 Task: Find connections with filter location Fond Parisien with filter topic #Moneywith filter profile language Spanish with filter current company Mercedes-Benz India Pvt. Ltd. with filter school D.A.V. College with filter industry Temporary Help Services with filter service category Nature Photography with filter keywords title DevOps Engineer
Action: Mouse moved to (681, 87)
Screenshot: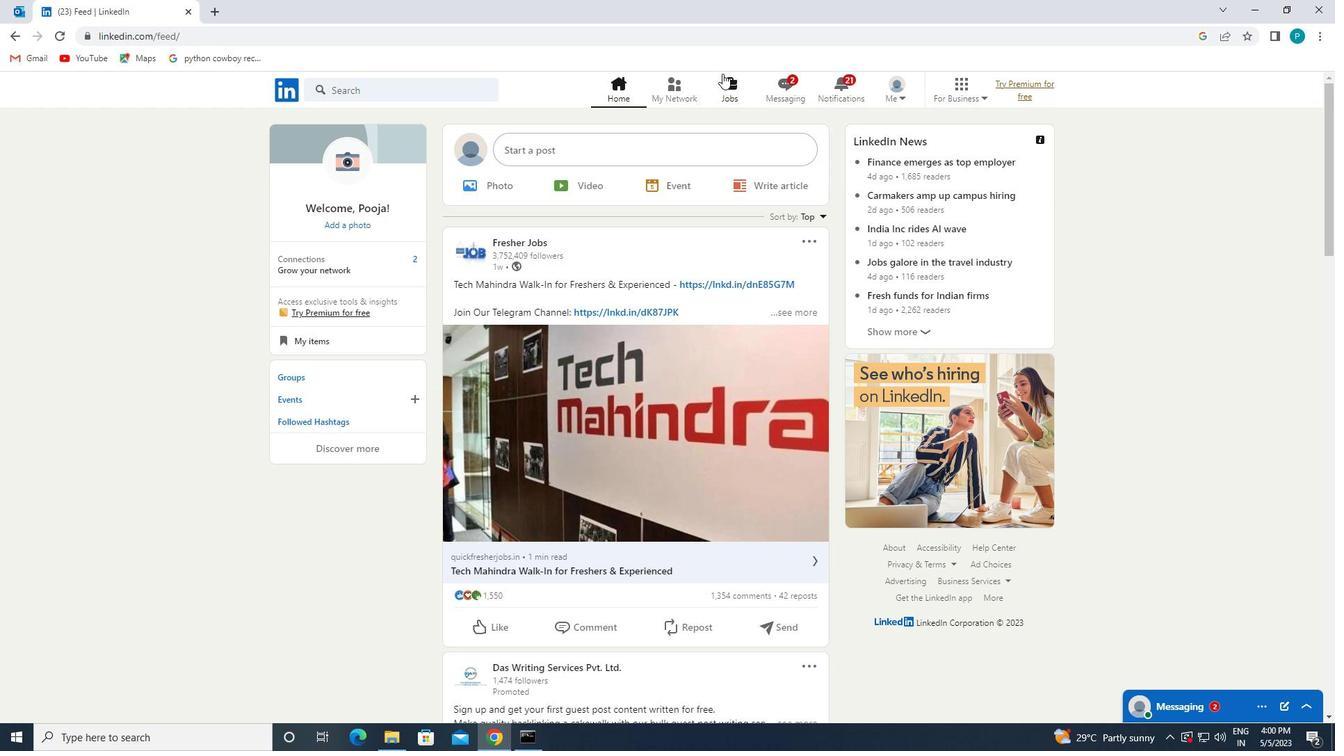 
Action: Mouse pressed left at (681, 87)
Screenshot: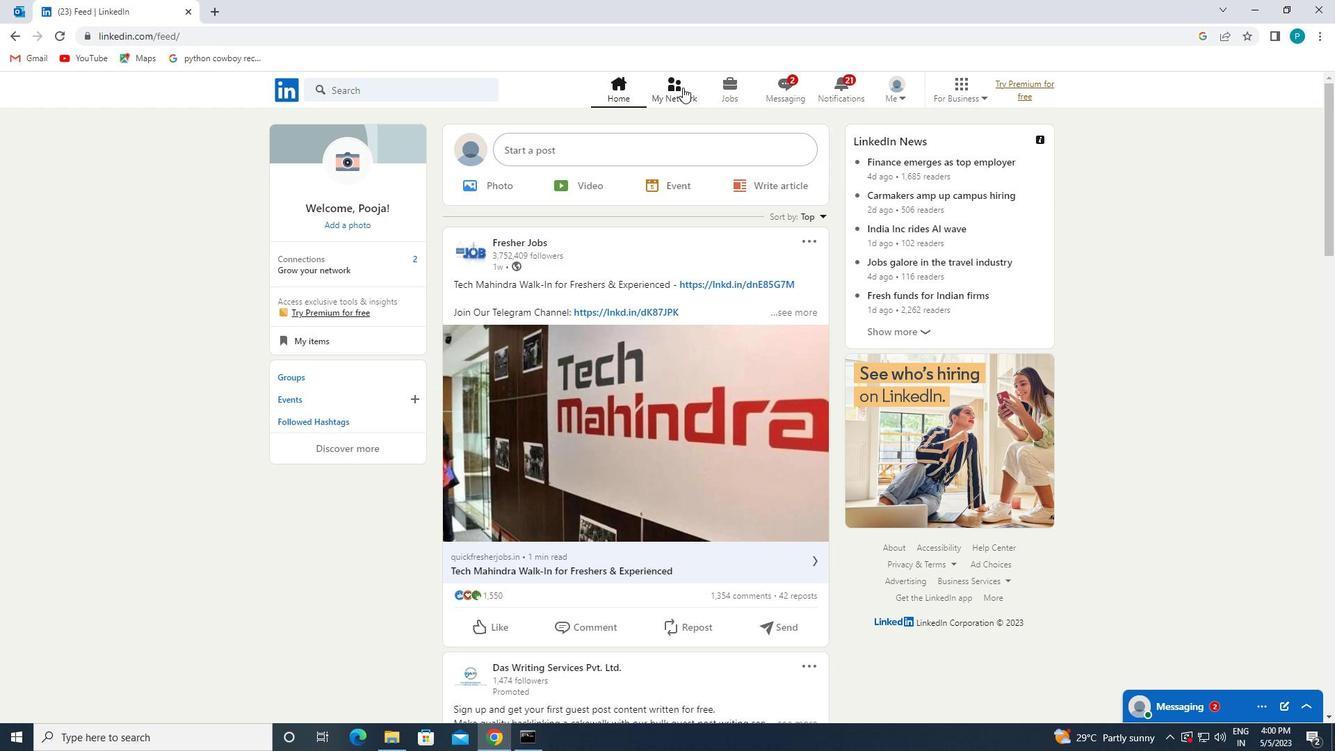 
Action: Mouse moved to (670, 83)
Screenshot: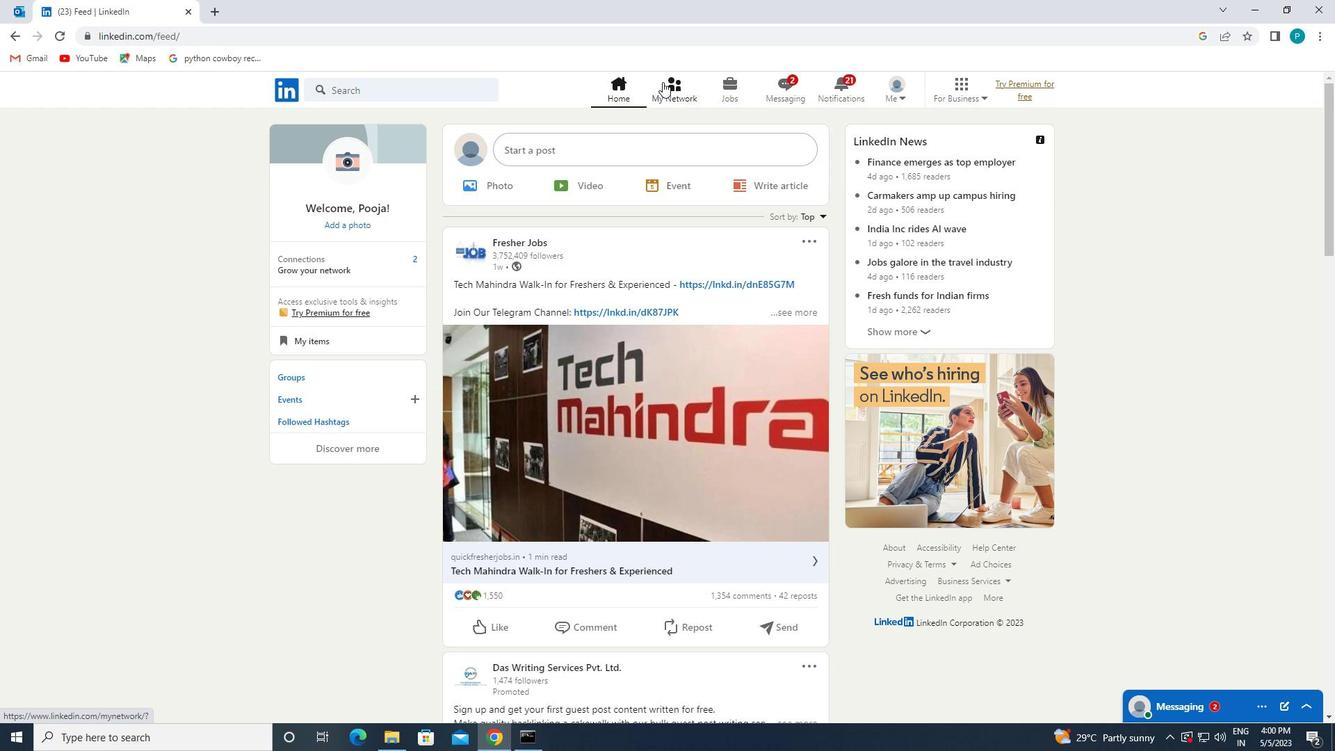 
Action: Mouse pressed left at (670, 83)
Screenshot: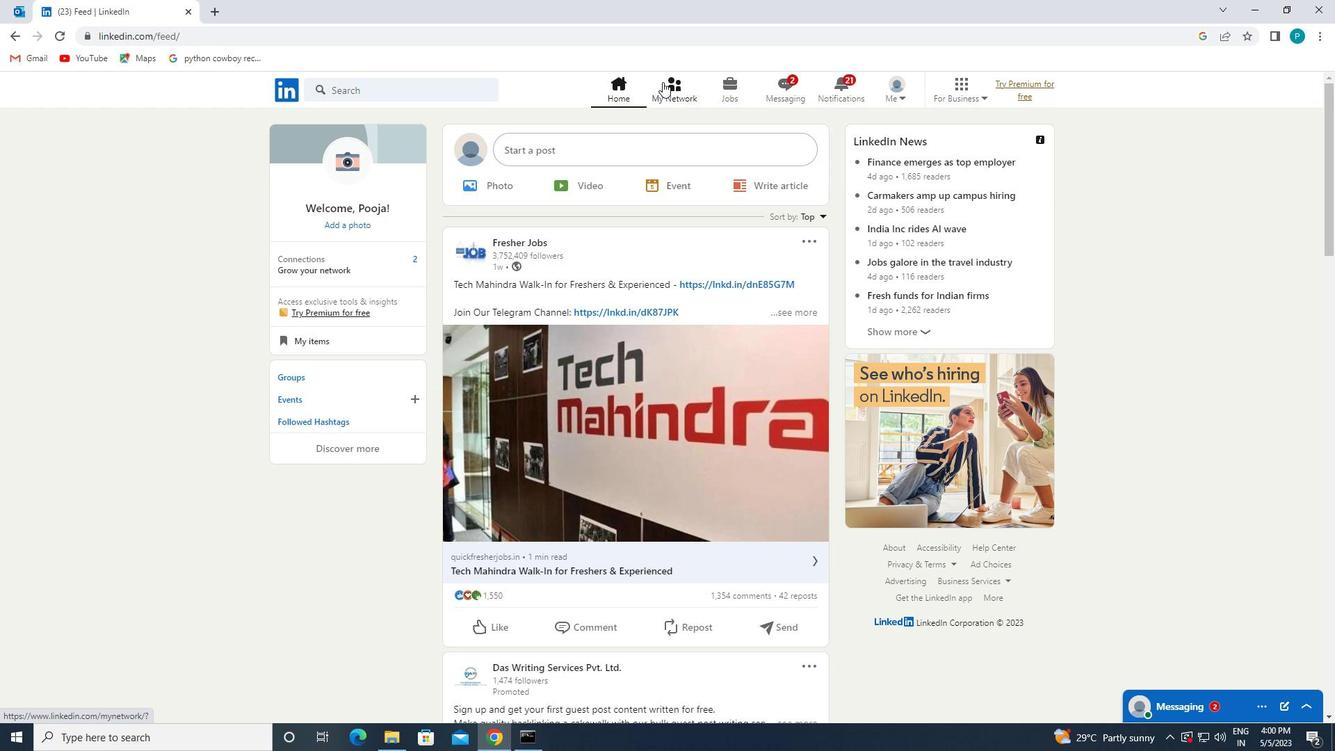 
Action: Mouse moved to (473, 166)
Screenshot: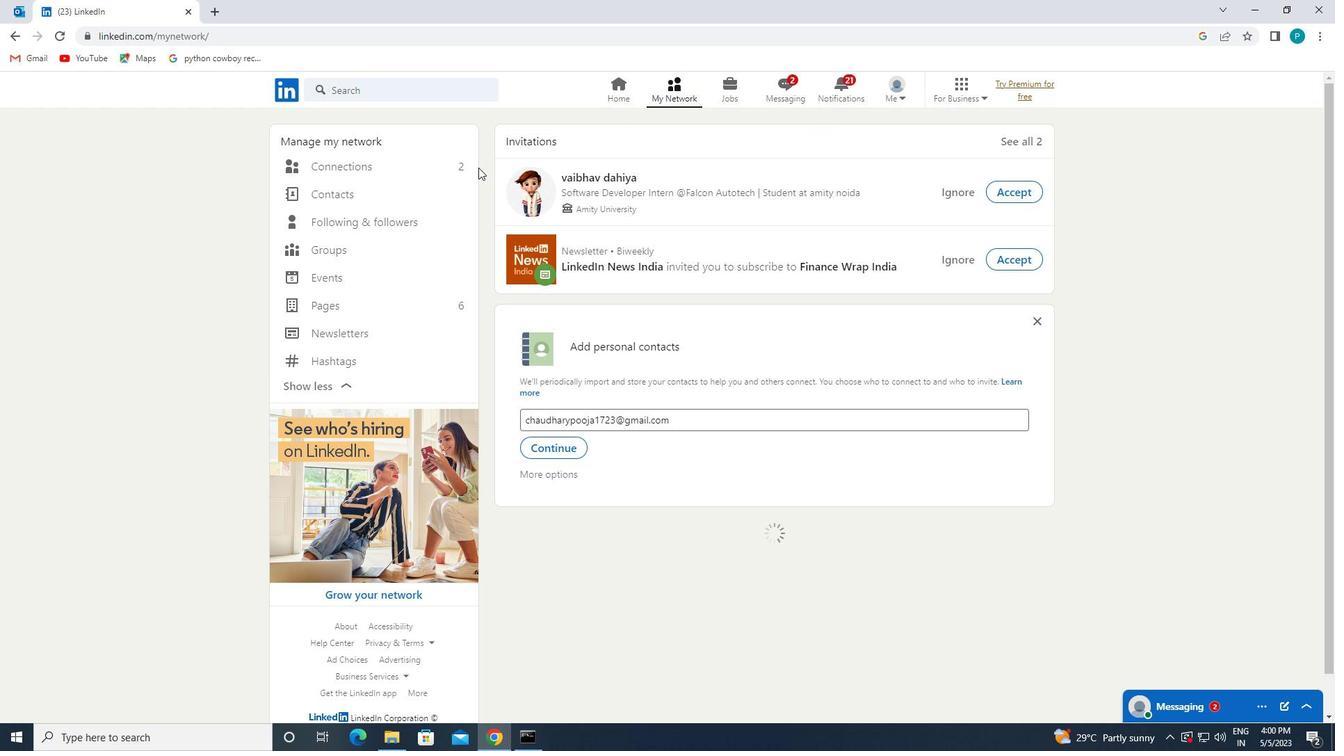 
Action: Mouse pressed left at (473, 166)
Screenshot: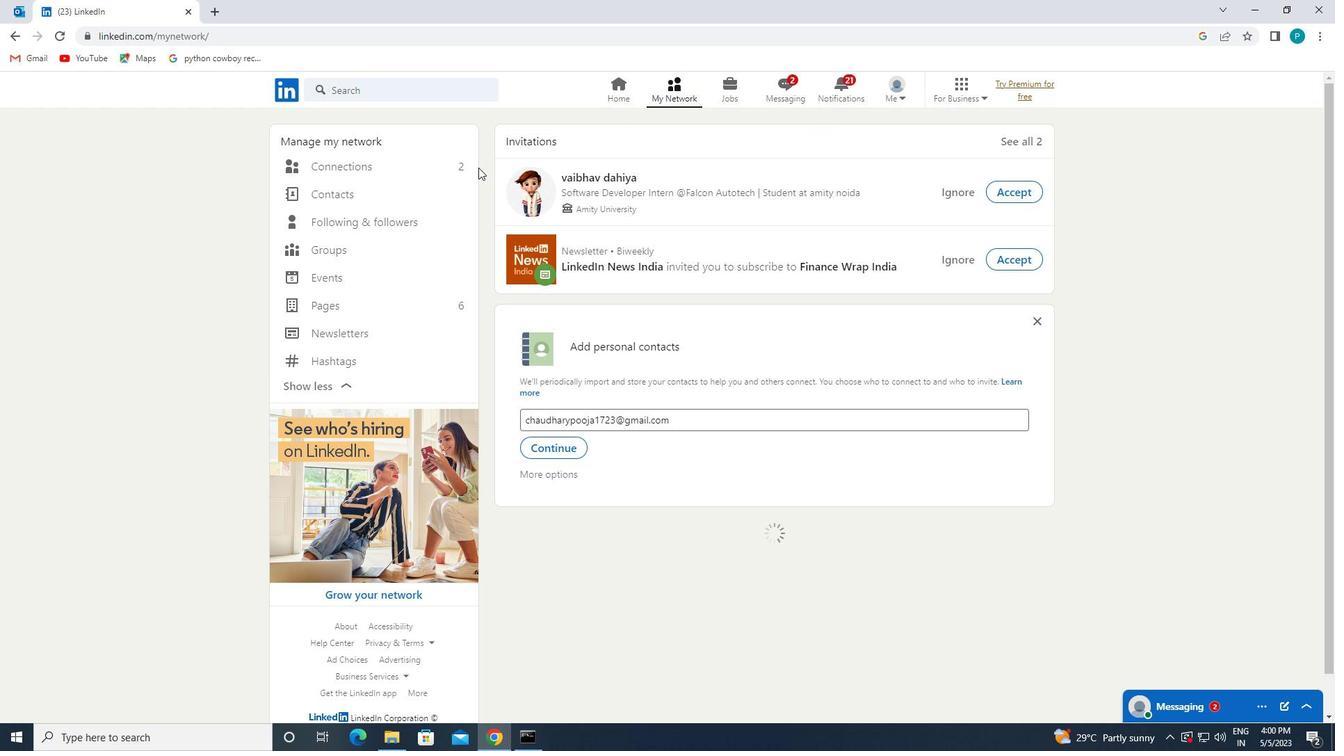 
Action: Mouse moved to (283, 156)
Screenshot: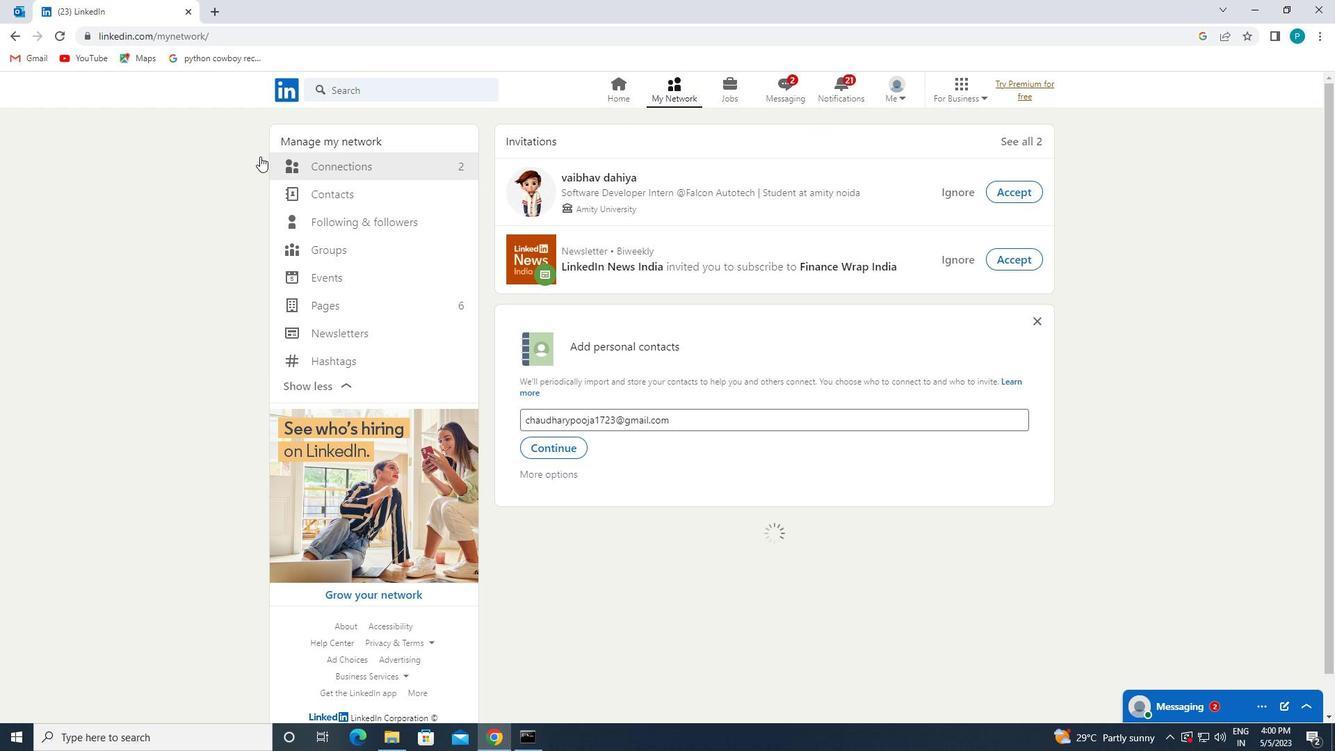 
Action: Mouse pressed left at (283, 156)
Screenshot: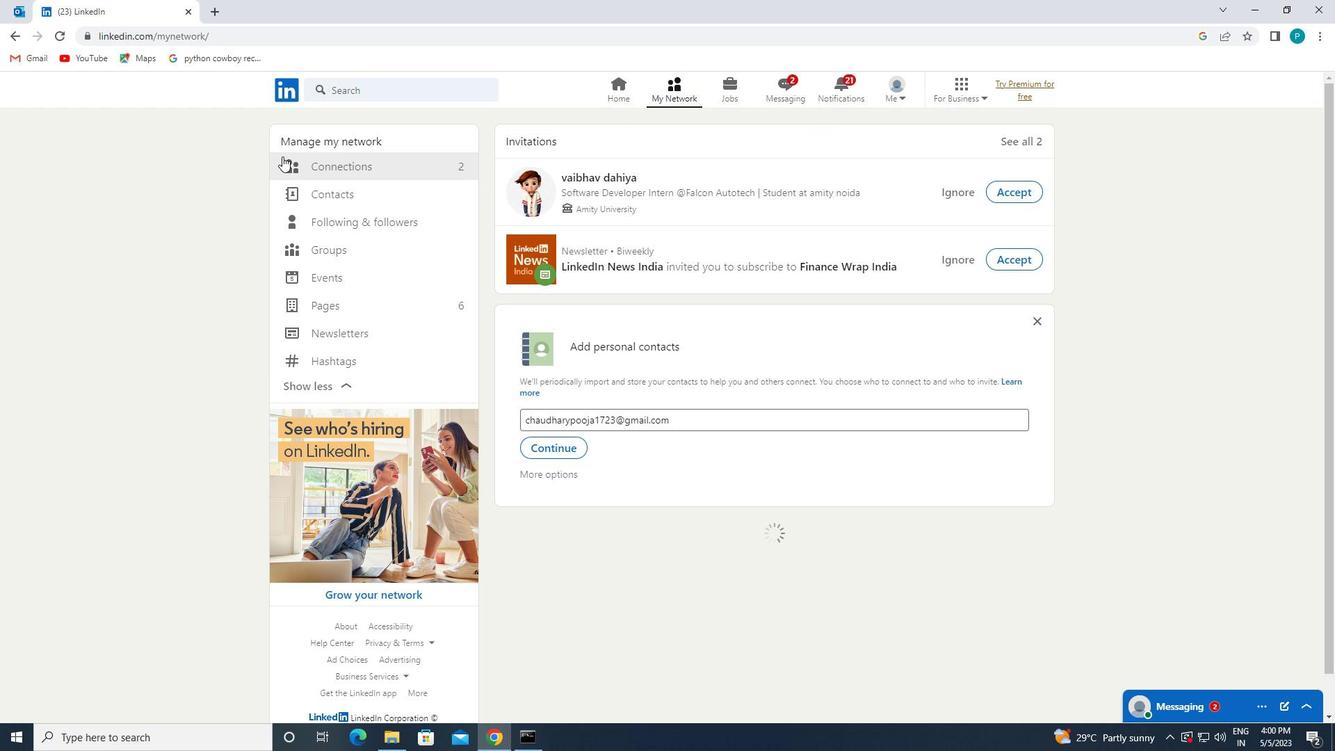 
Action: Mouse moved to (343, 160)
Screenshot: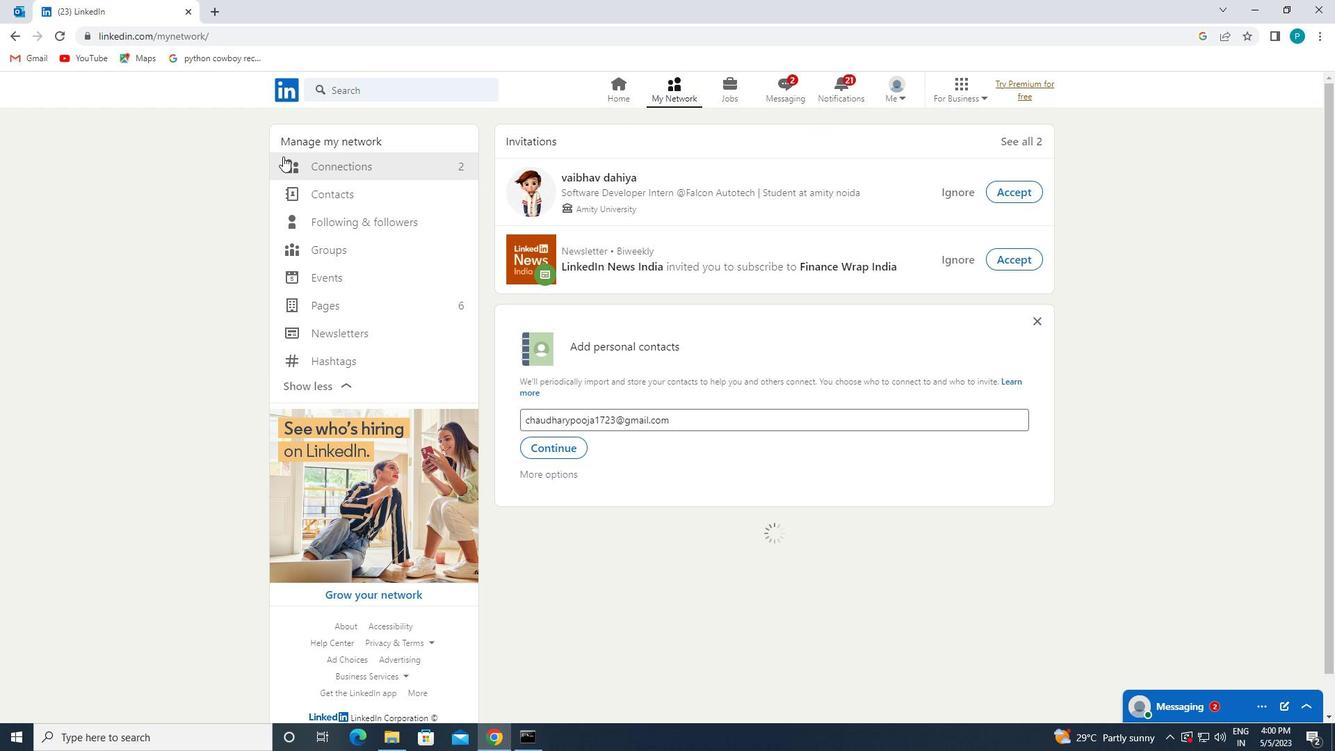
Action: Mouse pressed left at (343, 160)
Screenshot: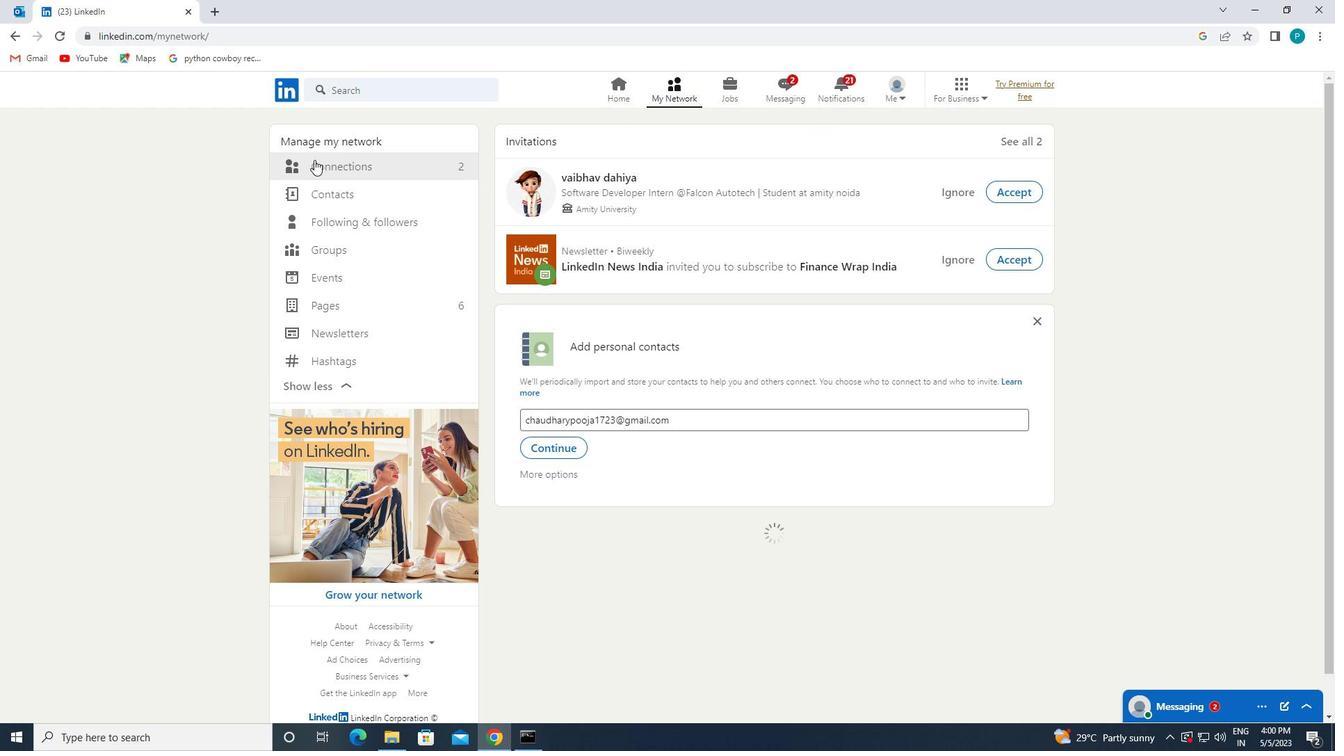 
Action: Mouse moved to (771, 165)
Screenshot: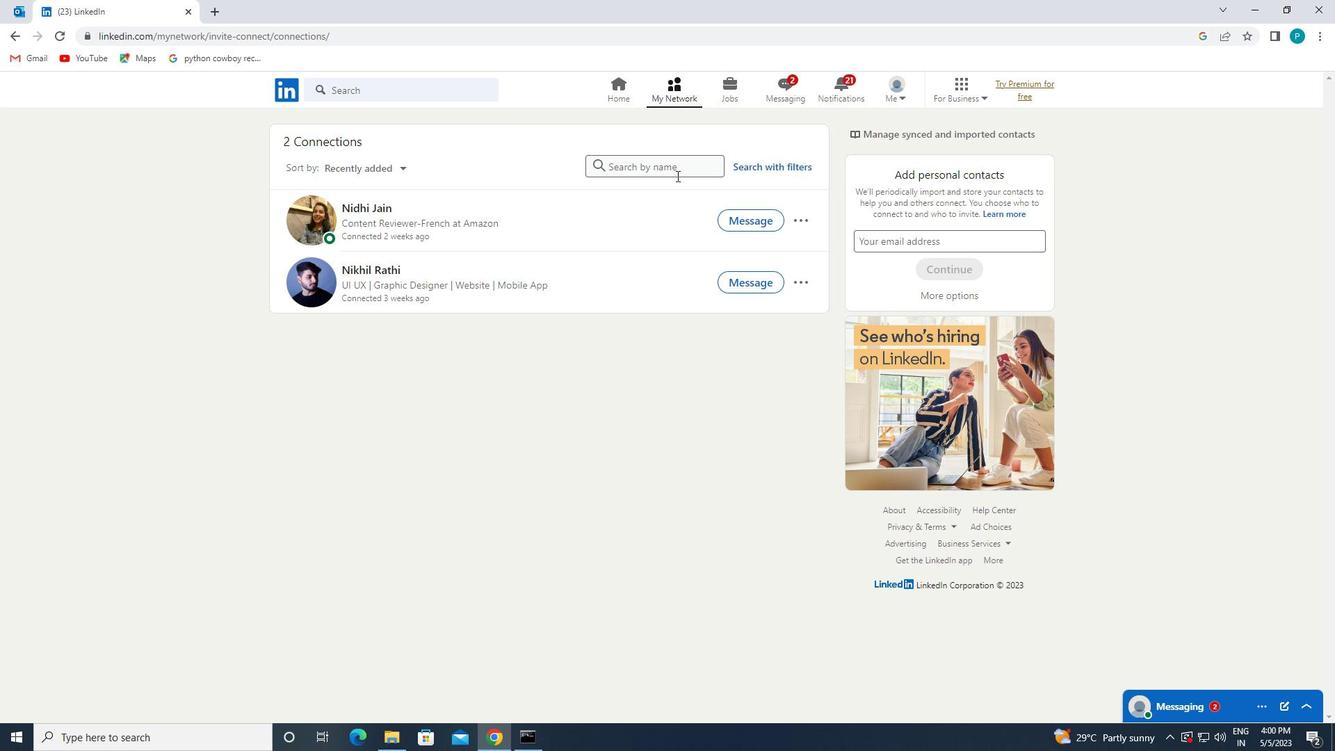 
Action: Mouse pressed left at (771, 165)
Screenshot: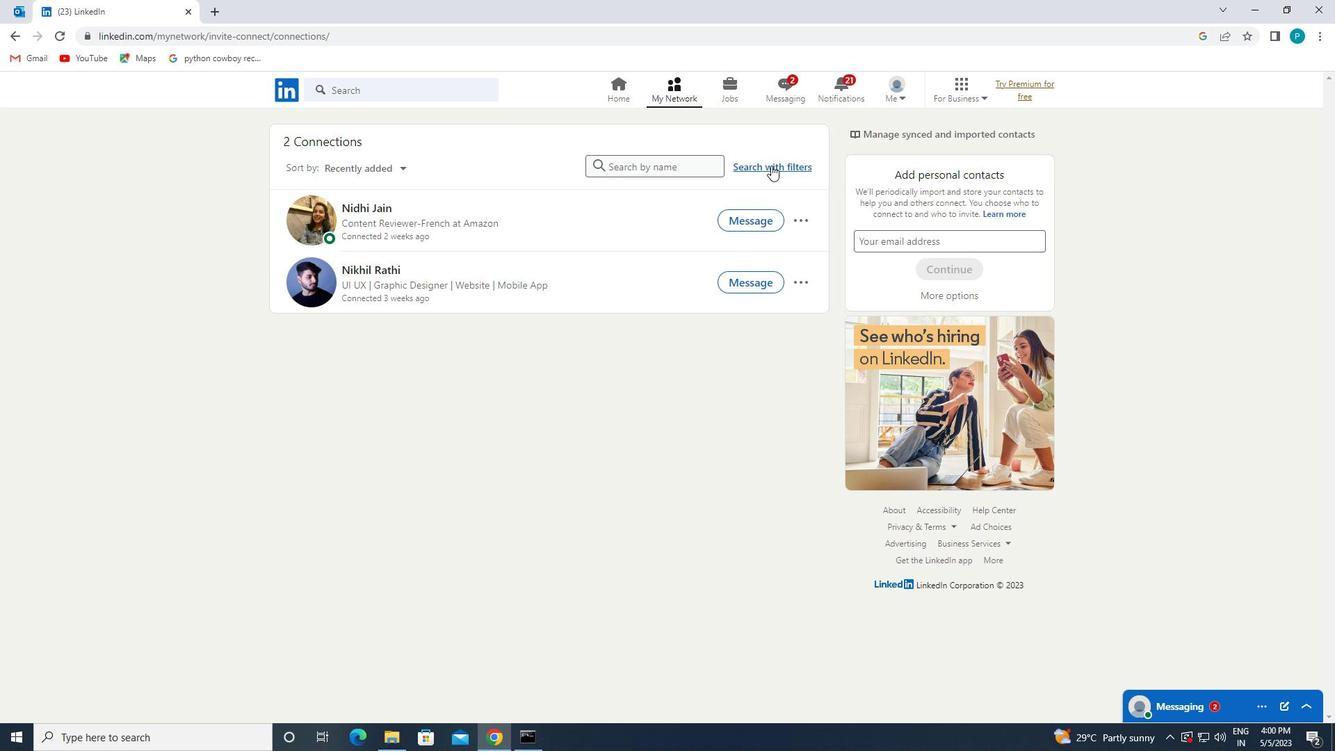 
Action: Mouse moved to (696, 127)
Screenshot: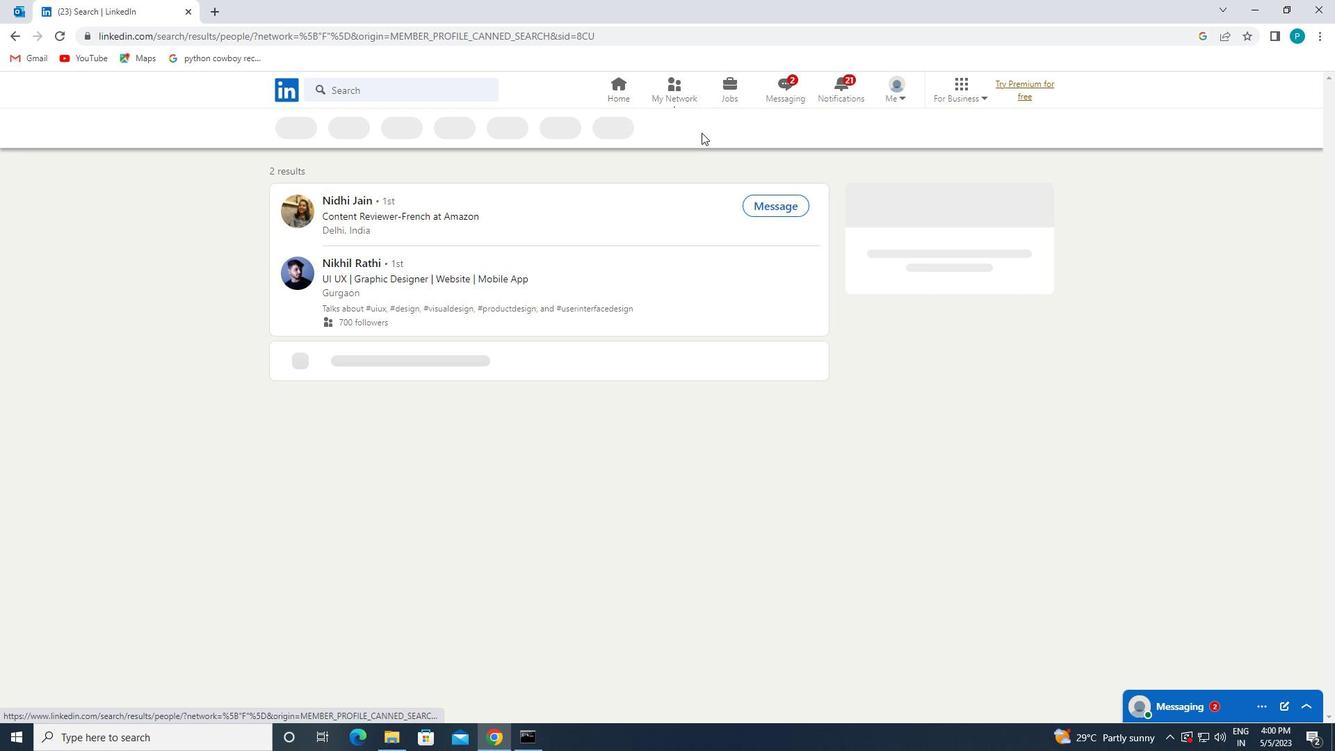
Action: Mouse pressed left at (696, 127)
Screenshot: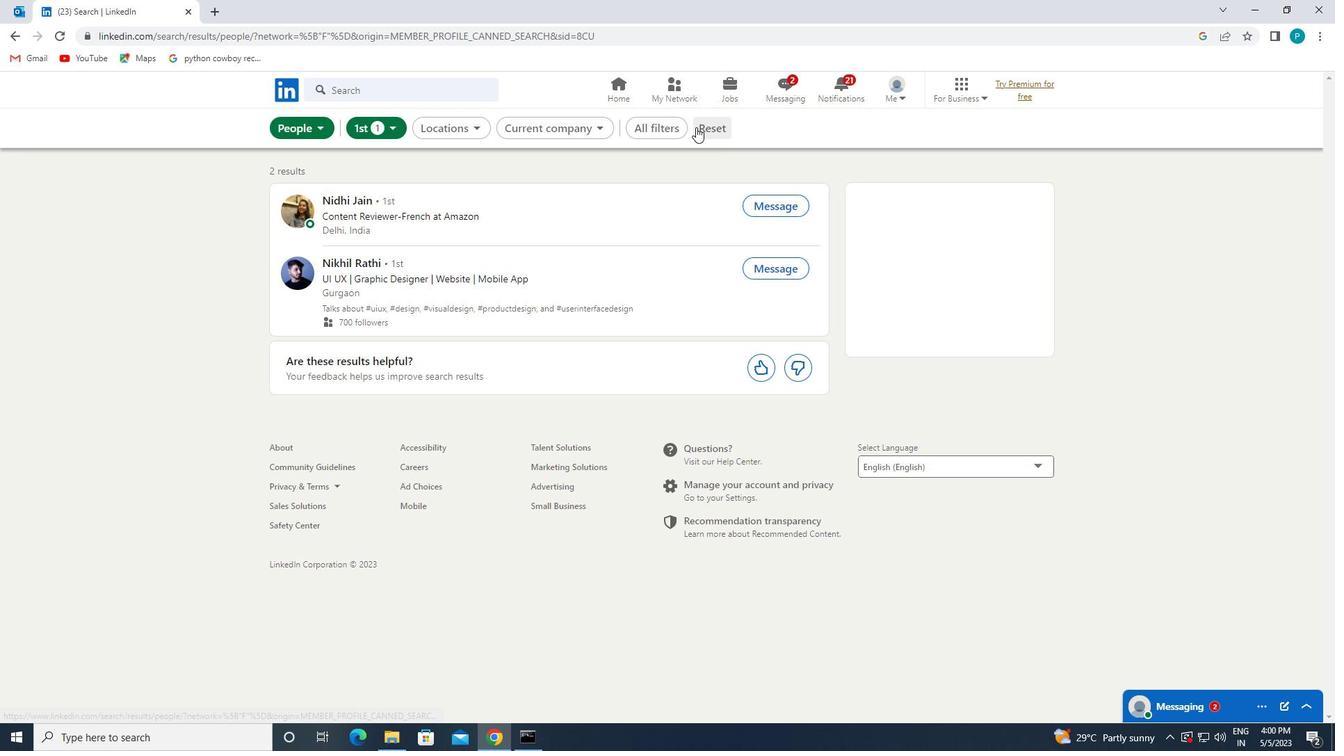 
Action: Mouse moved to (690, 125)
Screenshot: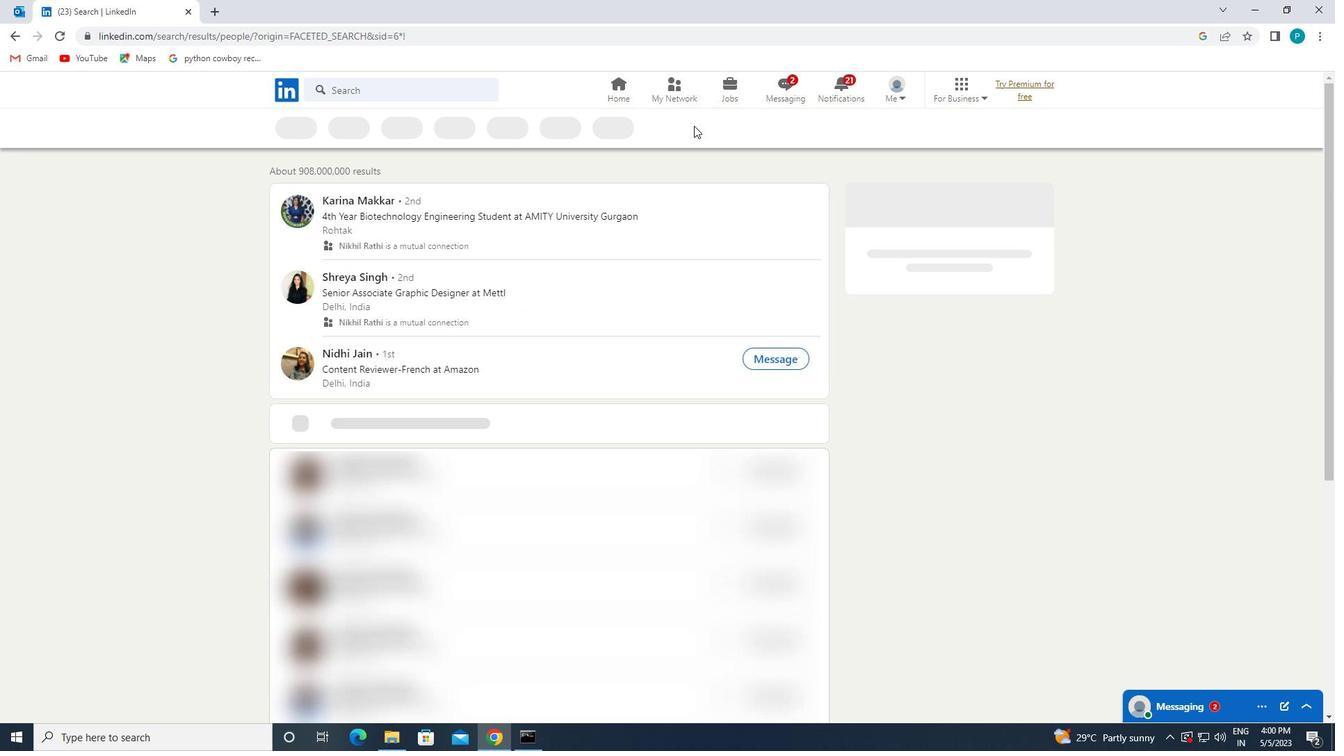 
Action: Mouse pressed left at (690, 125)
Screenshot: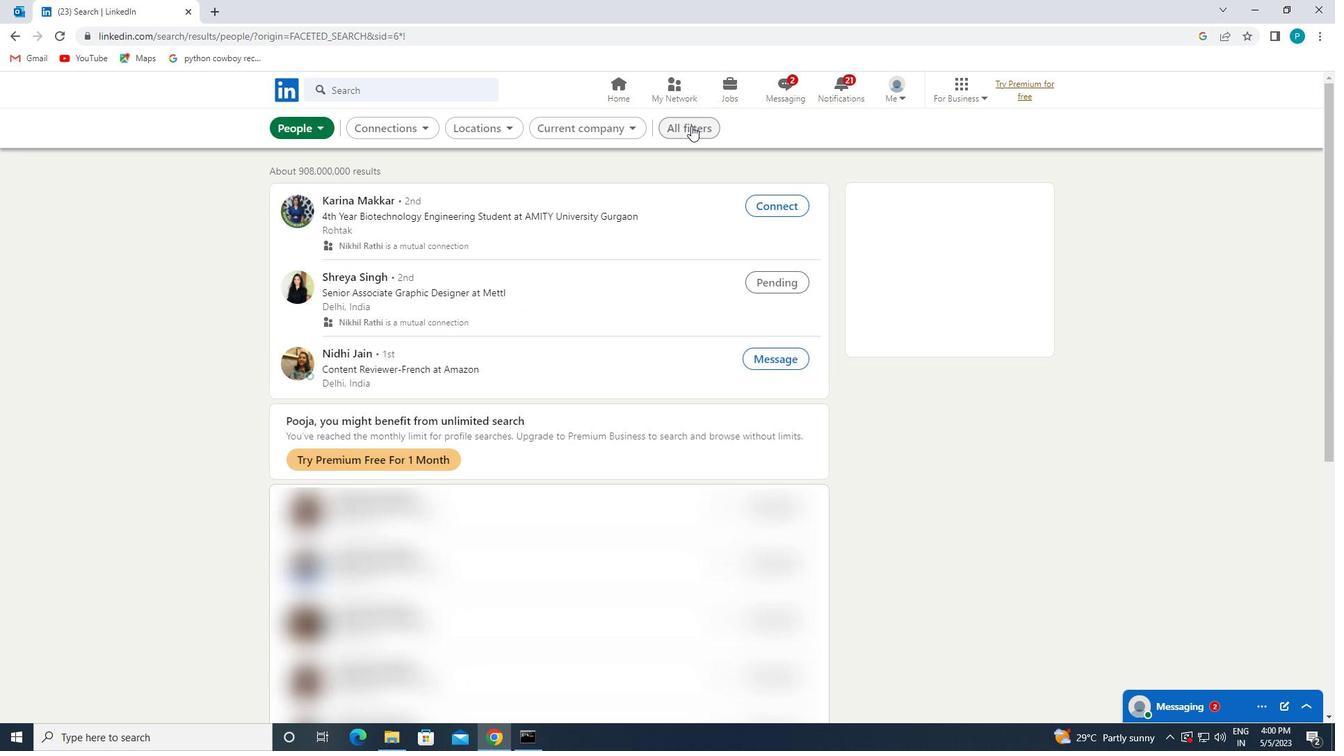 
Action: Mouse moved to (1226, 353)
Screenshot: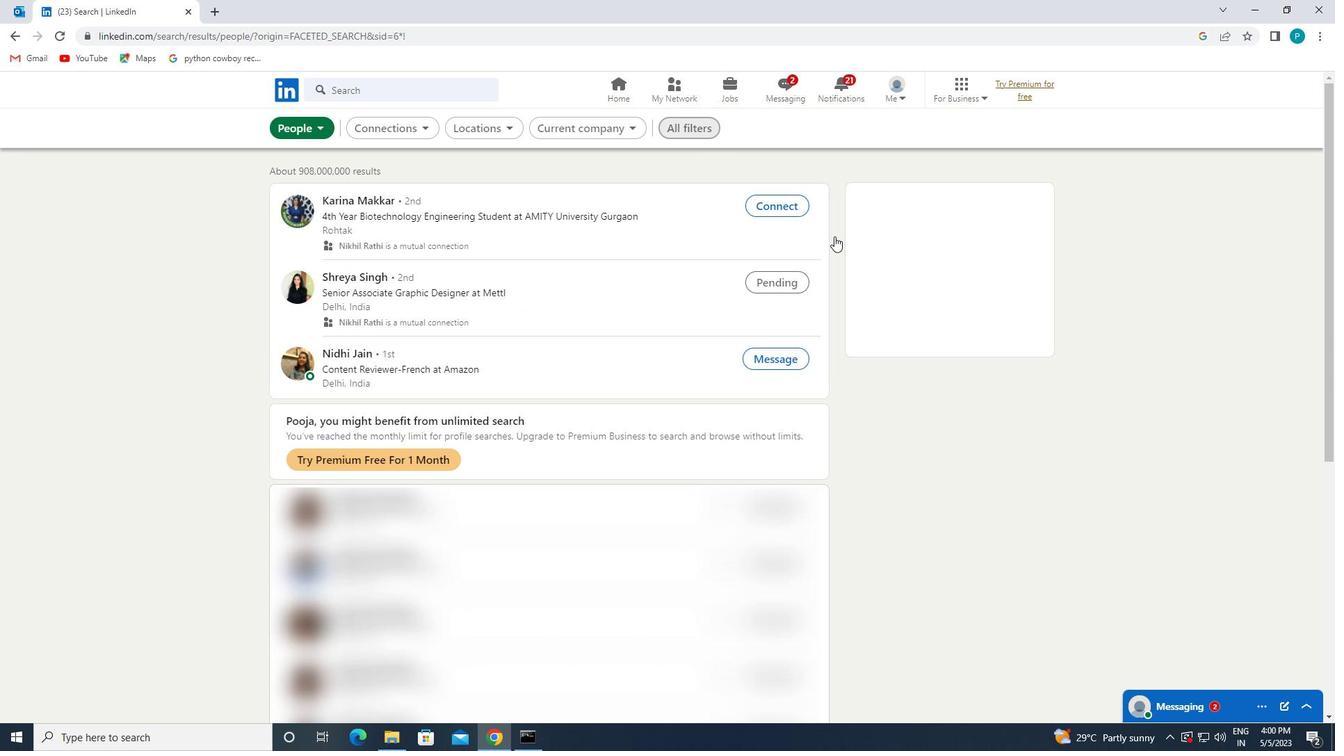 
Action: Mouse scrolled (1226, 352) with delta (0, 0)
Screenshot: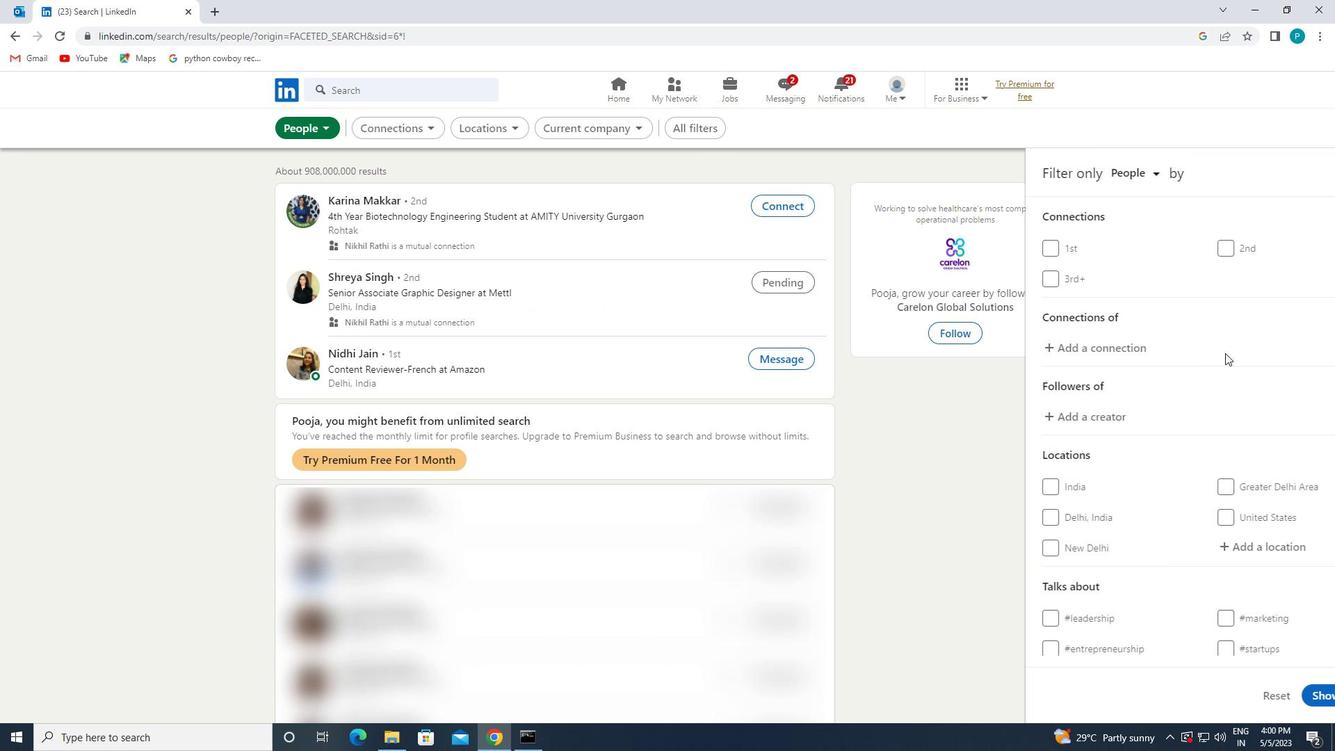 
Action: Mouse scrolled (1226, 352) with delta (0, 0)
Screenshot: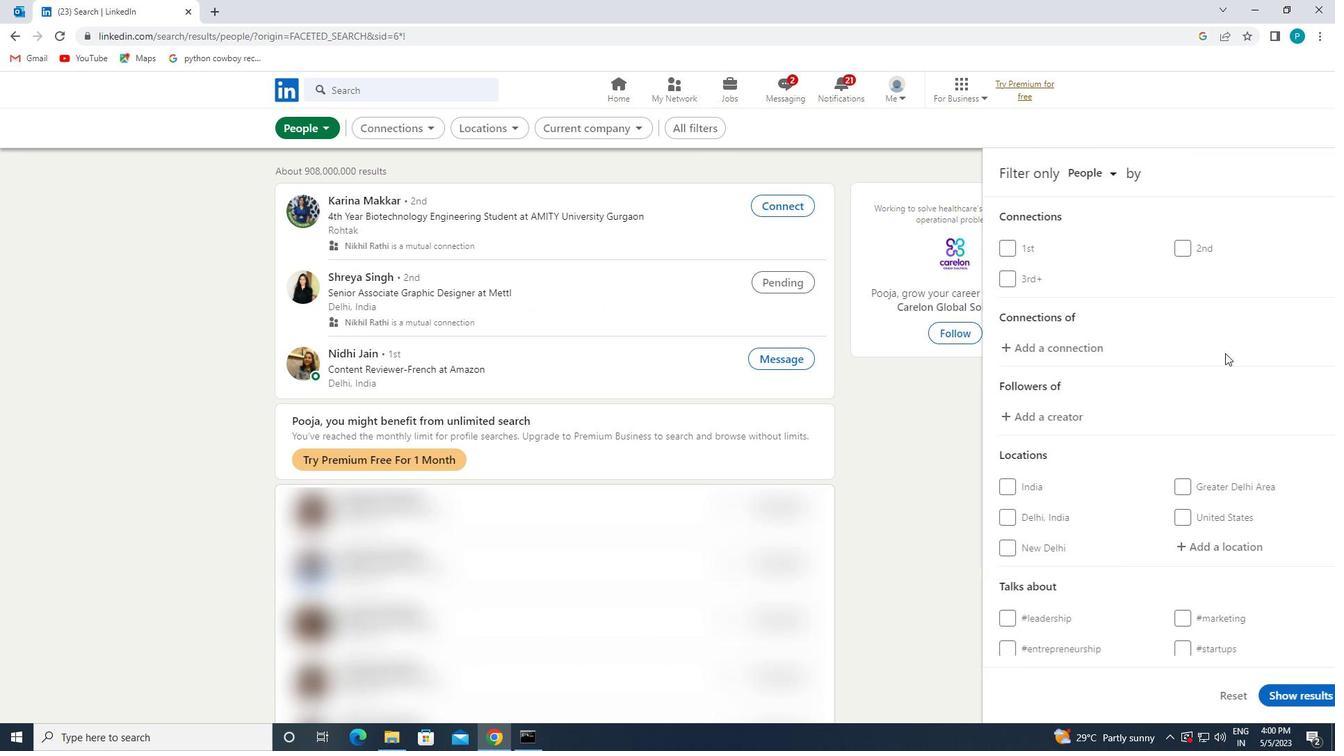 
Action: Mouse scrolled (1226, 352) with delta (0, 0)
Screenshot: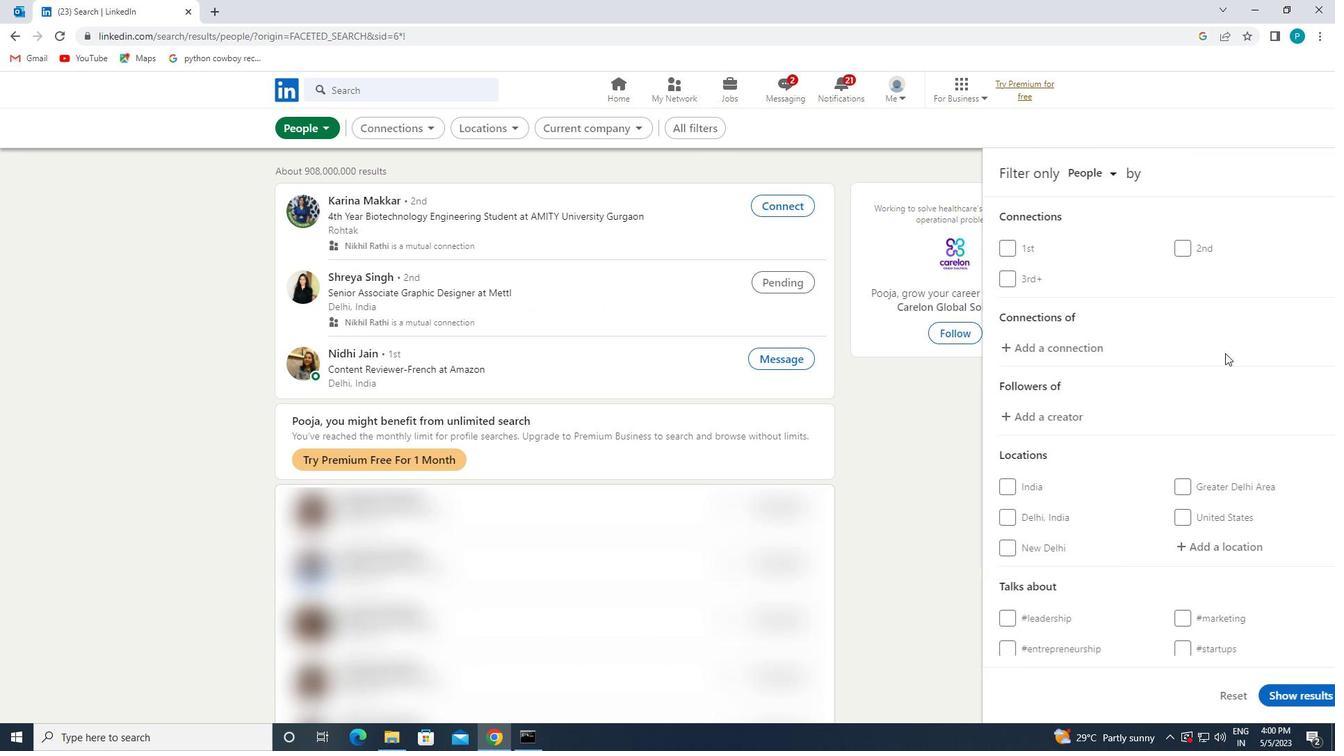 
Action: Mouse moved to (1210, 331)
Screenshot: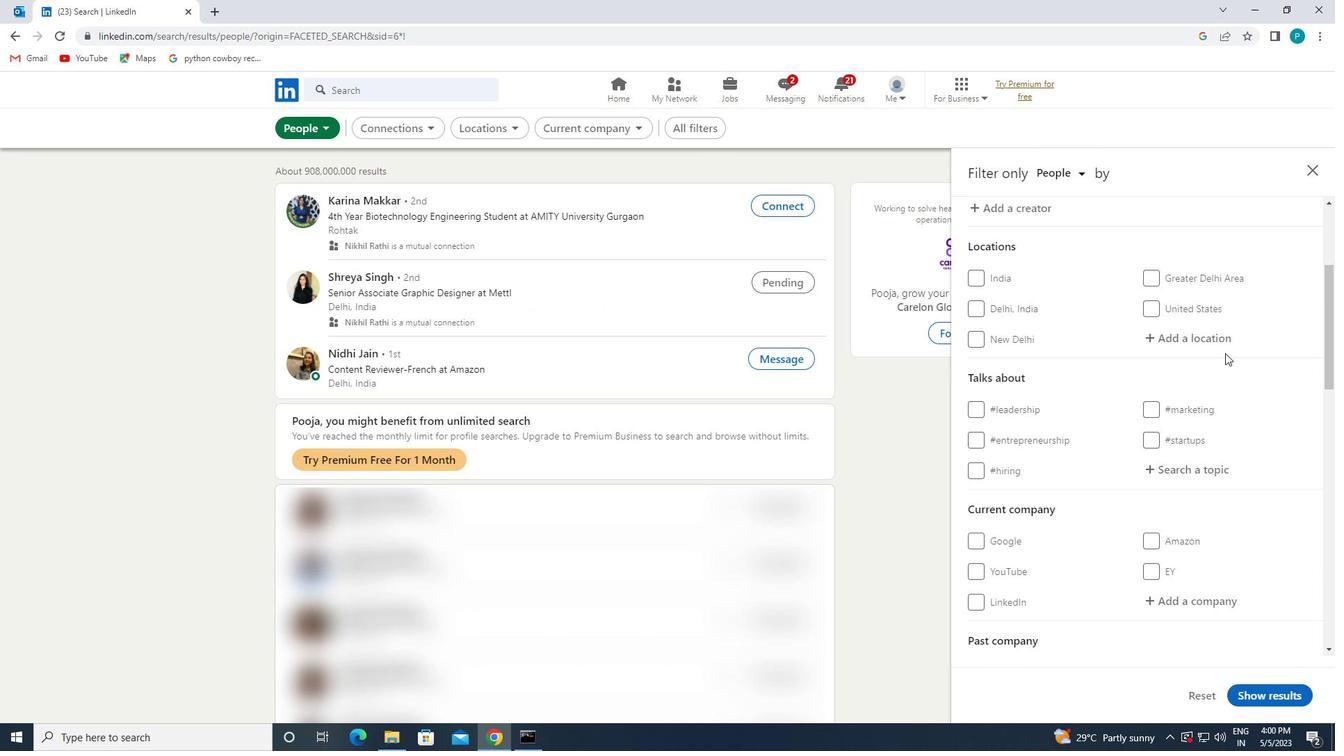 
Action: Mouse pressed left at (1210, 331)
Screenshot: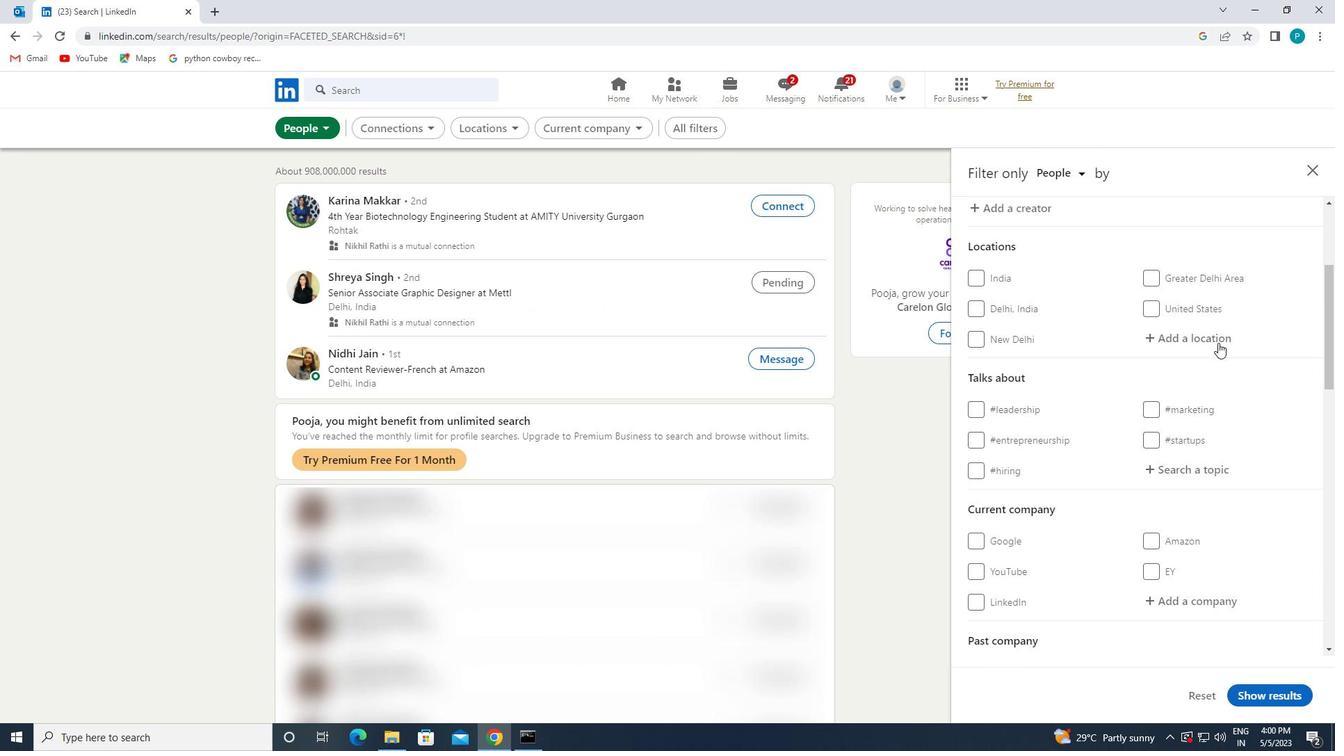 
Action: Mouse moved to (1215, 333)
Screenshot: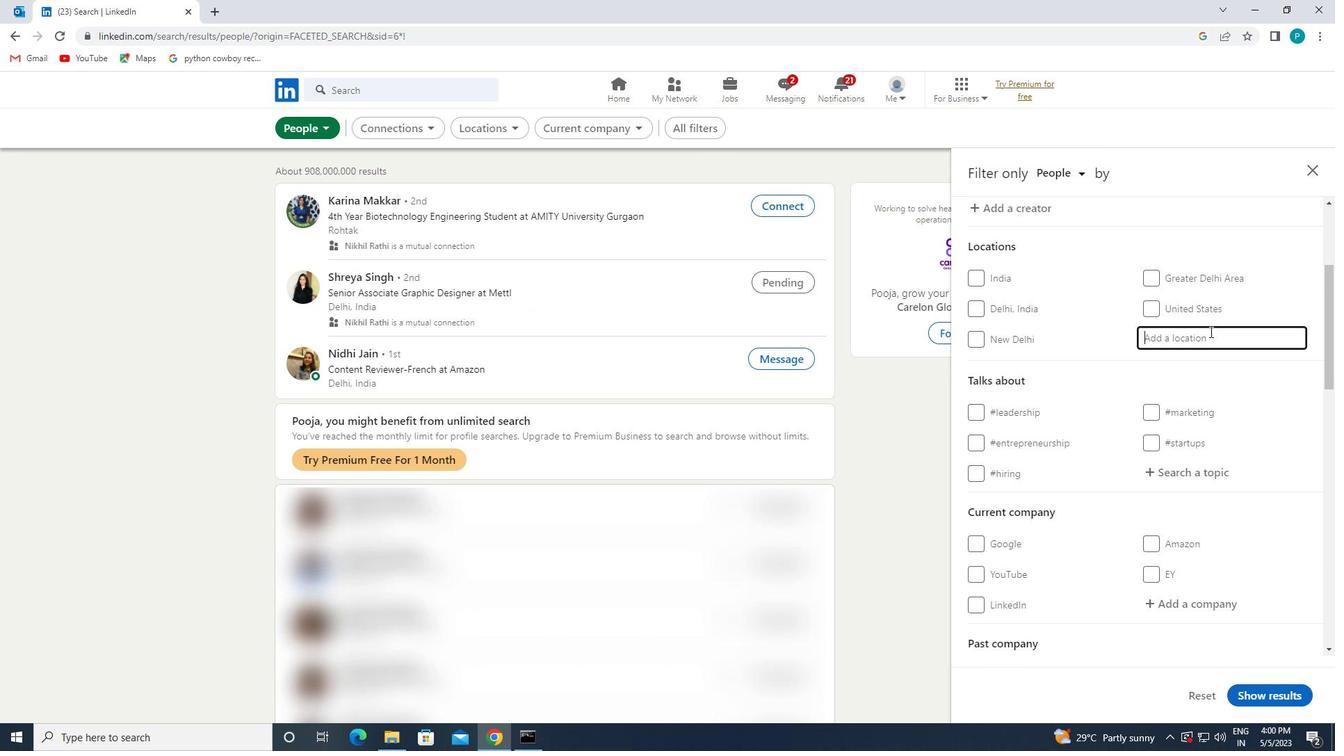 
Action: Key pressed <Key.caps_lock>f<Key.caps_lock>ond<Key.space><Key.caps_lock>p<Key.caps_lock>arisien
Screenshot: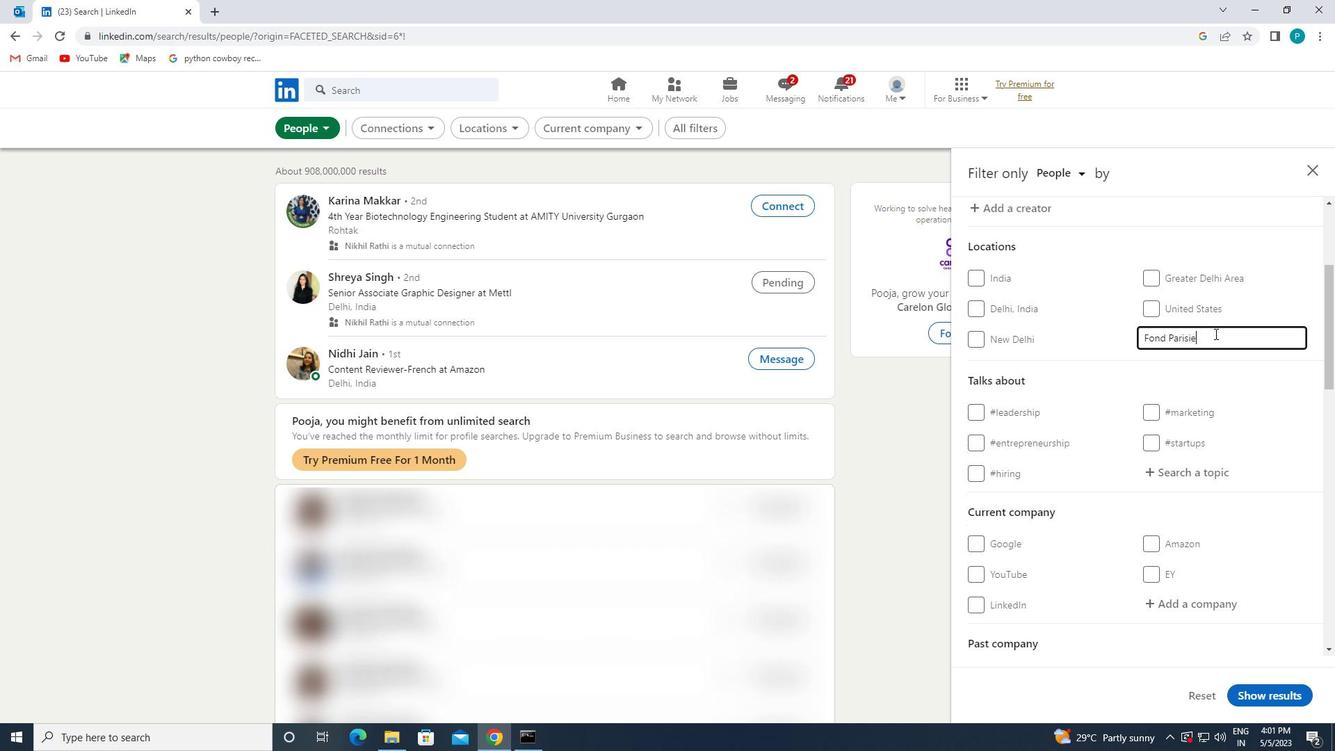 
Action: Mouse moved to (1209, 392)
Screenshot: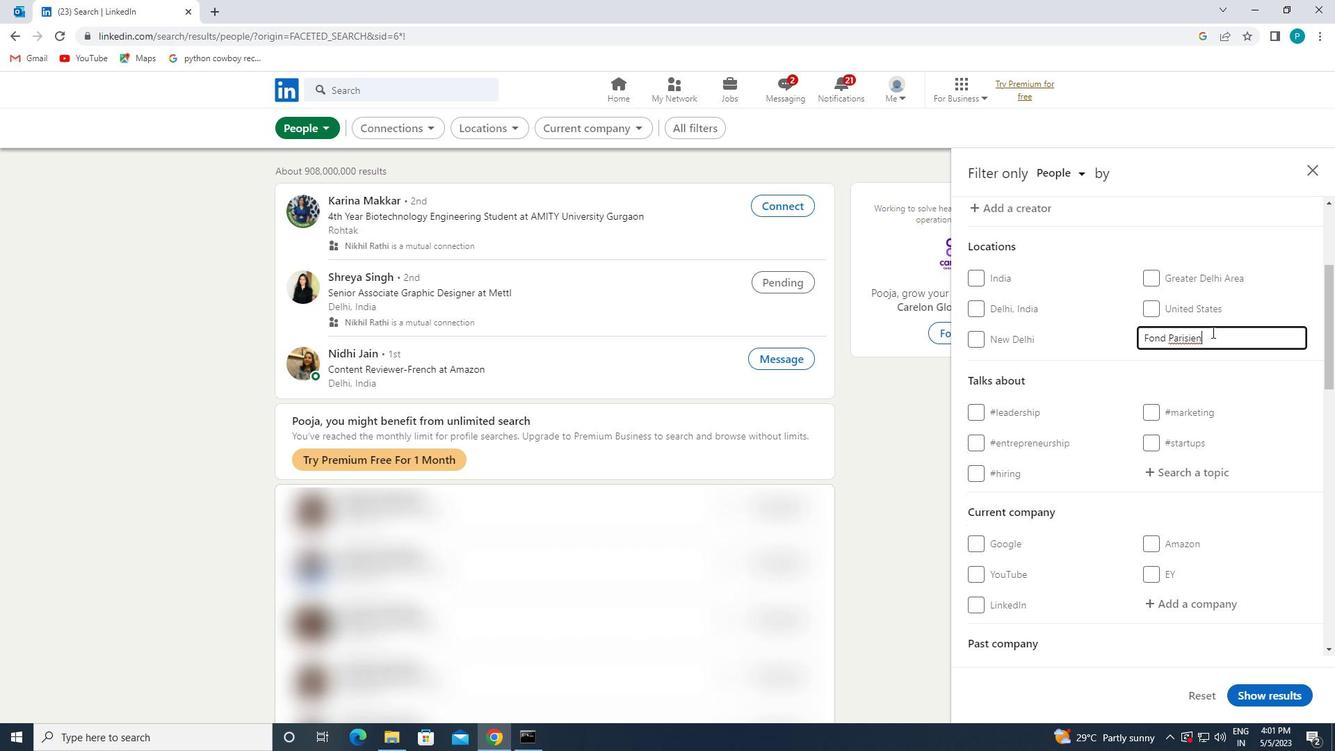 
Action: Mouse scrolled (1209, 391) with delta (0, 0)
Screenshot: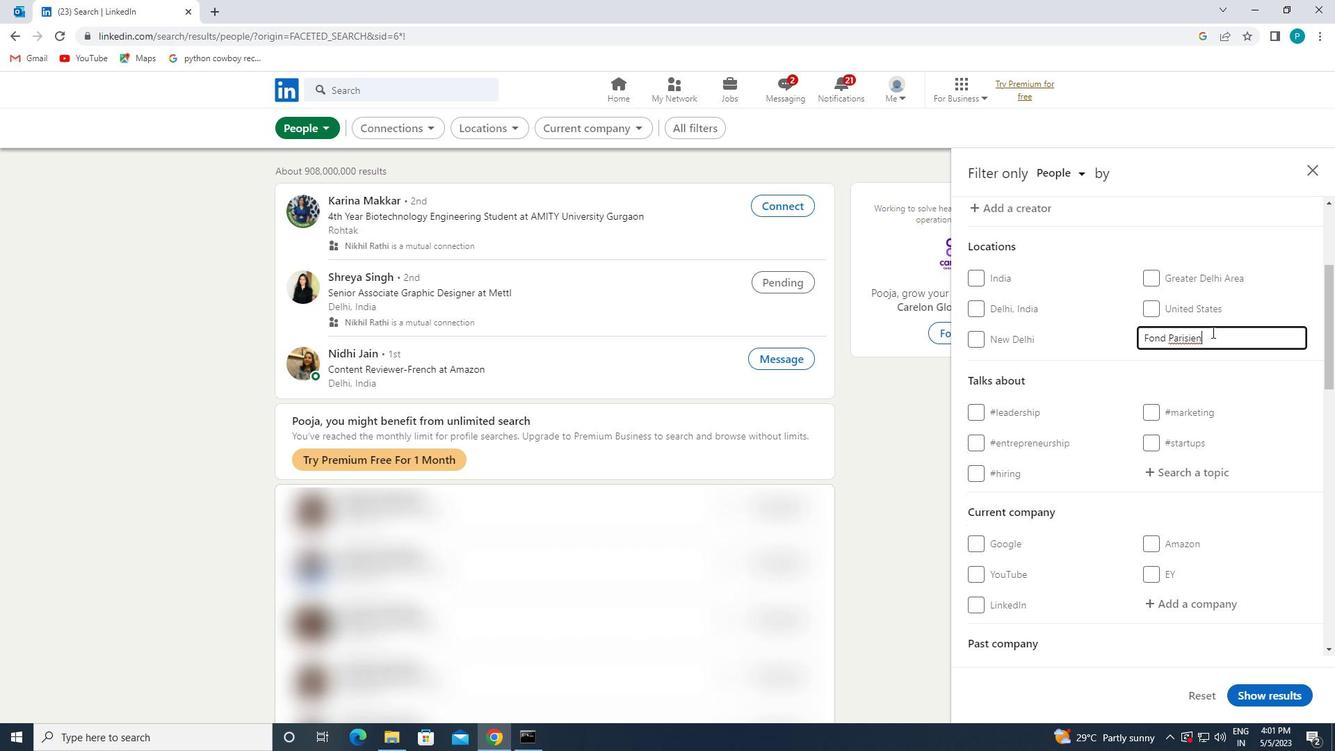 
Action: Mouse moved to (1207, 394)
Screenshot: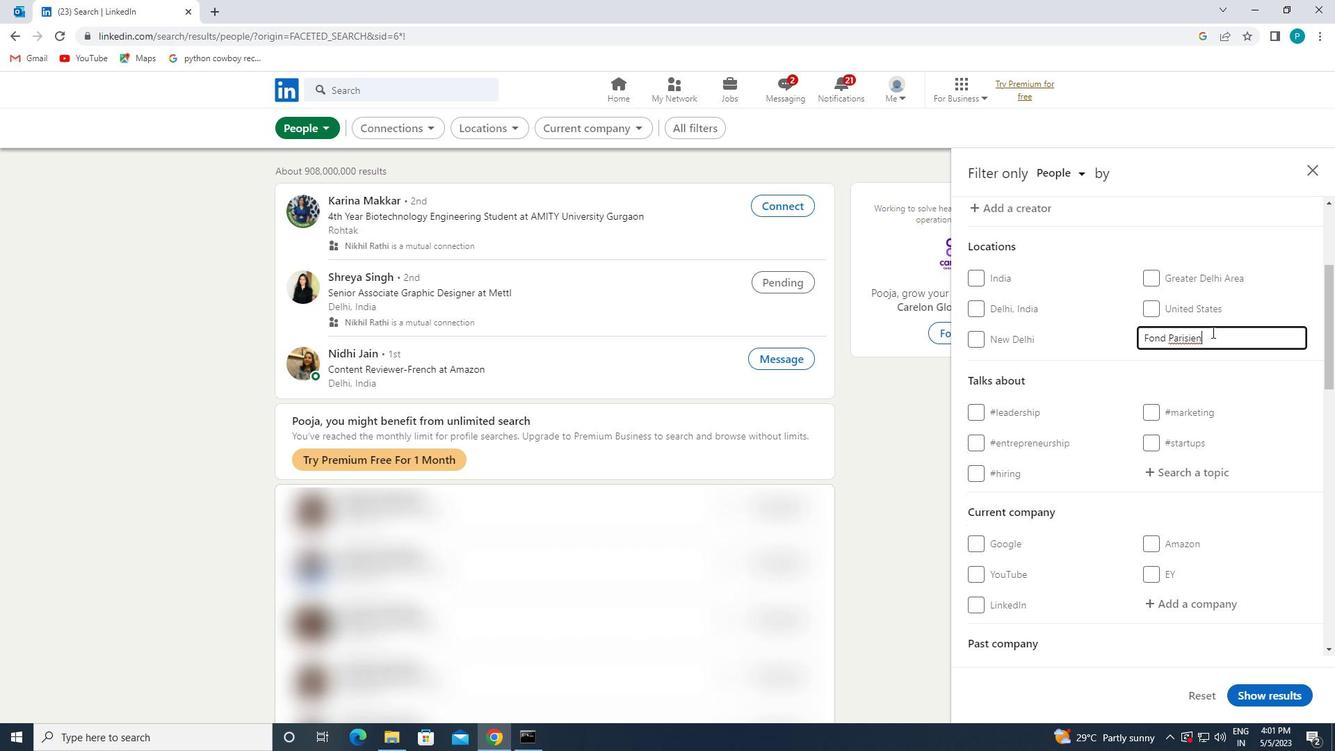 
Action: Mouse scrolled (1207, 393) with delta (0, 0)
Screenshot: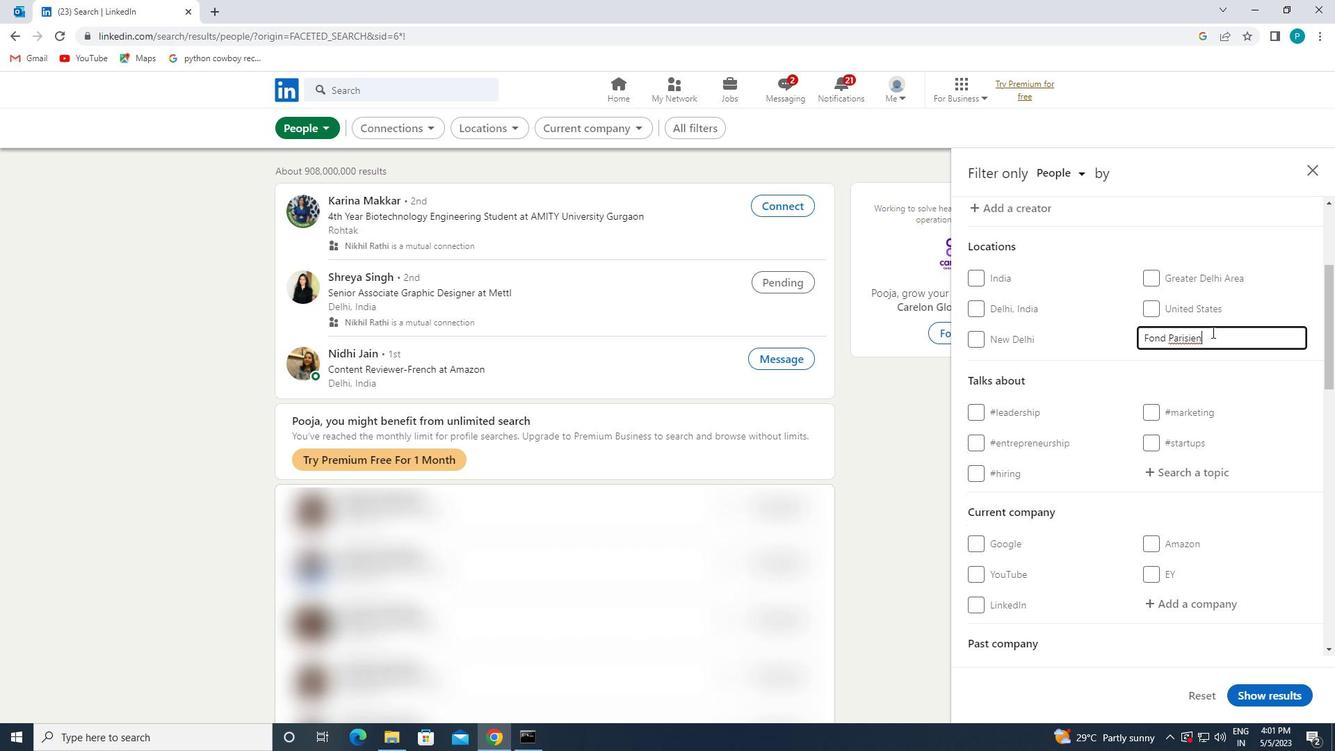 
Action: Mouse moved to (1192, 326)
Screenshot: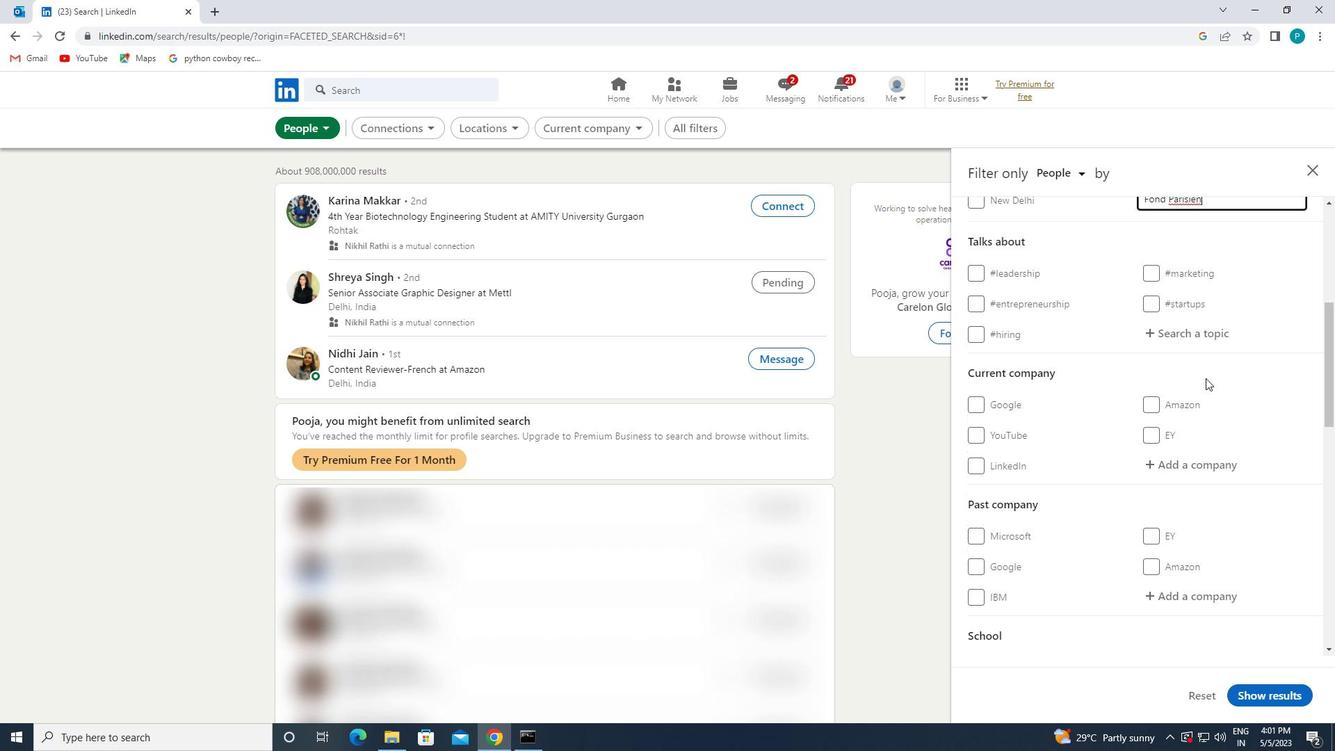 
Action: Mouse pressed left at (1192, 326)
Screenshot: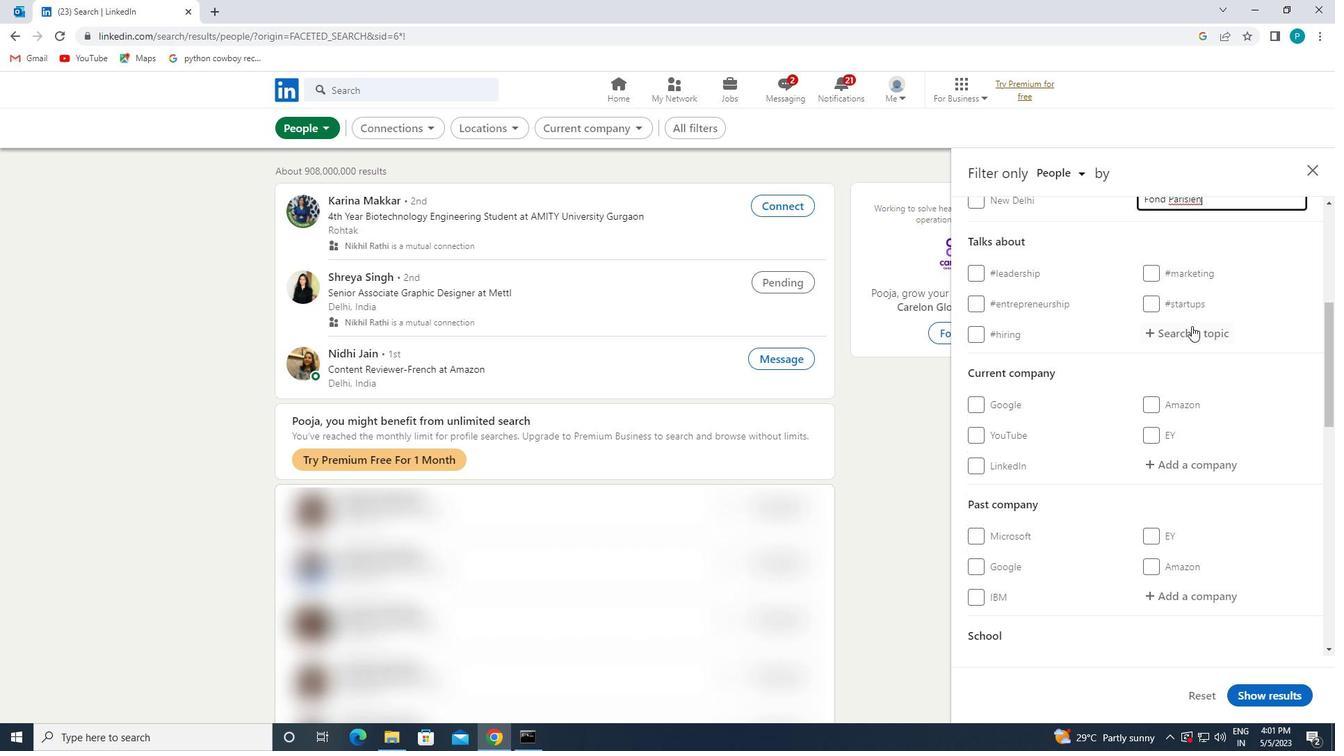 
Action: Key pressed <Key.shift>#<Key.caps_lock>M<Key.caps_lock>ONEY
Screenshot: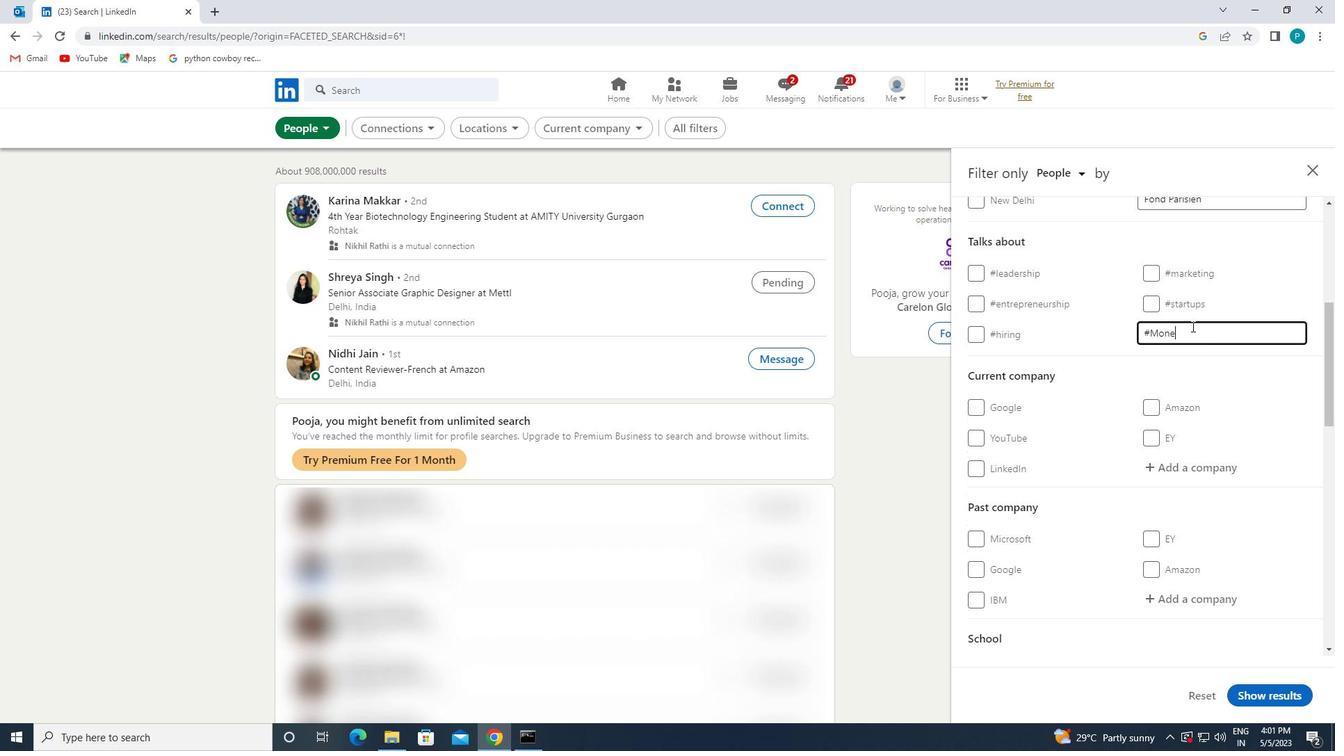 
Action: Mouse moved to (1124, 324)
Screenshot: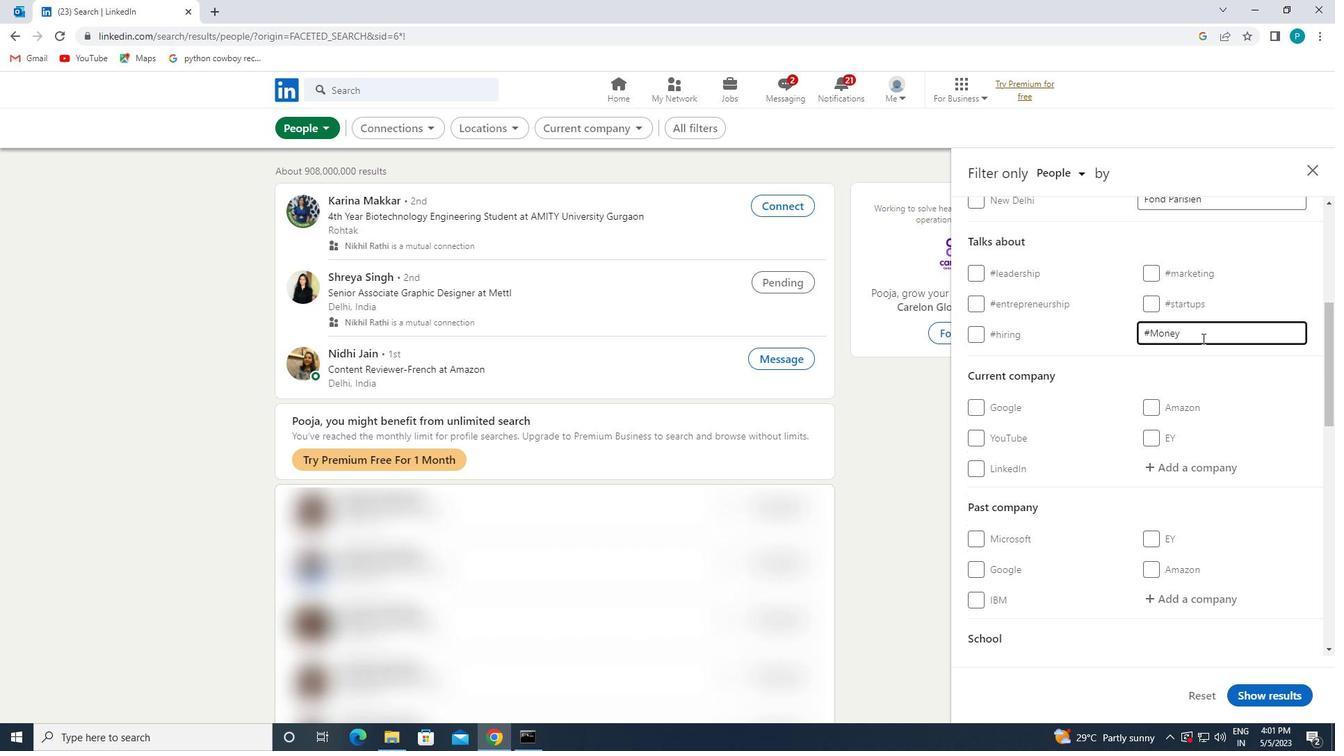 
Action: Mouse scrolled (1124, 323) with delta (0, 0)
Screenshot: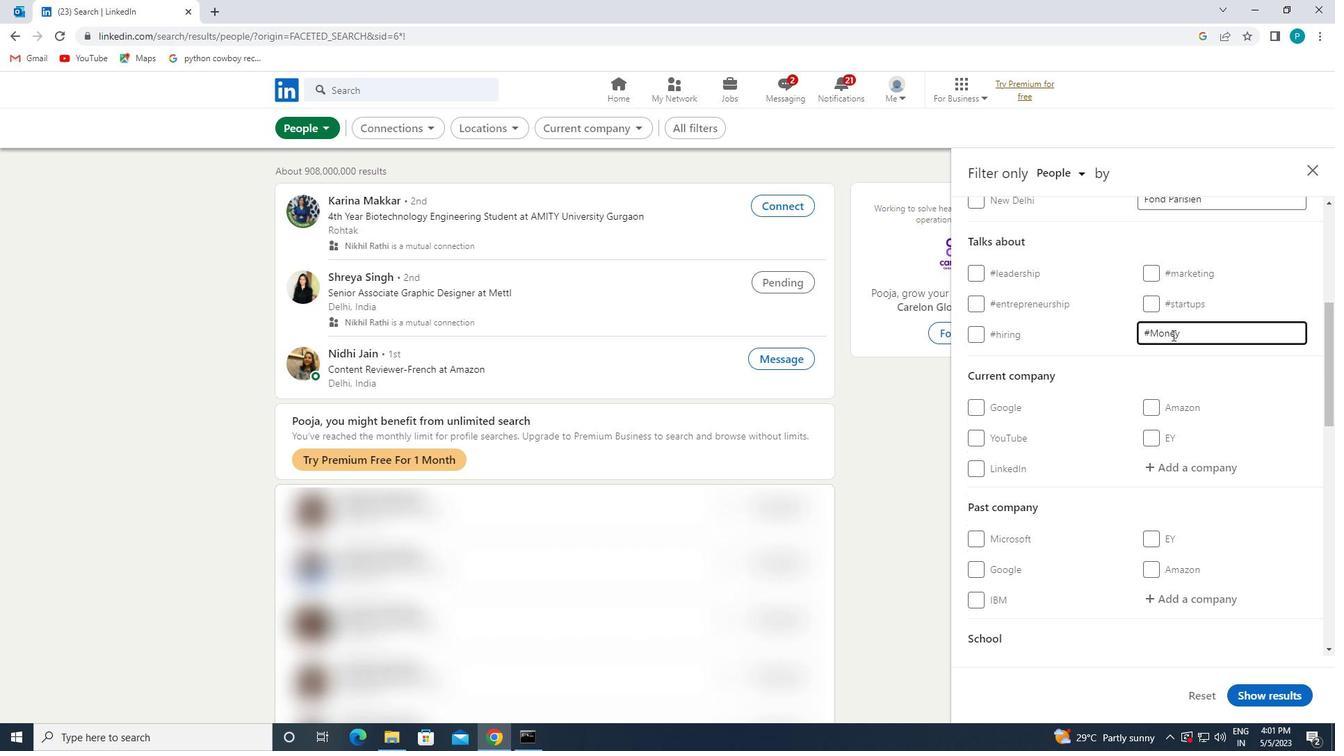 
Action: Mouse scrolled (1124, 323) with delta (0, 0)
Screenshot: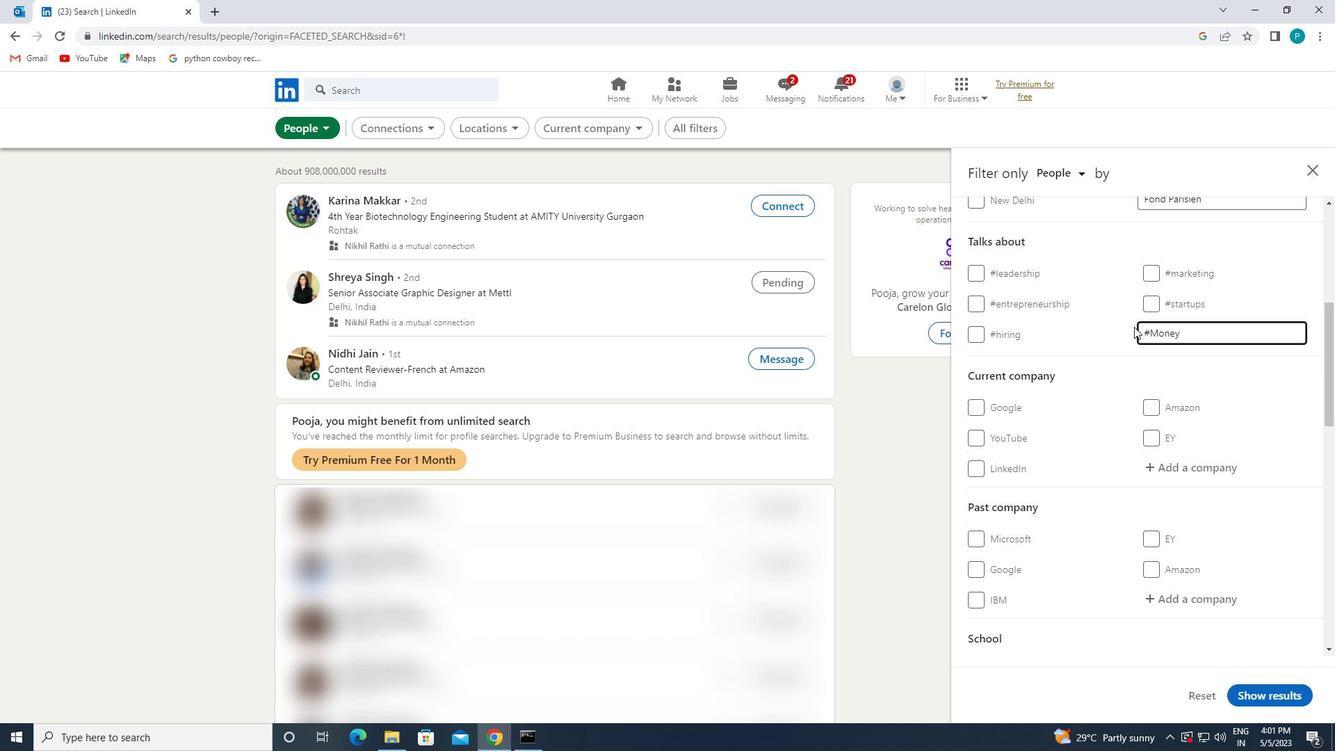 
Action: Mouse scrolled (1124, 323) with delta (0, 0)
Screenshot: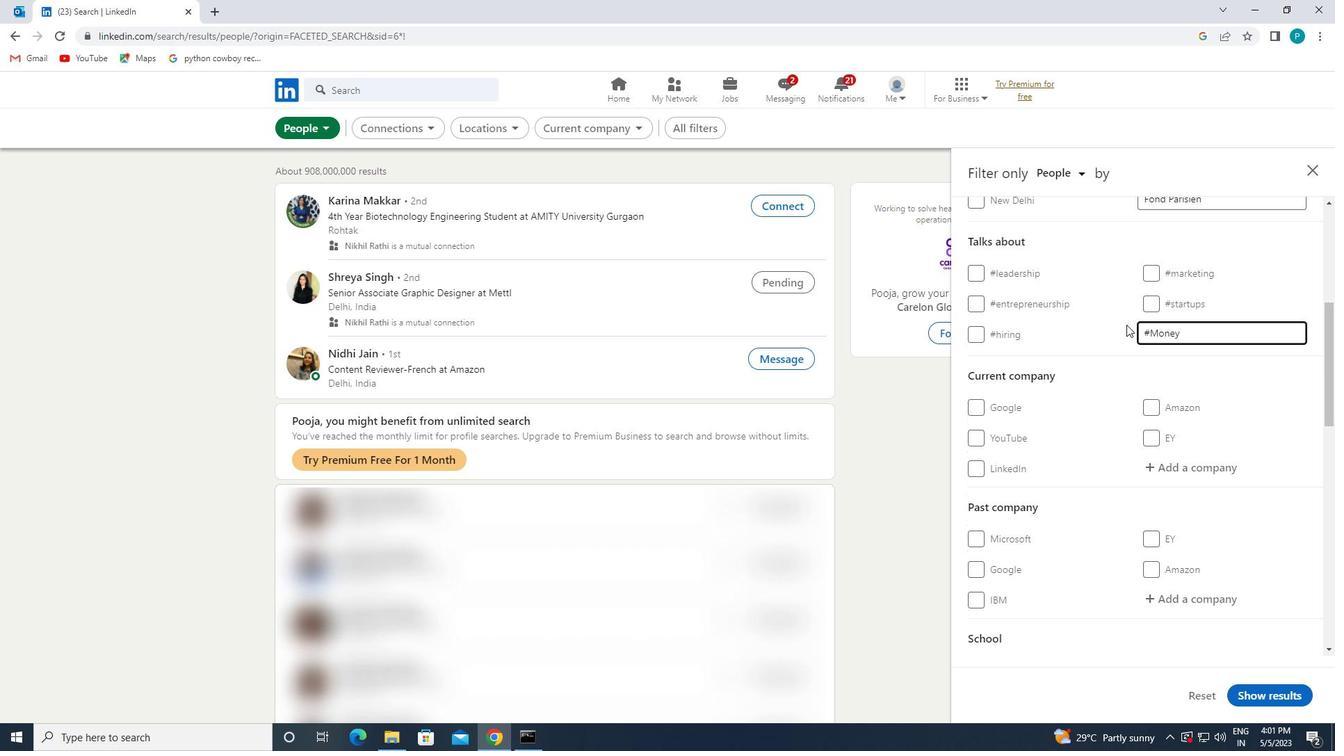 
Action: Mouse moved to (1058, 423)
Screenshot: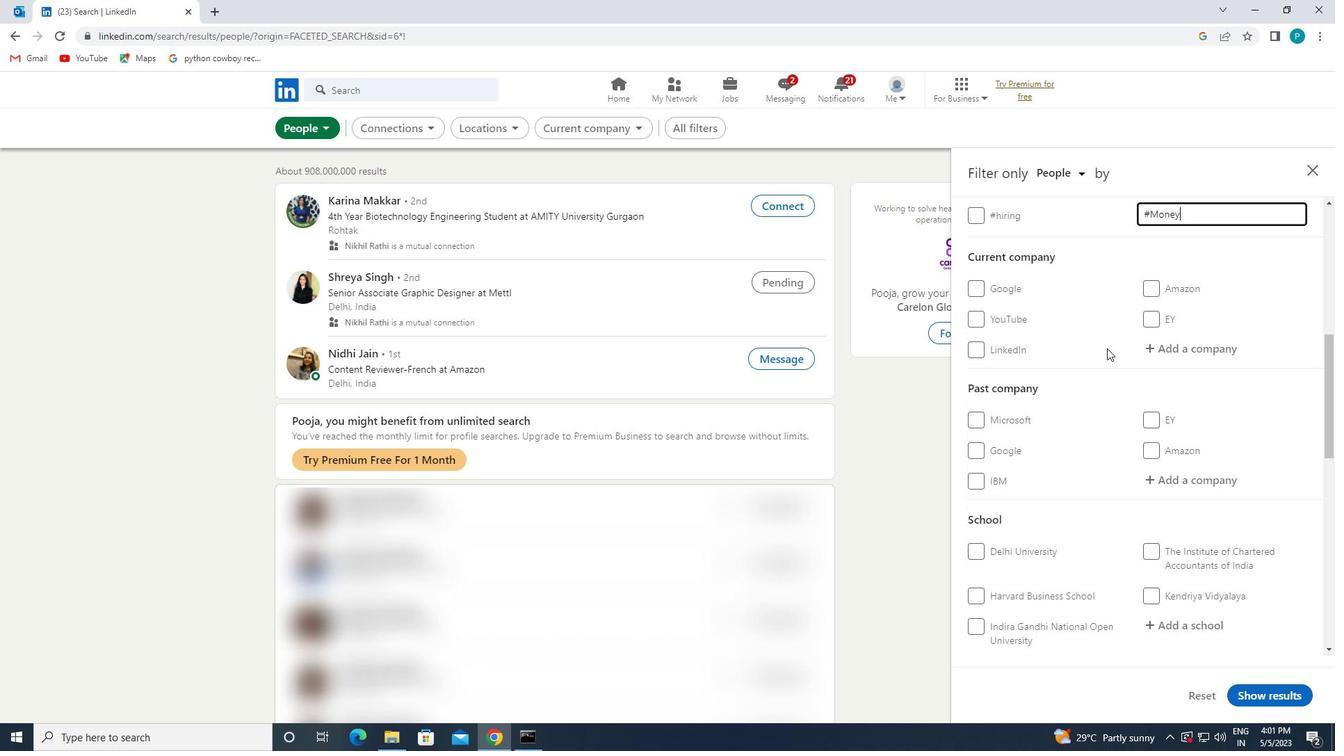 
Action: Mouse scrolled (1058, 422) with delta (0, 0)
Screenshot: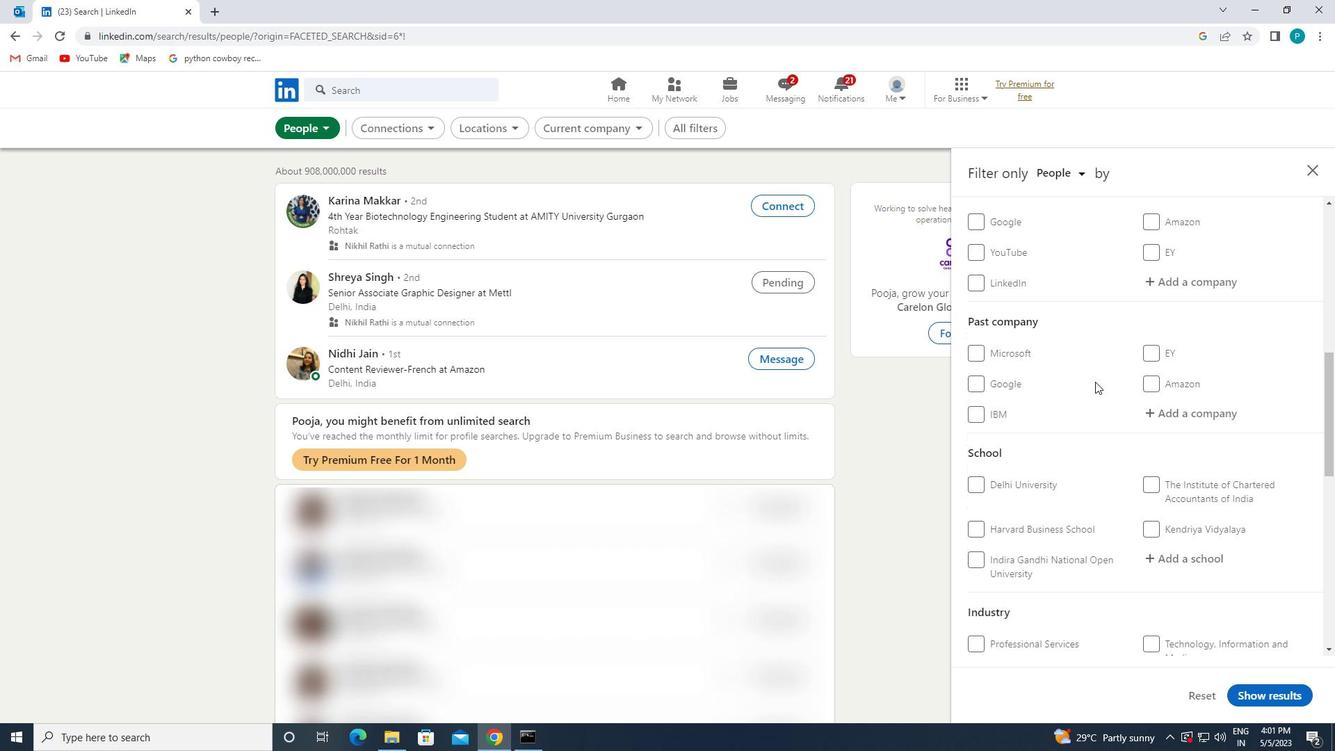 
Action: Mouse scrolled (1058, 422) with delta (0, 0)
Screenshot: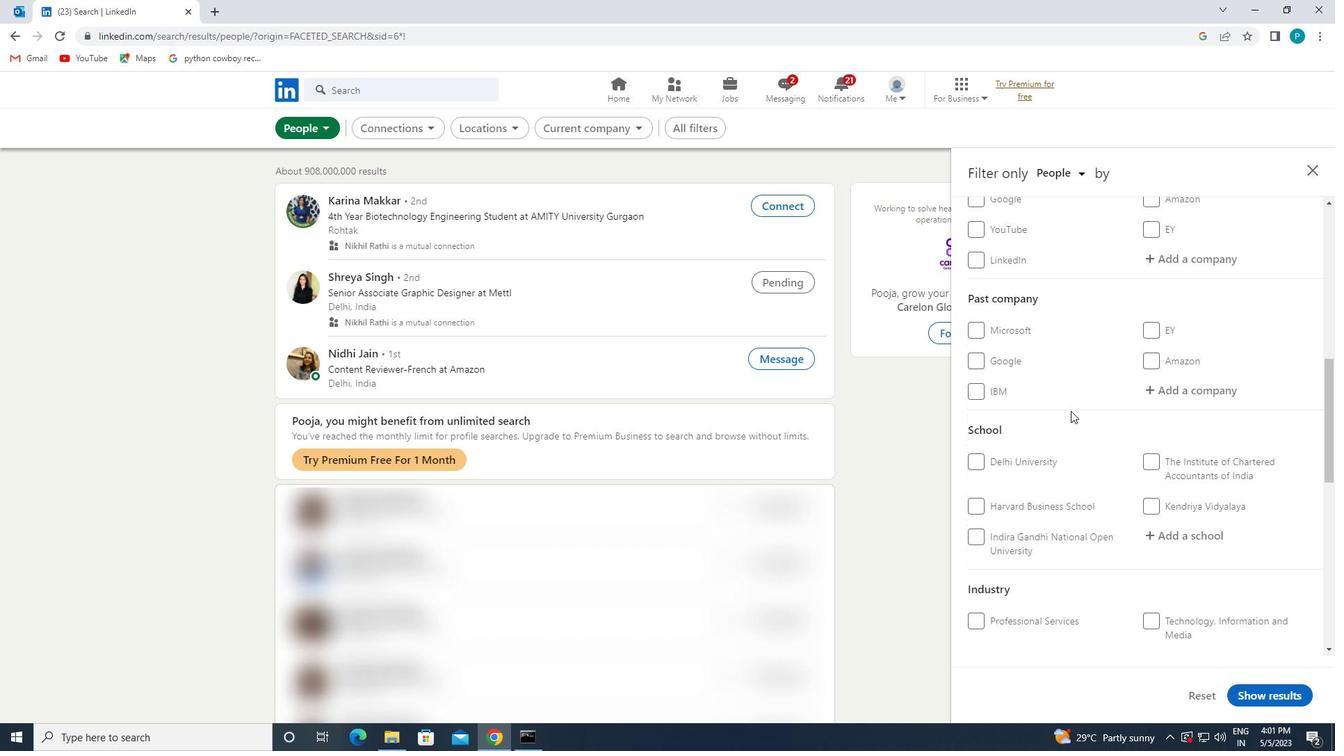 
Action: Mouse moved to (1042, 447)
Screenshot: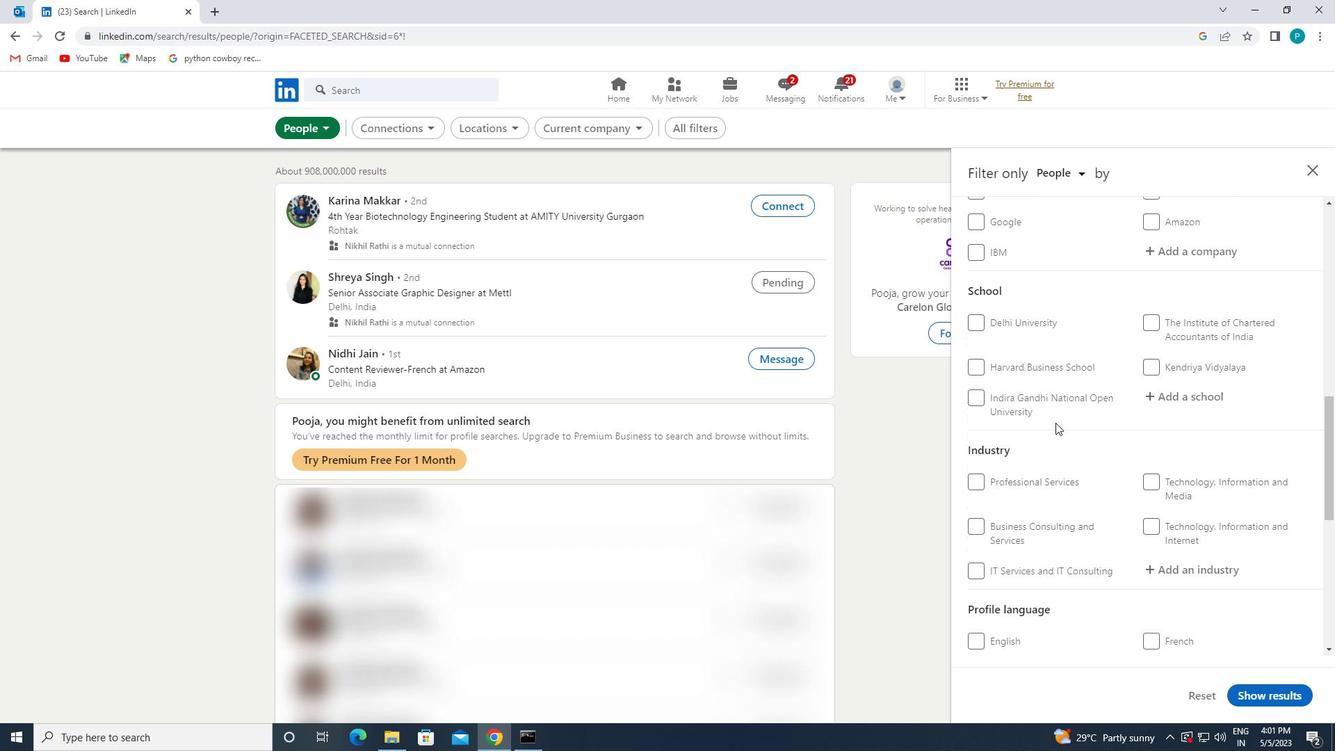 
Action: Mouse scrolled (1042, 446) with delta (0, 0)
Screenshot: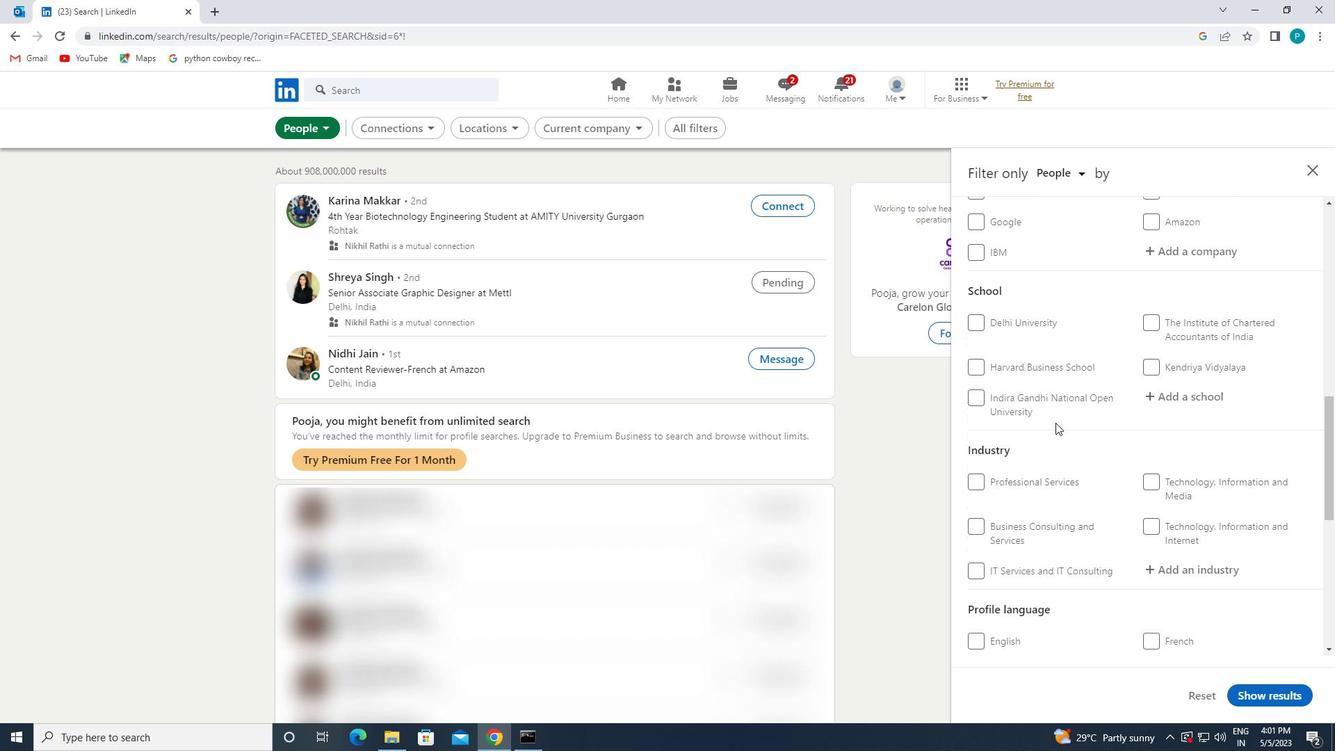 
Action: Mouse scrolled (1042, 446) with delta (0, 0)
Screenshot: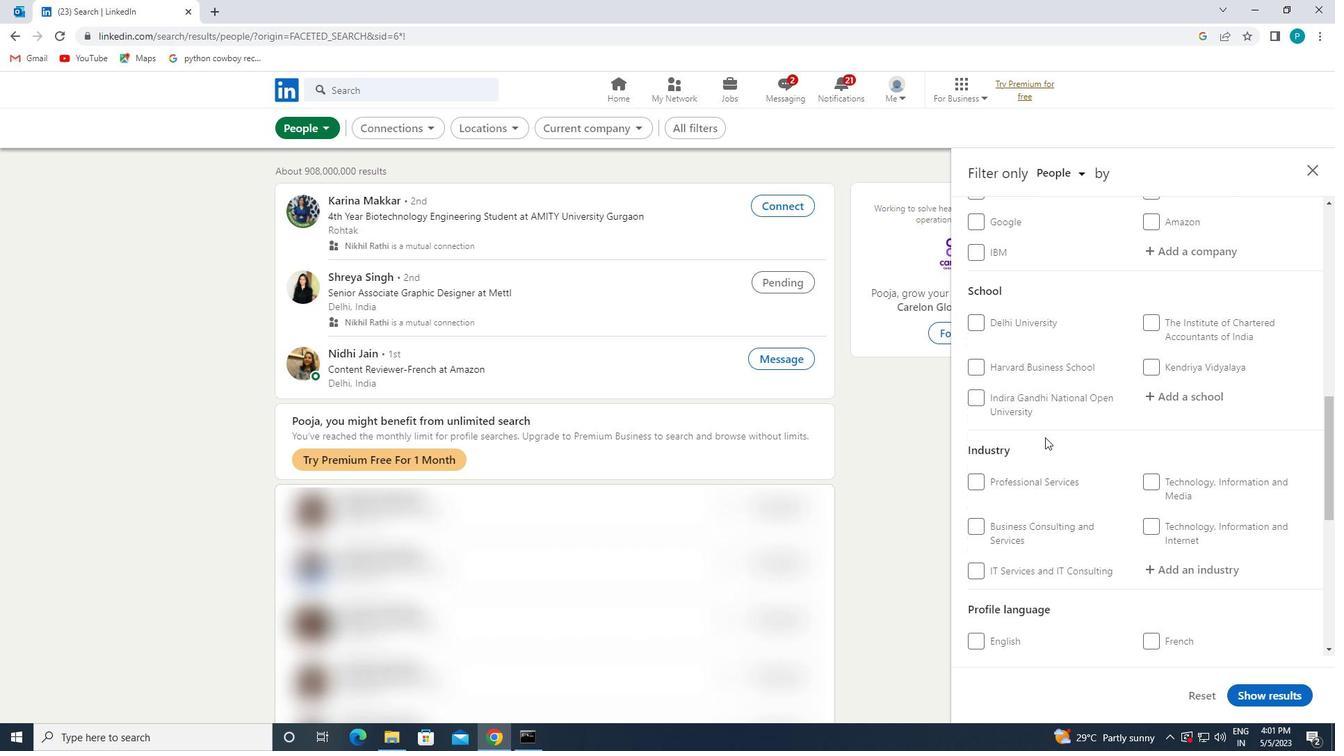 
Action: Mouse moved to (992, 542)
Screenshot: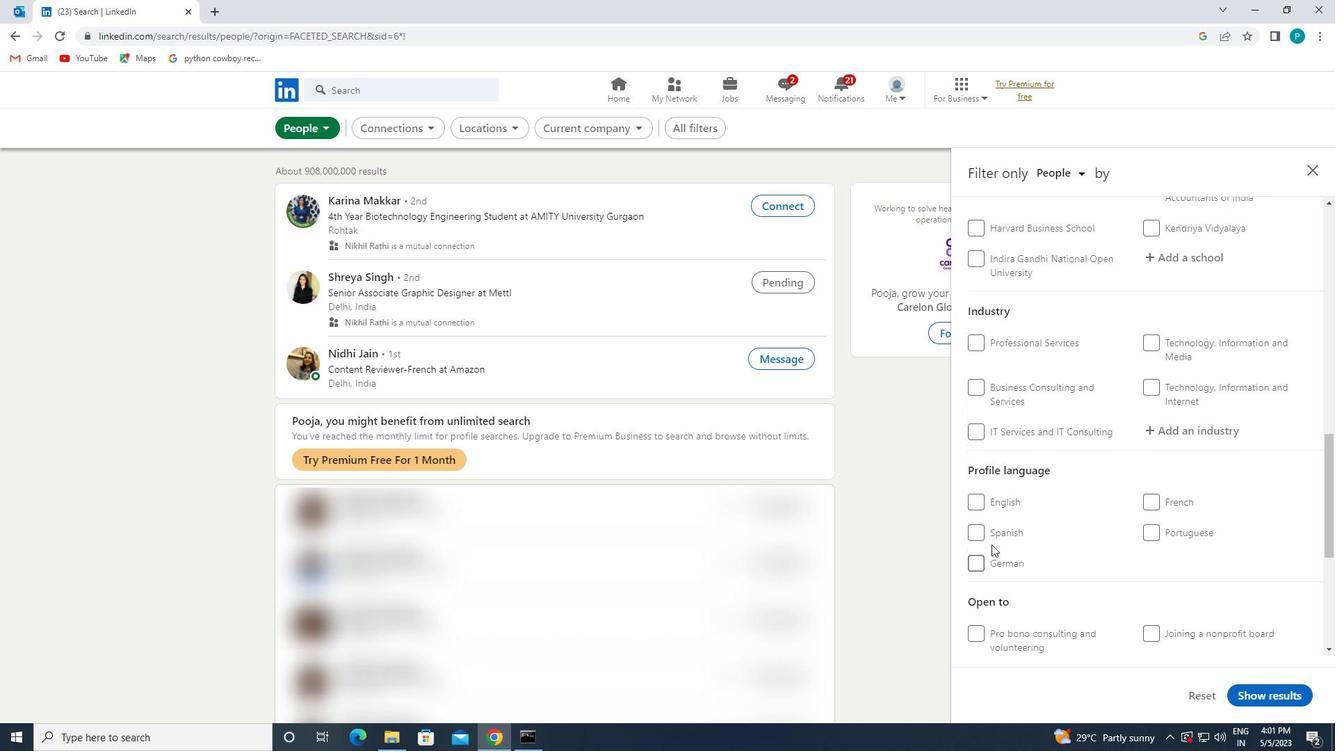
Action: Mouse pressed left at (992, 542)
Screenshot: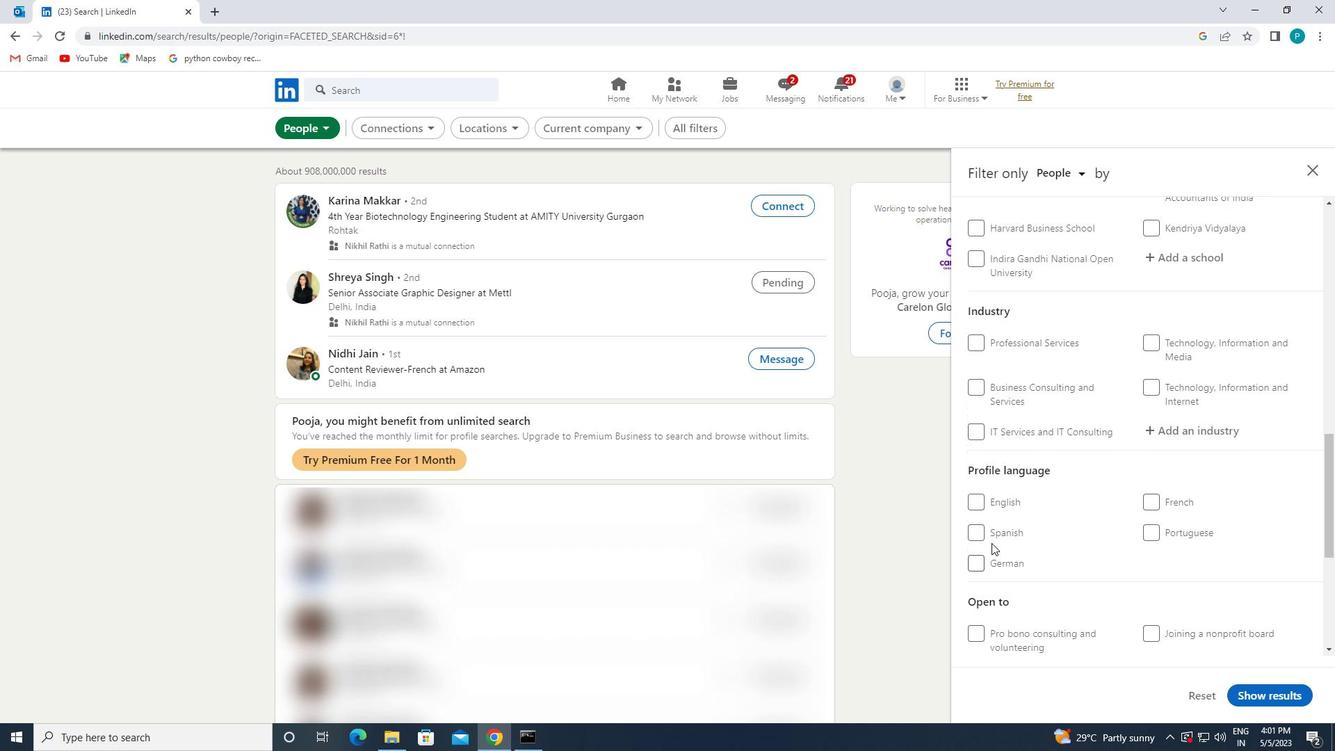 
Action: Mouse moved to (992, 536)
Screenshot: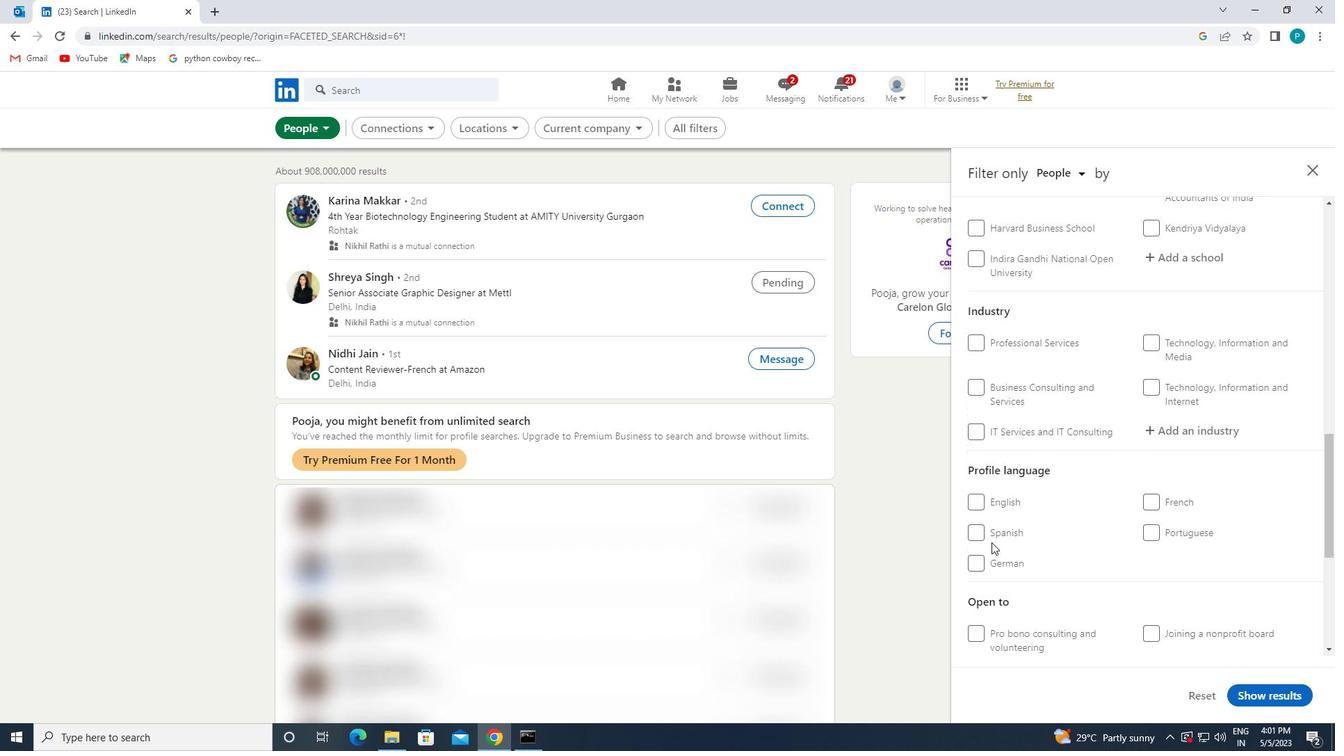 
Action: Mouse pressed left at (992, 536)
Screenshot: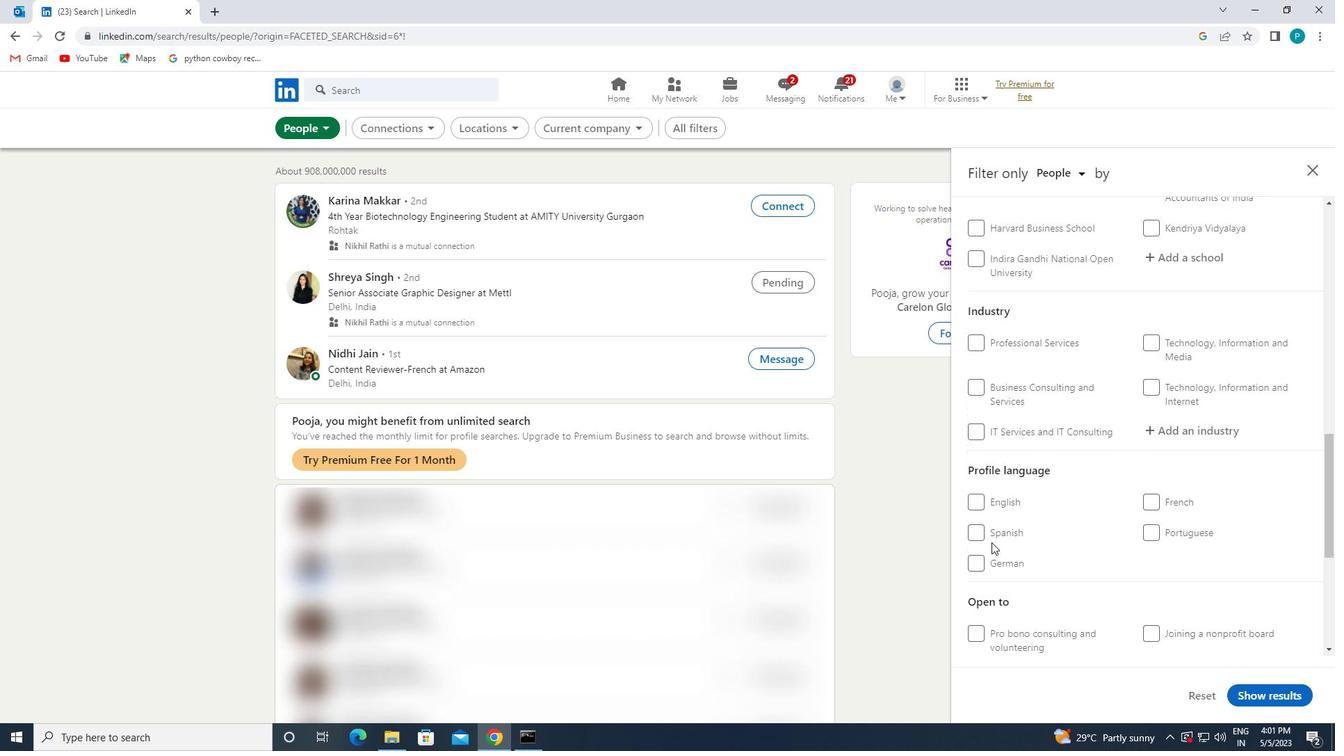
Action: Mouse moved to (1265, 447)
Screenshot: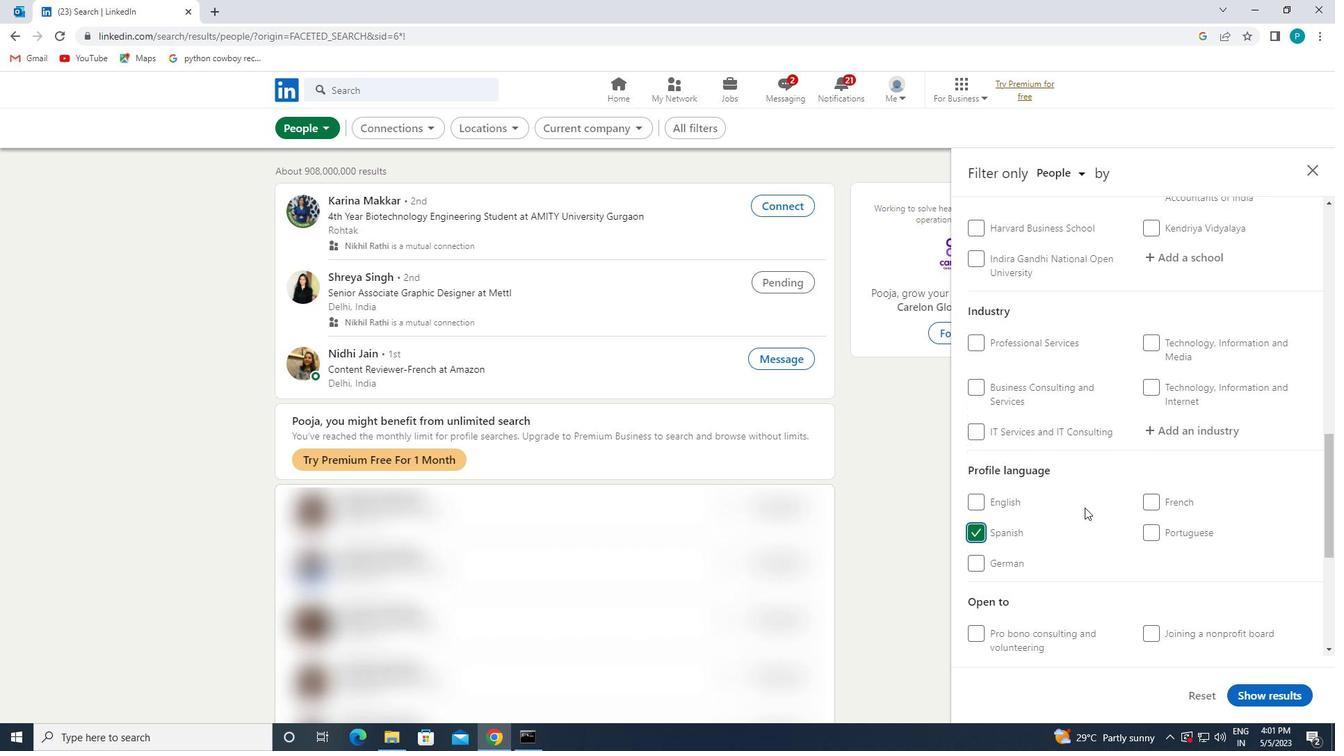 
Action: Mouse scrolled (1265, 448) with delta (0, 0)
Screenshot: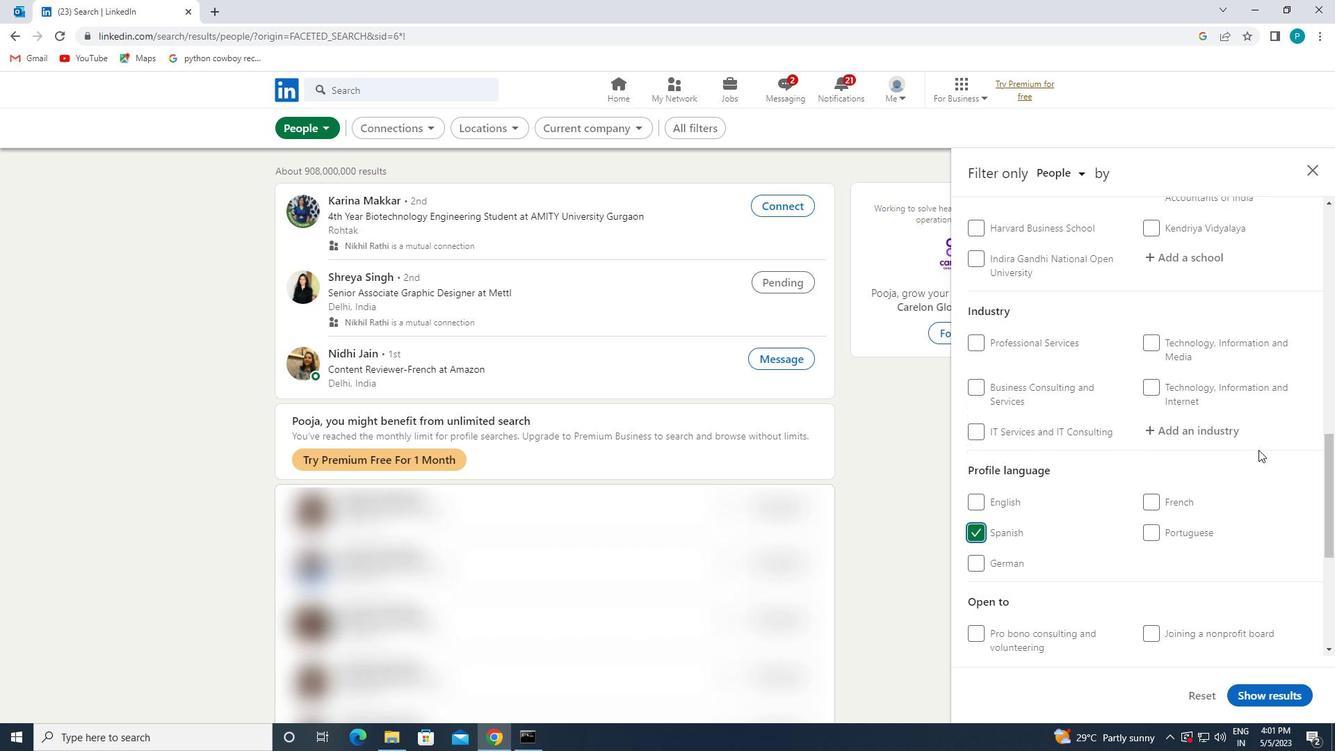 
Action: Mouse scrolled (1265, 448) with delta (0, 0)
Screenshot: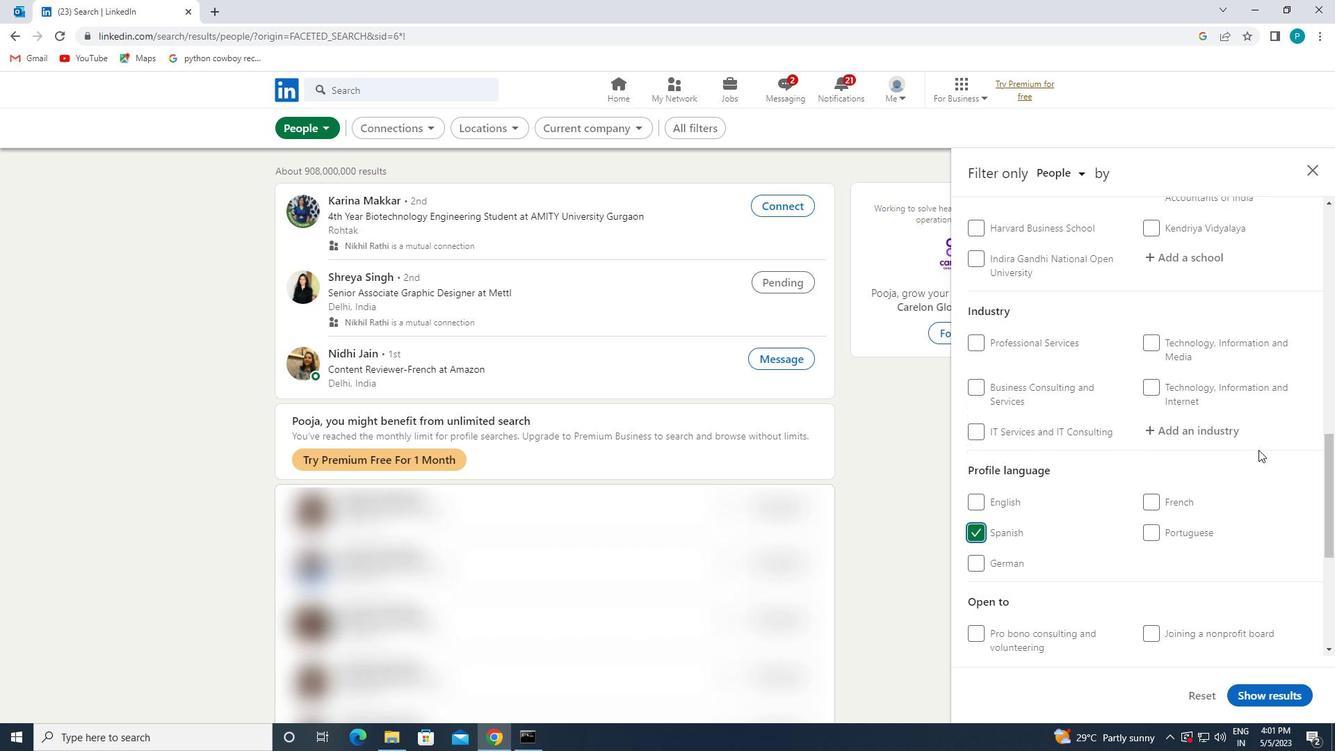 
Action: Mouse scrolled (1265, 448) with delta (0, 0)
Screenshot: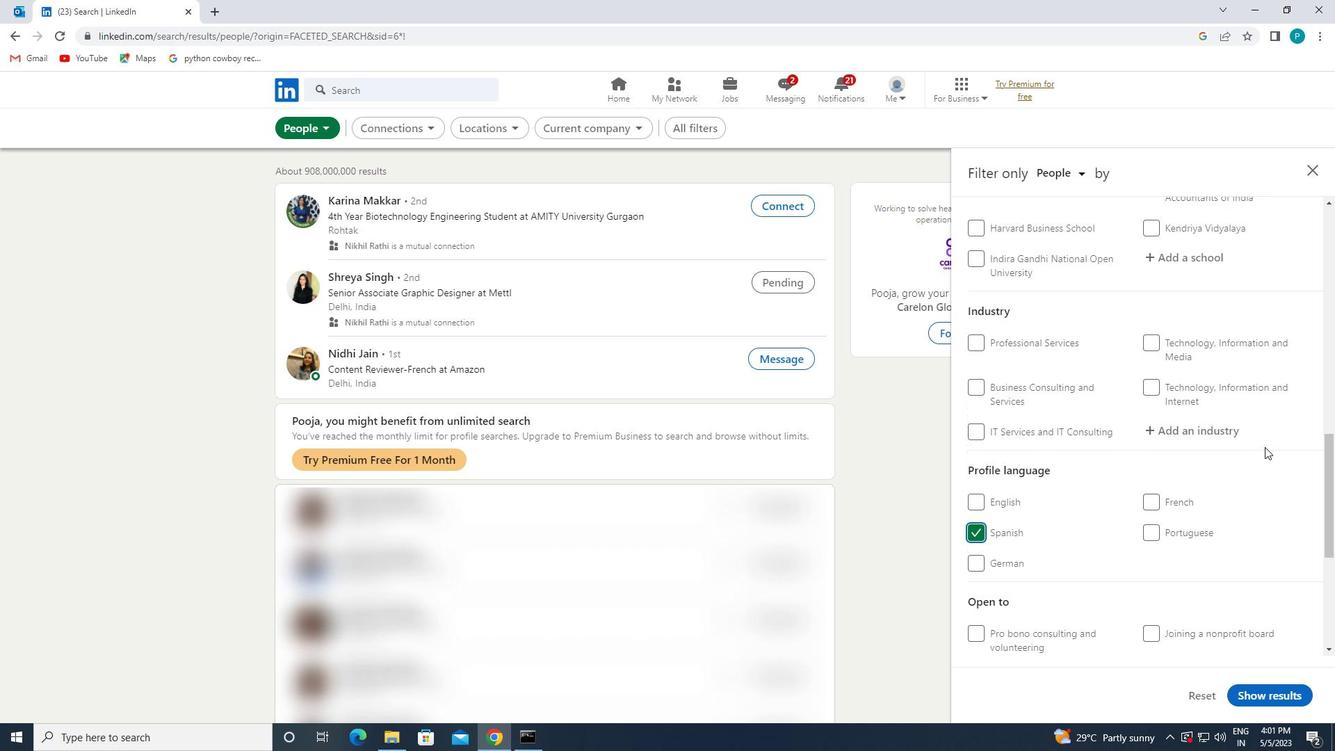 
Action: Mouse scrolled (1265, 448) with delta (0, 0)
Screenshot: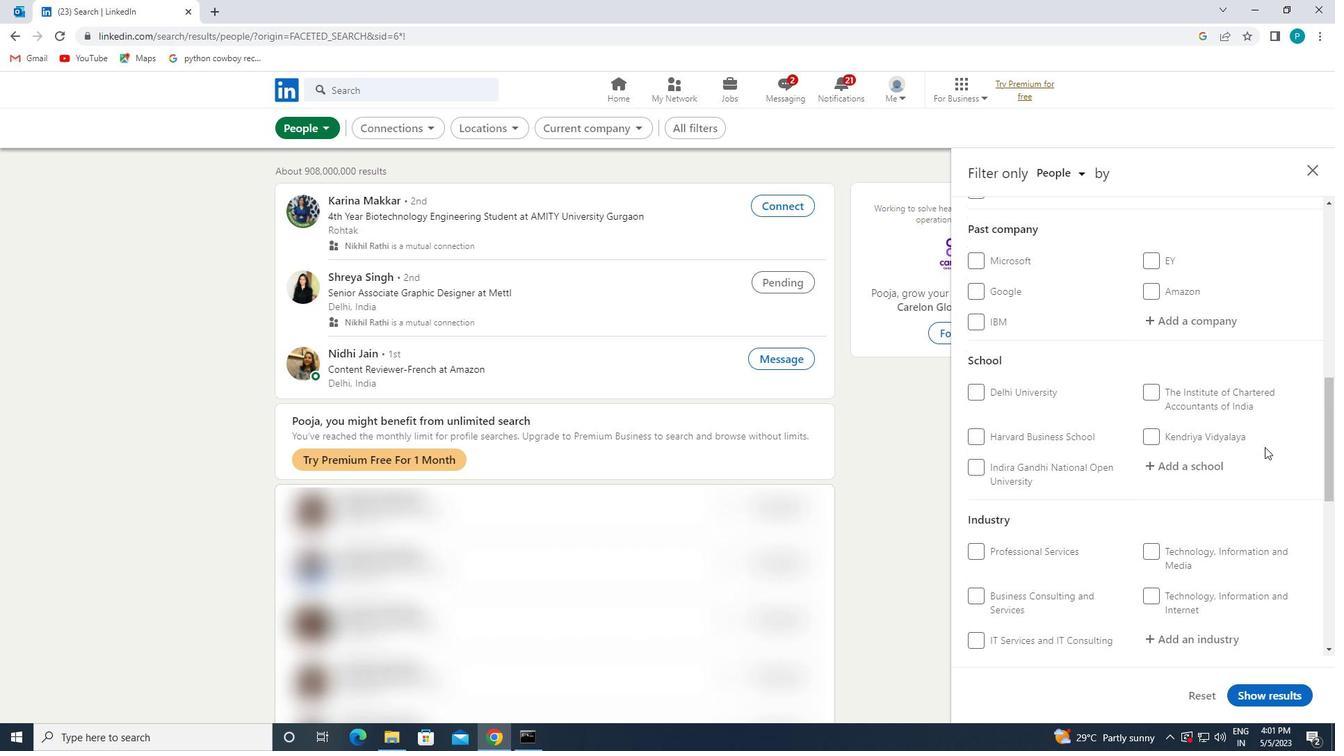 
Action: Mouse scrolled (1265, 448) with delta (0, 0)
Screenshot: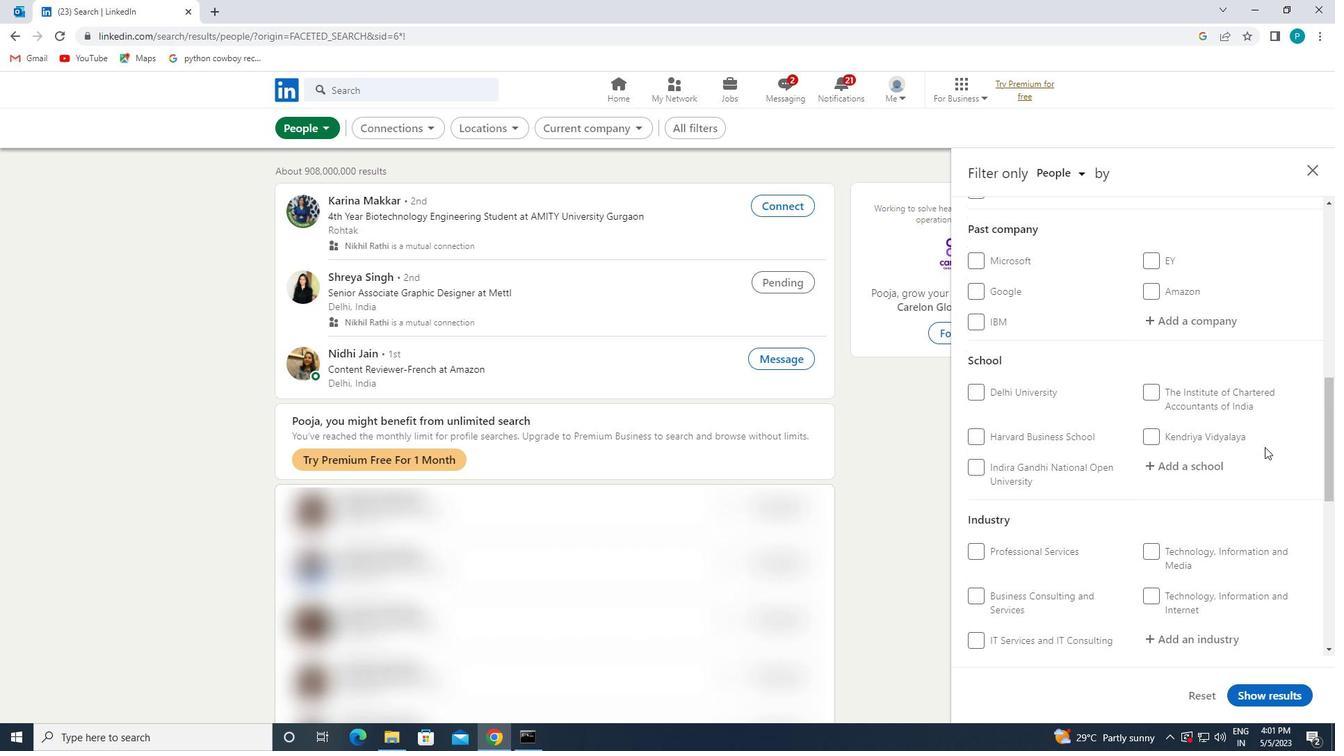 
Action: Mouse scrolled (1265, 448) with delta (0, 0)
Screenshot: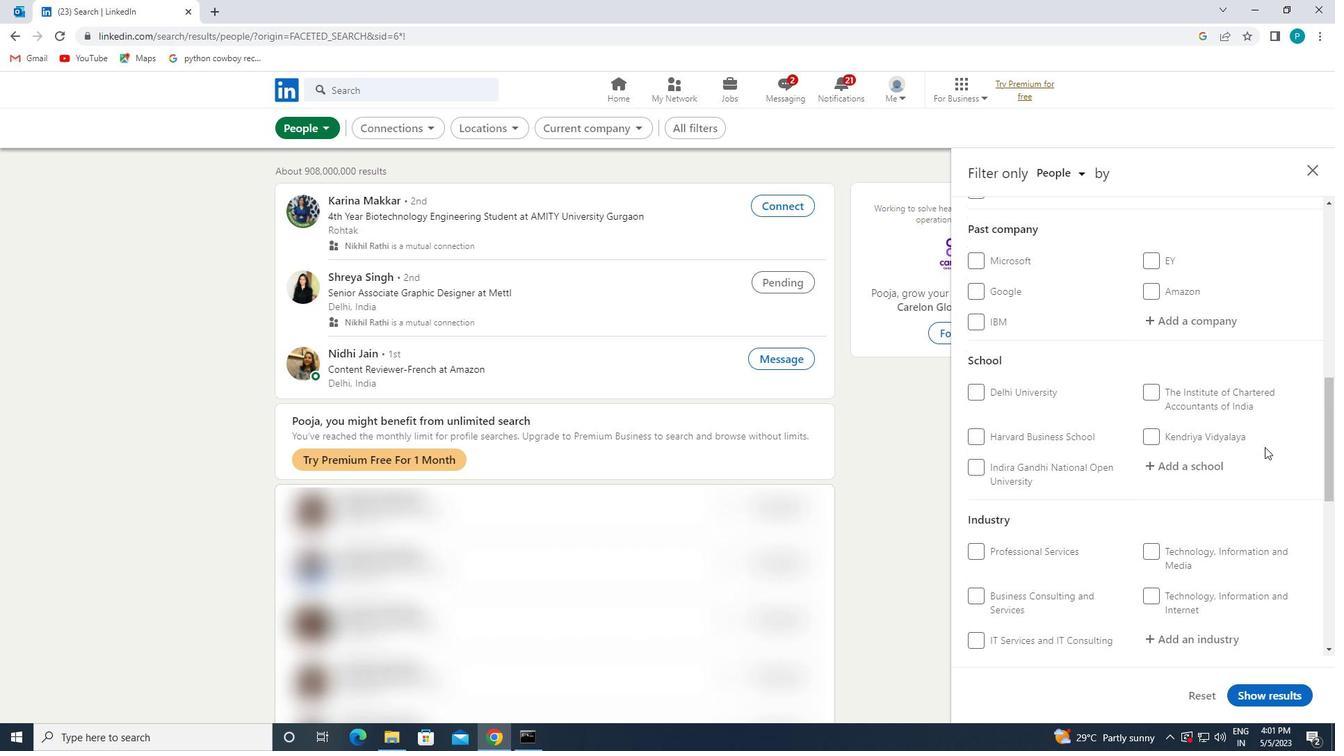 
Action: Mouse moved to (1226, 428)
Screenshot: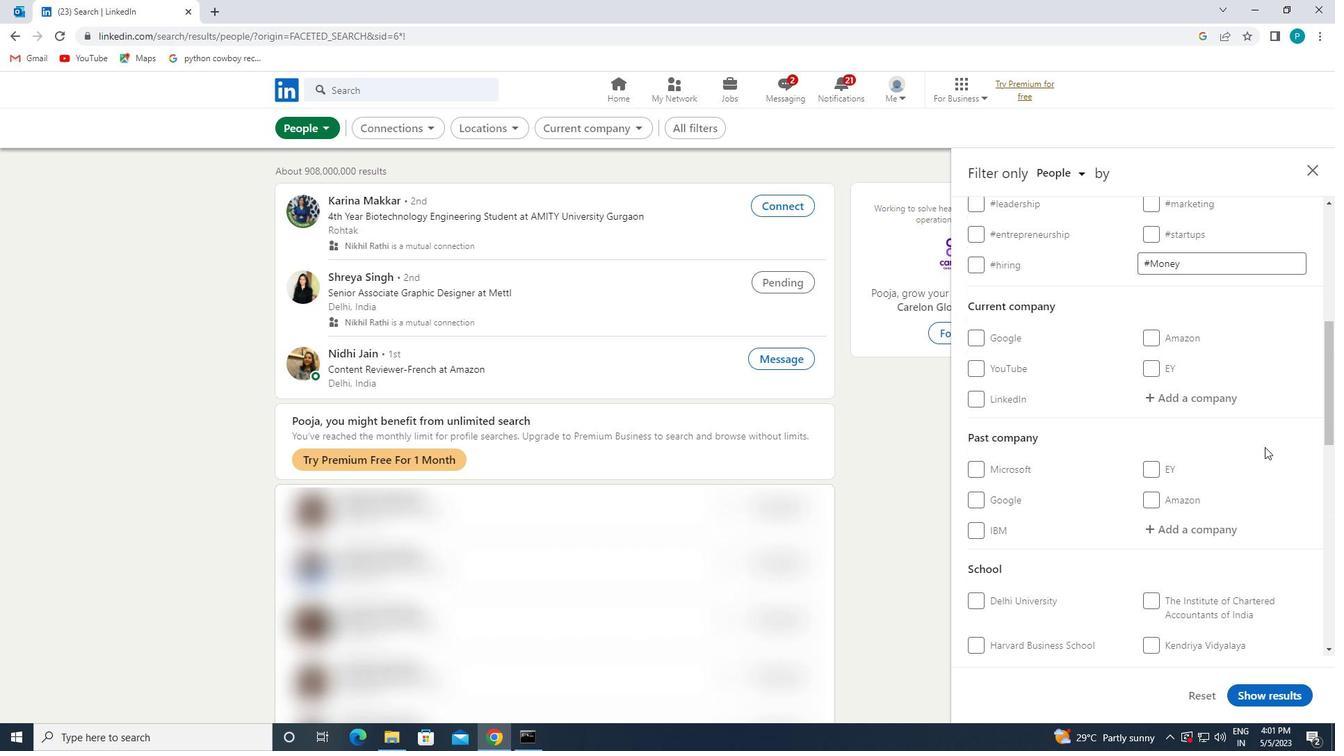 
Action: Mouse scrolled (1226, 429) with delta (0, 0)
Screenshot: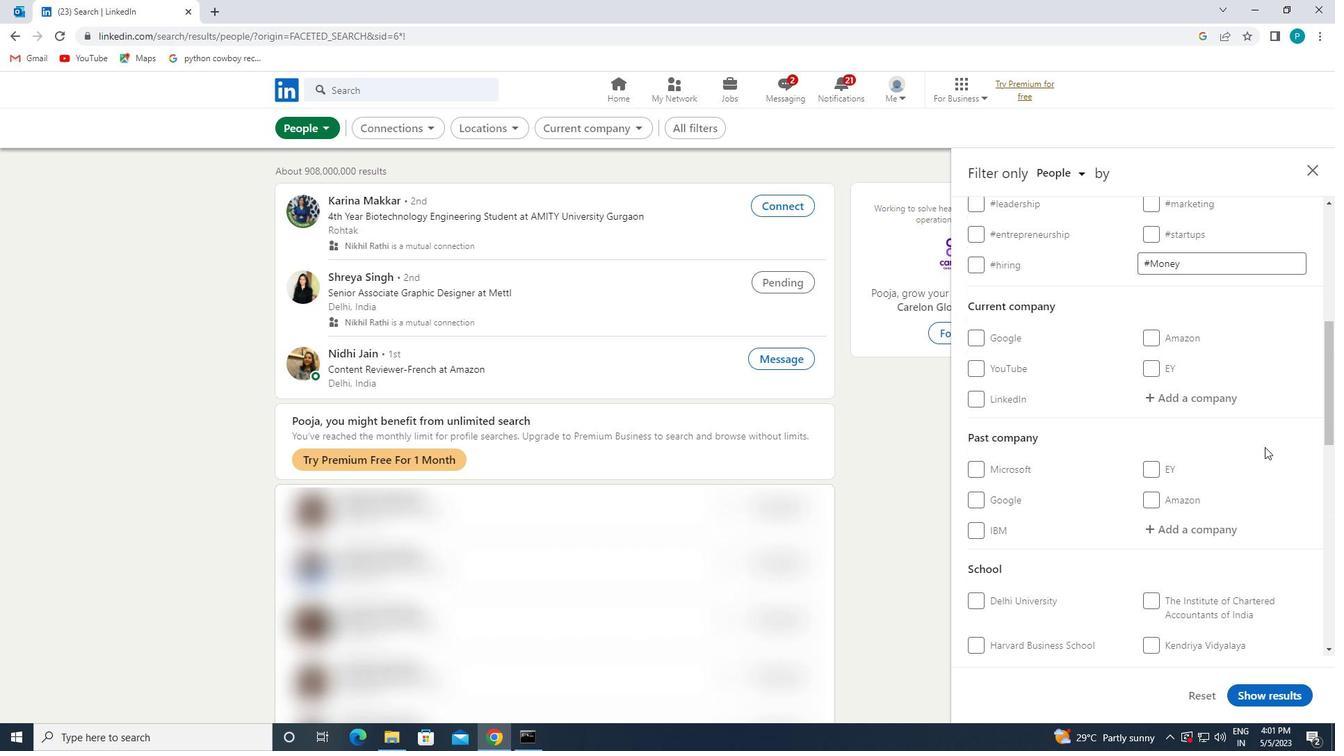 
Action: Mouse moved to (1191, 409)
Screenshot: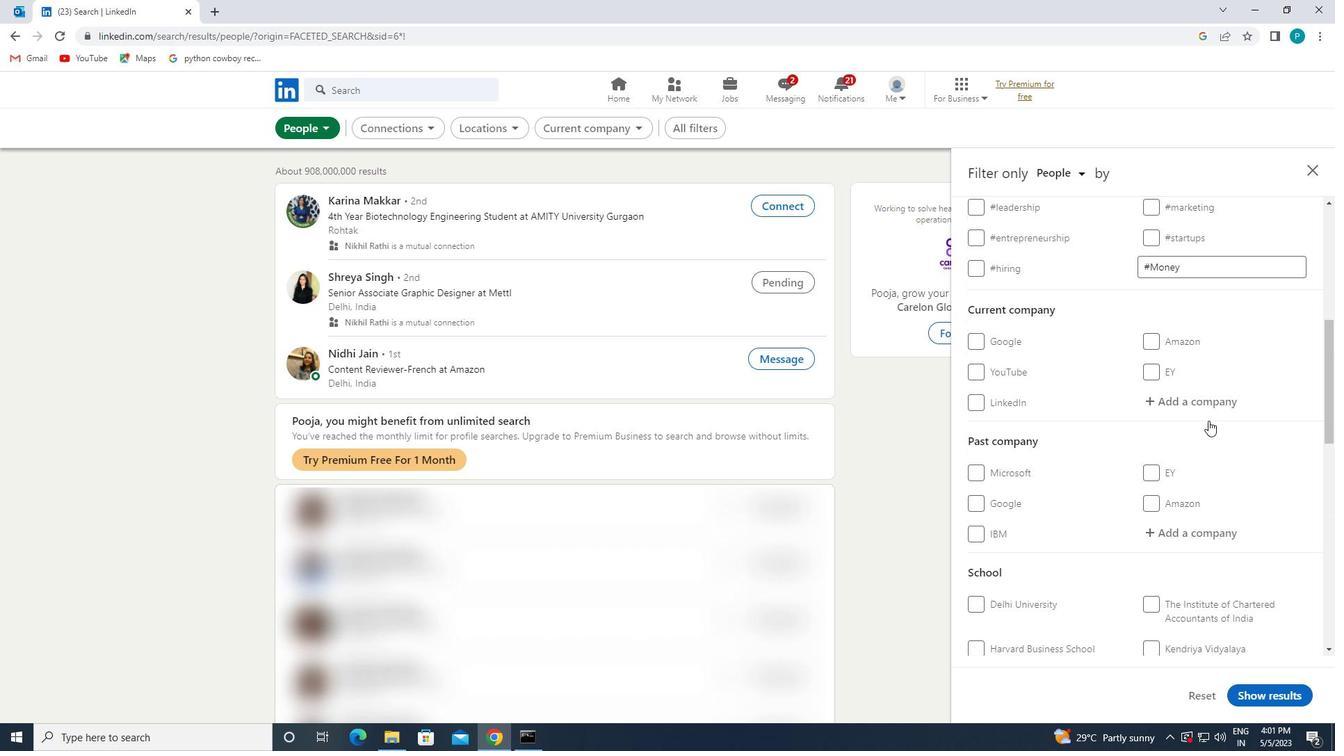 
Action: Mouse pressed left at (1191, 409)
Screenshot: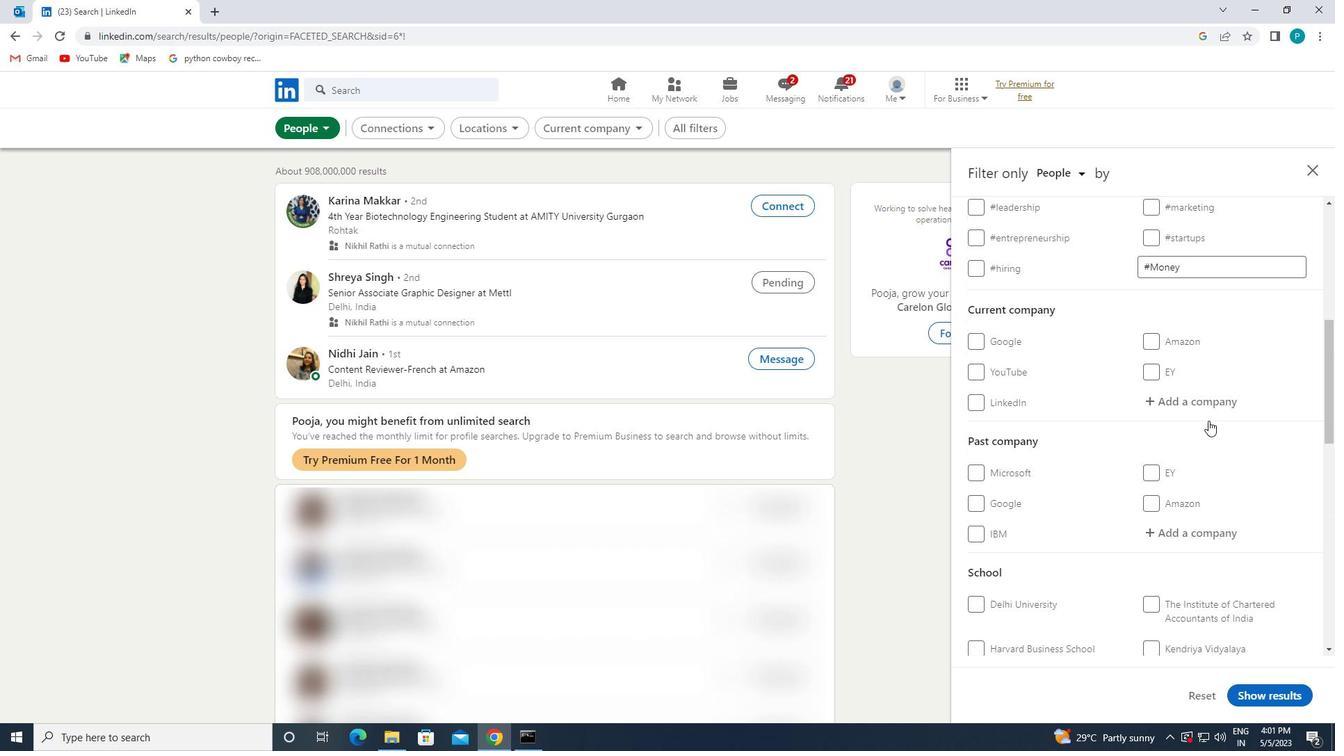 
Action: Mouse moved to (1184, 406)
Screenshot: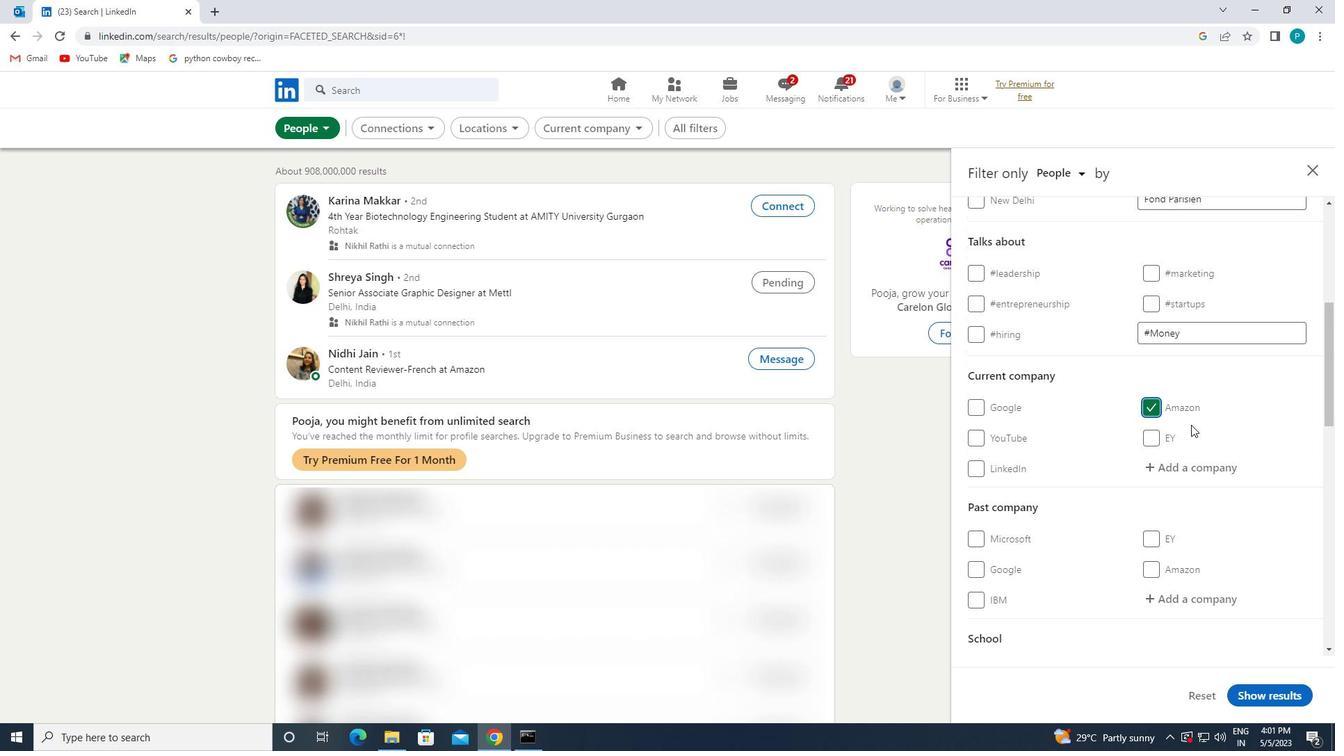 
Action: Mouse pressed left at (1184, 406)
Screenshot: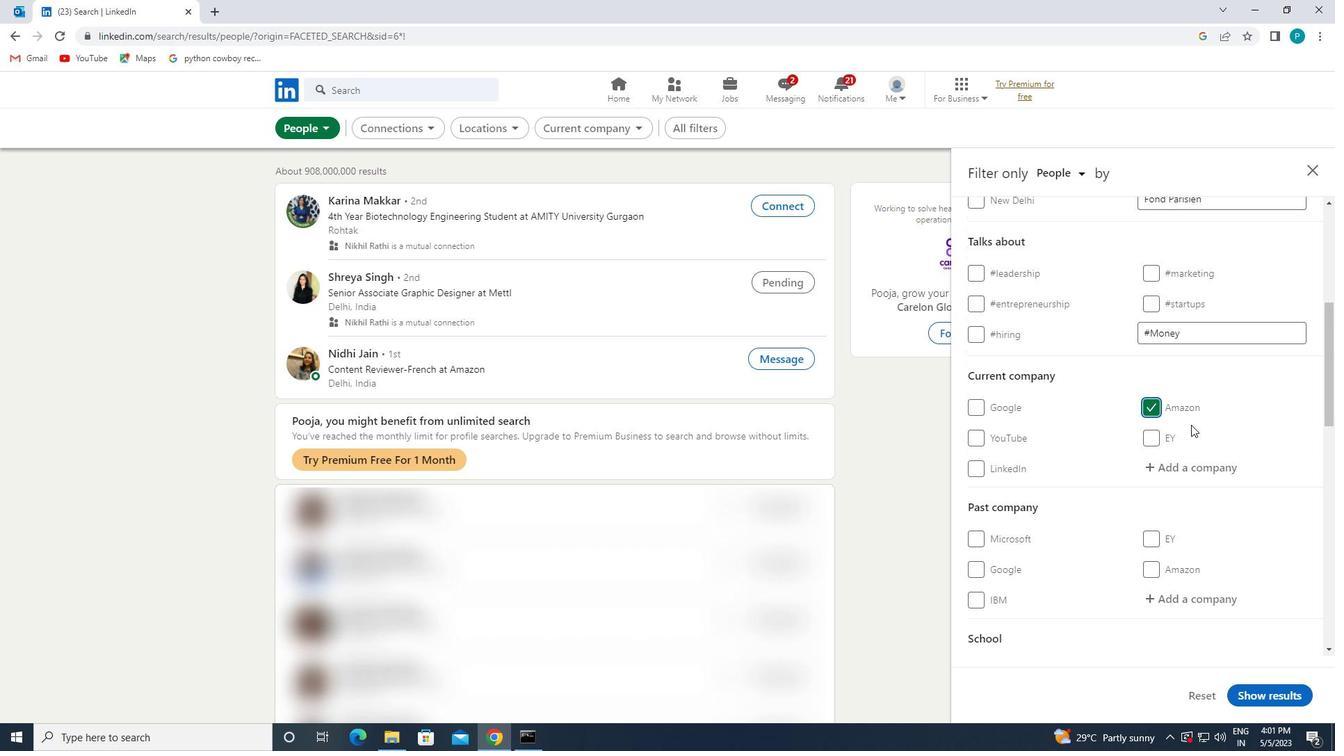 
Action: Mouse moved to (1200, 472)
Screenshot: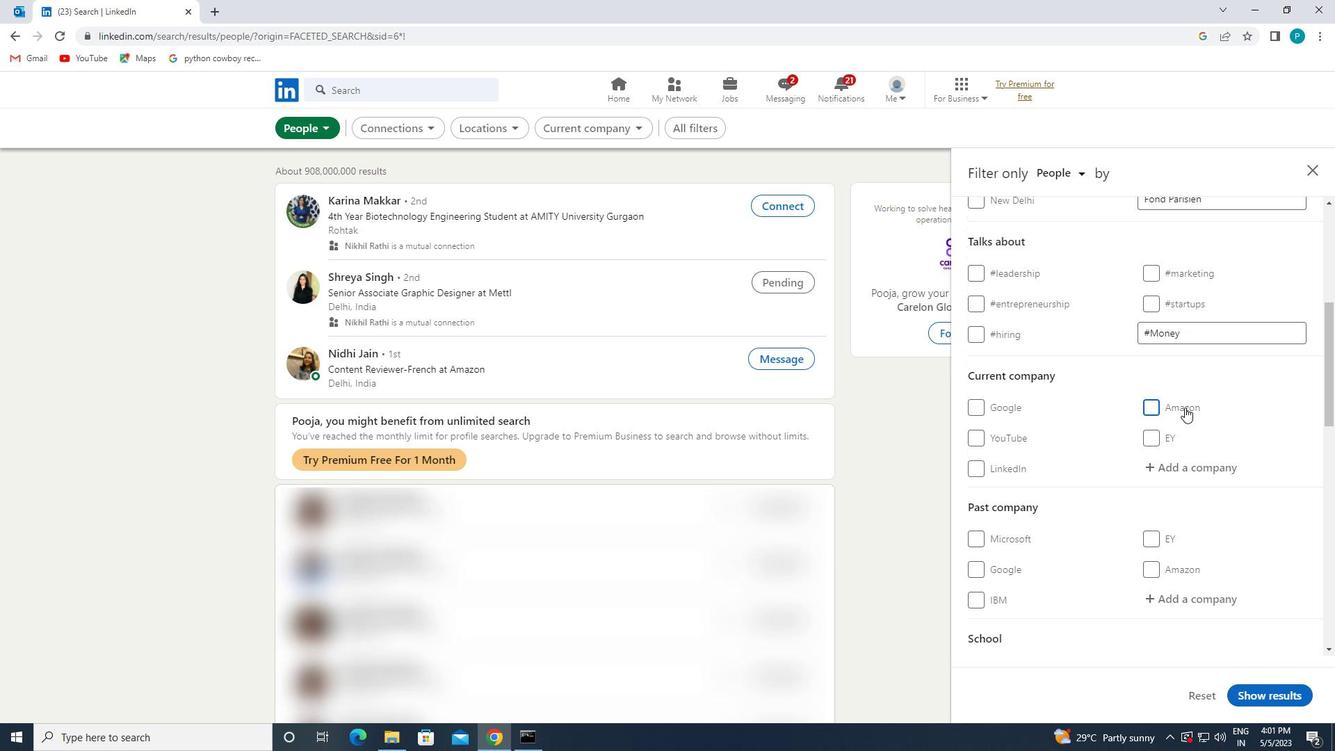 
Action: Mouse pressed left at (1200, 472)
Screenshot: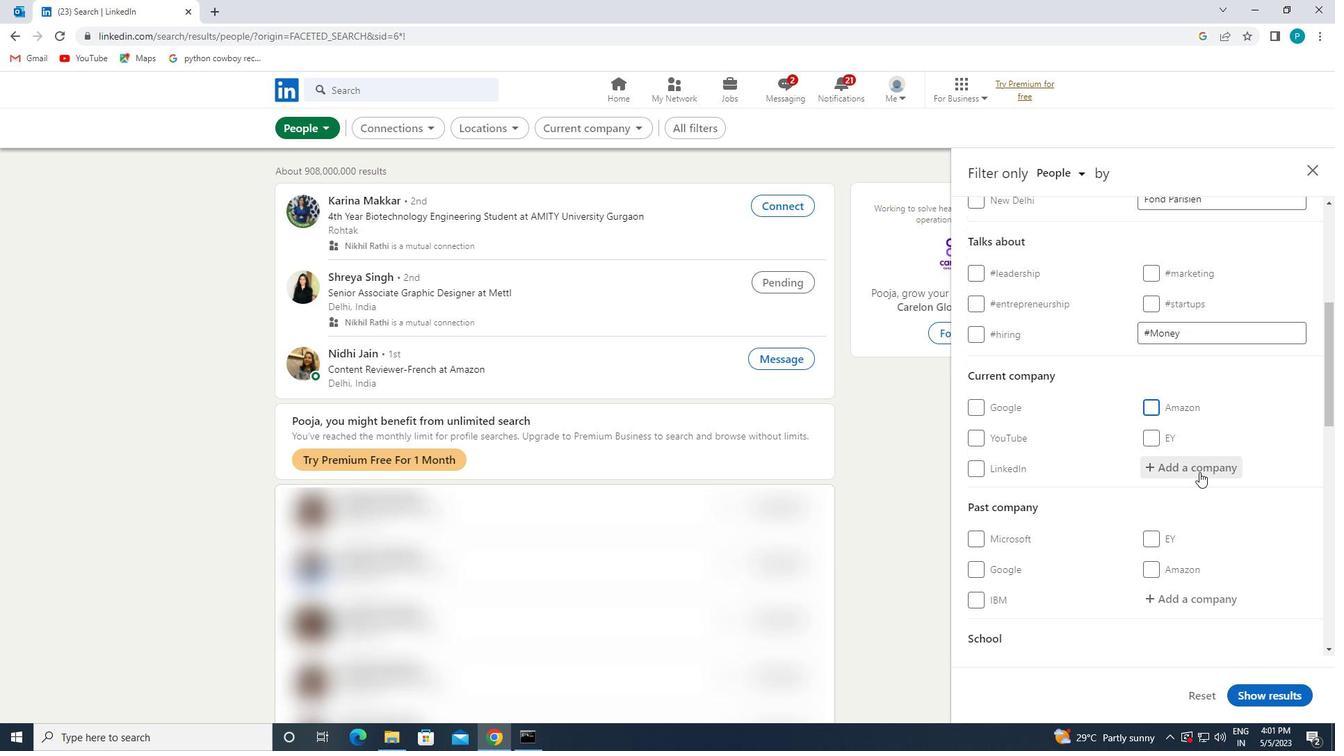 
Action: Mouse moved to (1182, 464)
Screenshot: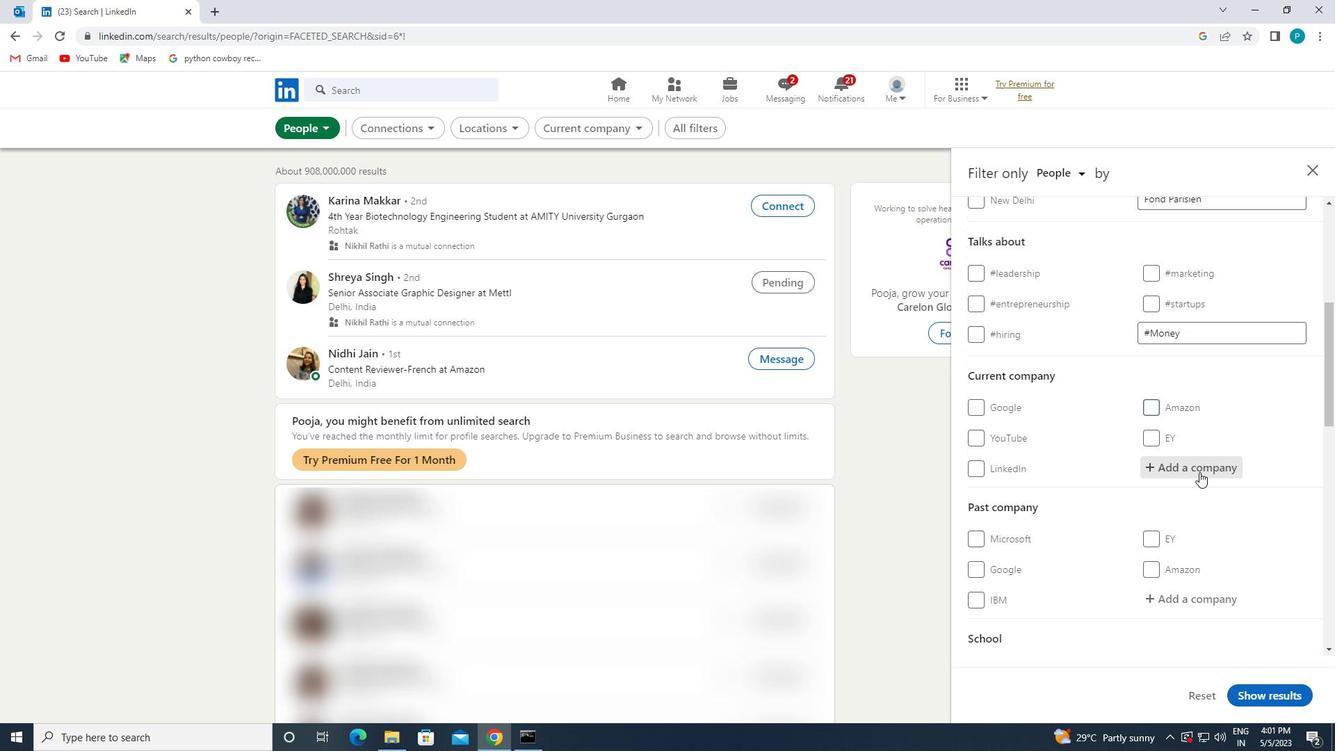 
Action: Key pressed <Key.caps_lock>M<Key.caps_lock>ERCEDES-
Screenshot: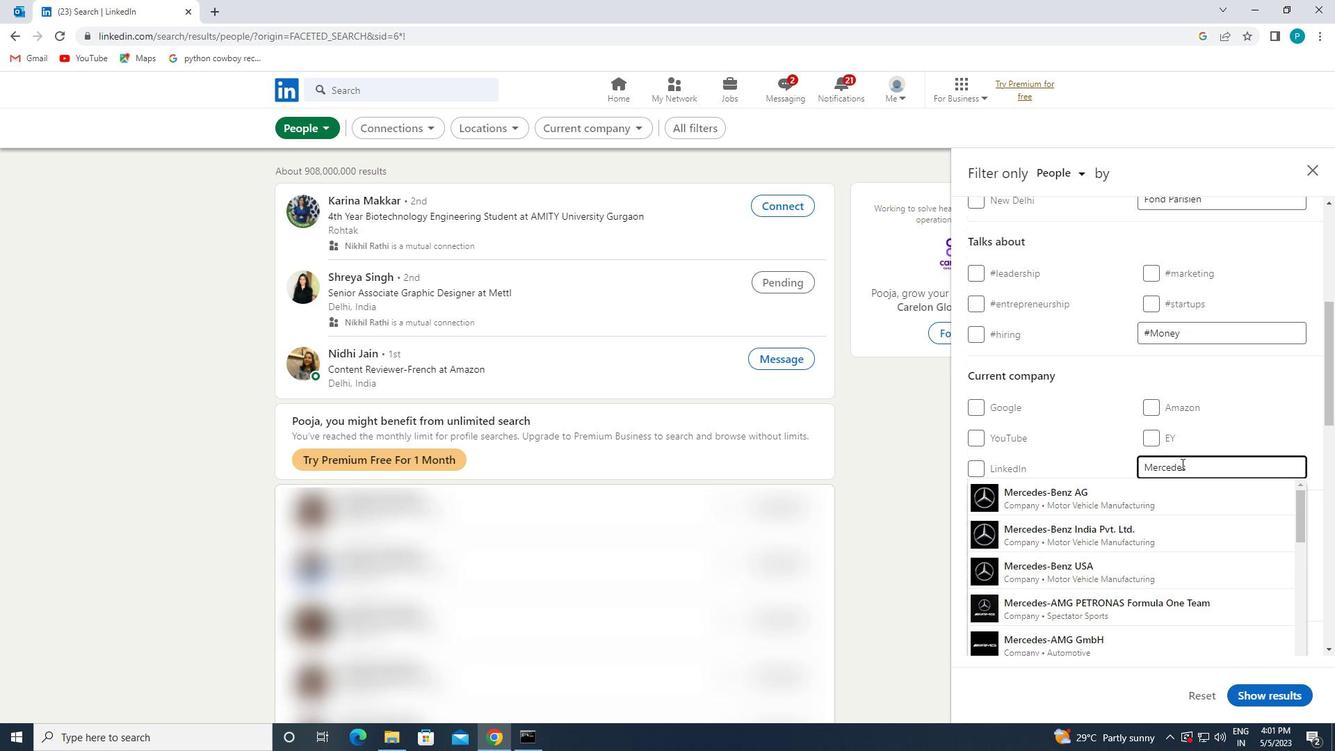 
Action: Mouse moved to (1134, 545)
Screenshot: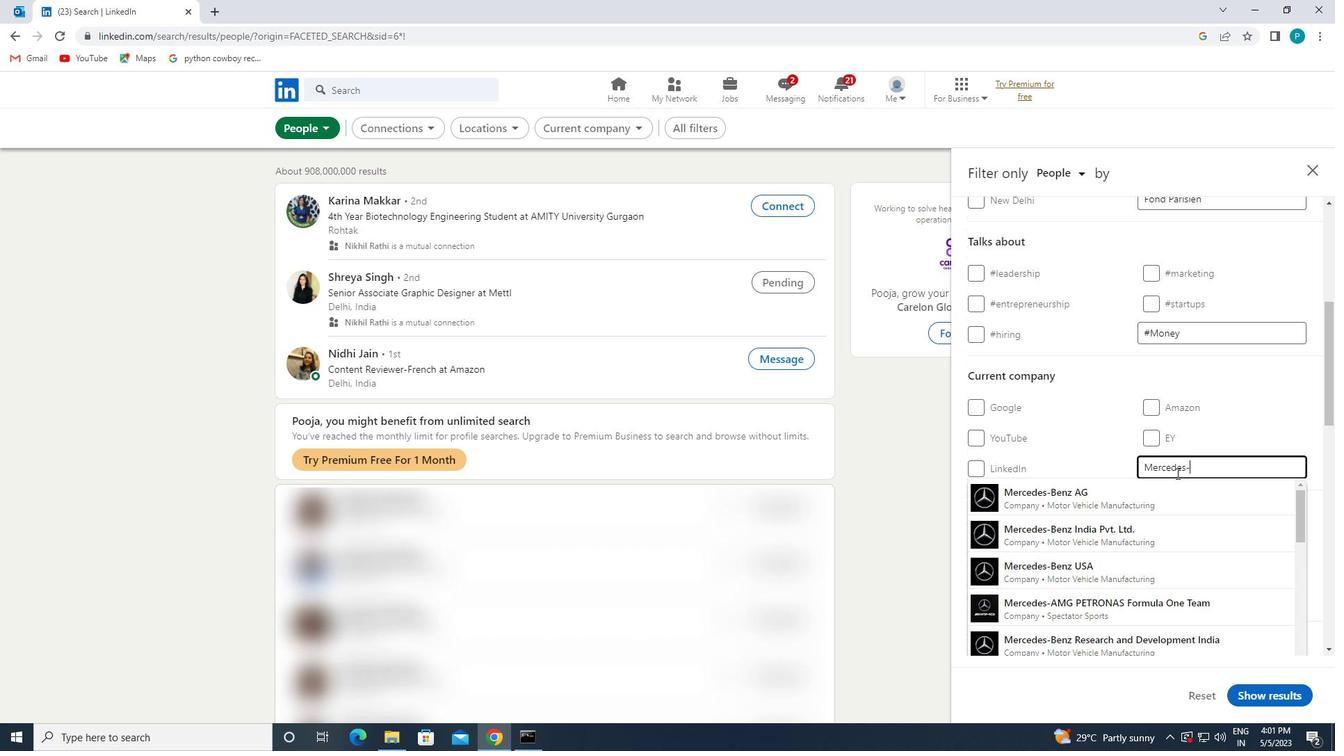 
Action: Mouse pressed left at (1134, 545)
Screenshot: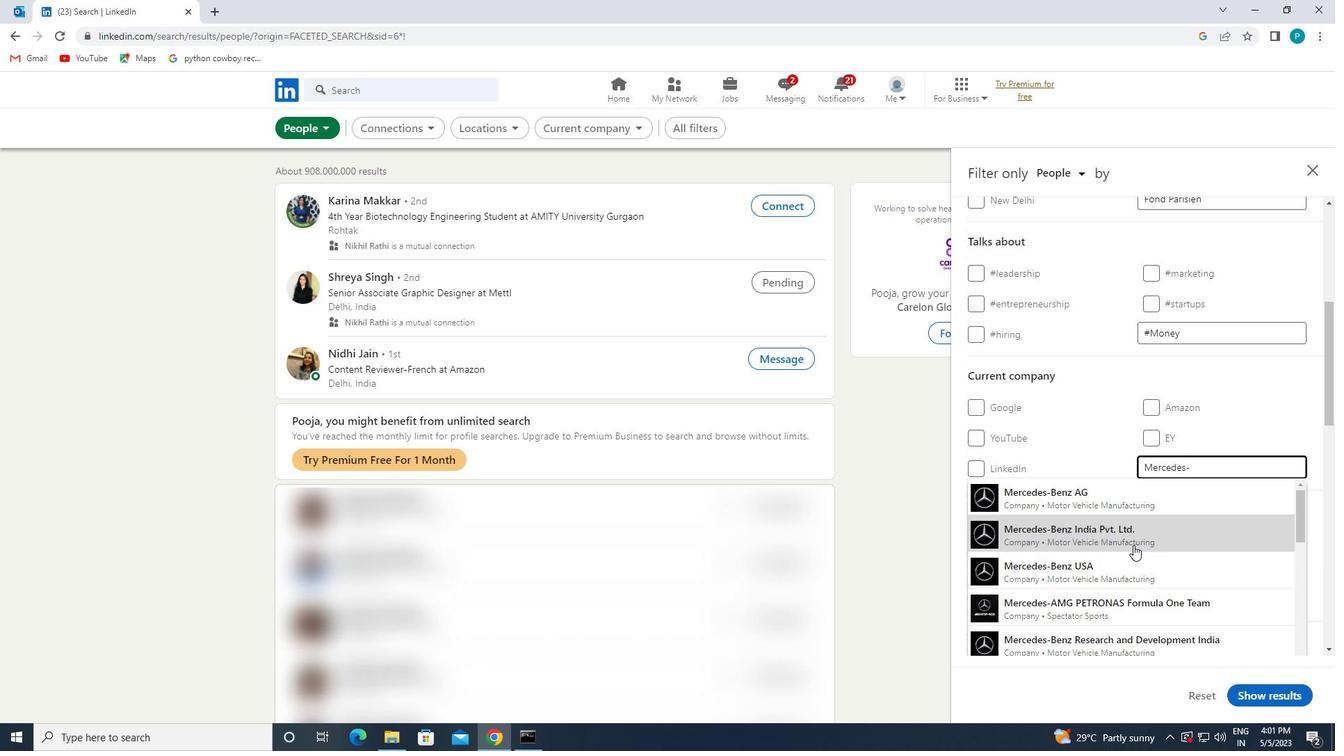 
Action: Mouse scrolled (1134, 544) with delta (0, 0)
Screenshot: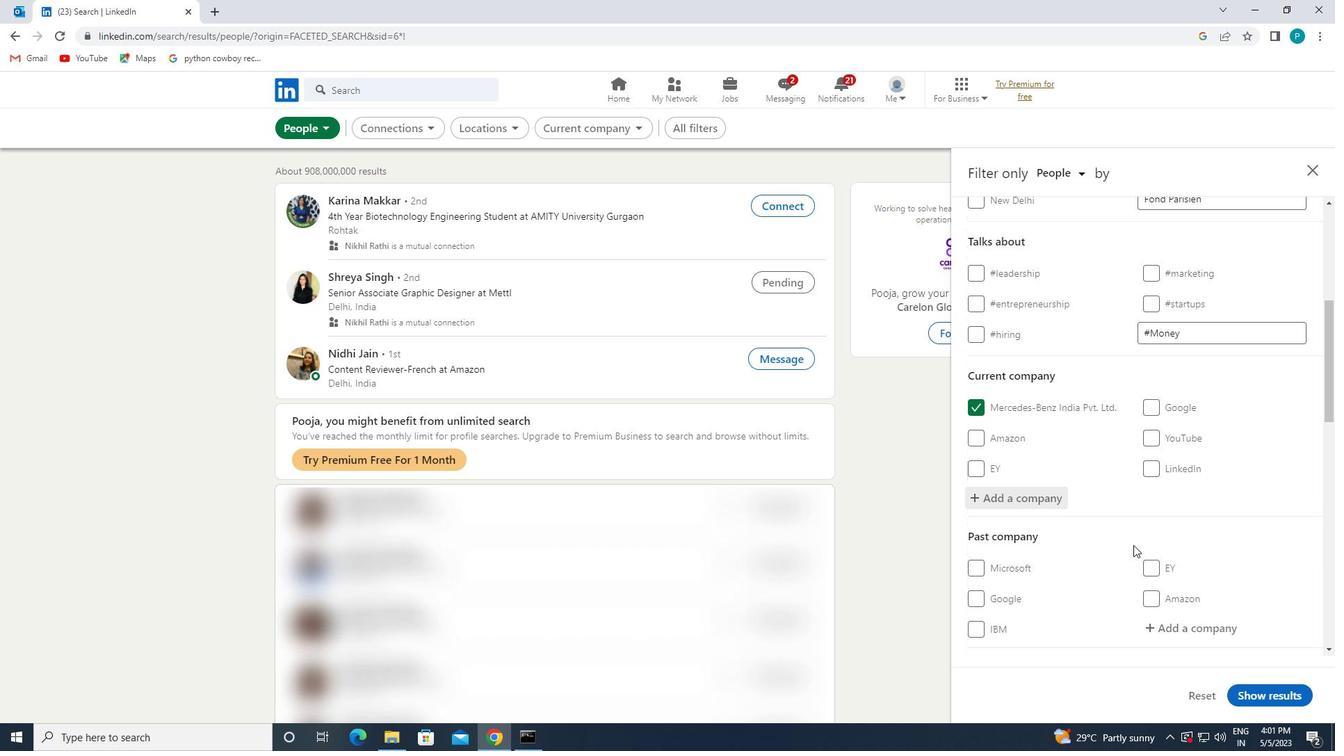 
Action: Mouse scrolled (1134, 544) with delta (0, 0)
Screenshot: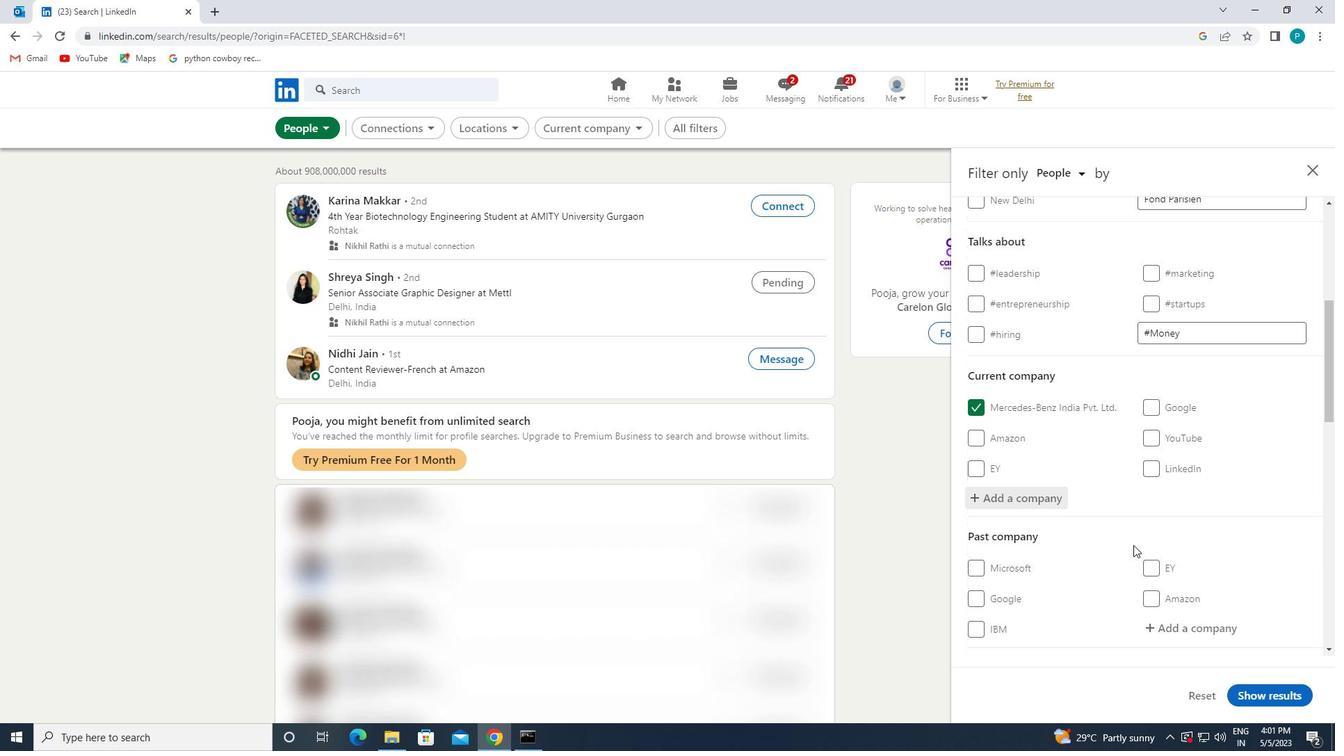 
Action: Mouse scrolled (1134, 544) with delta (0, 0)
Screenshot: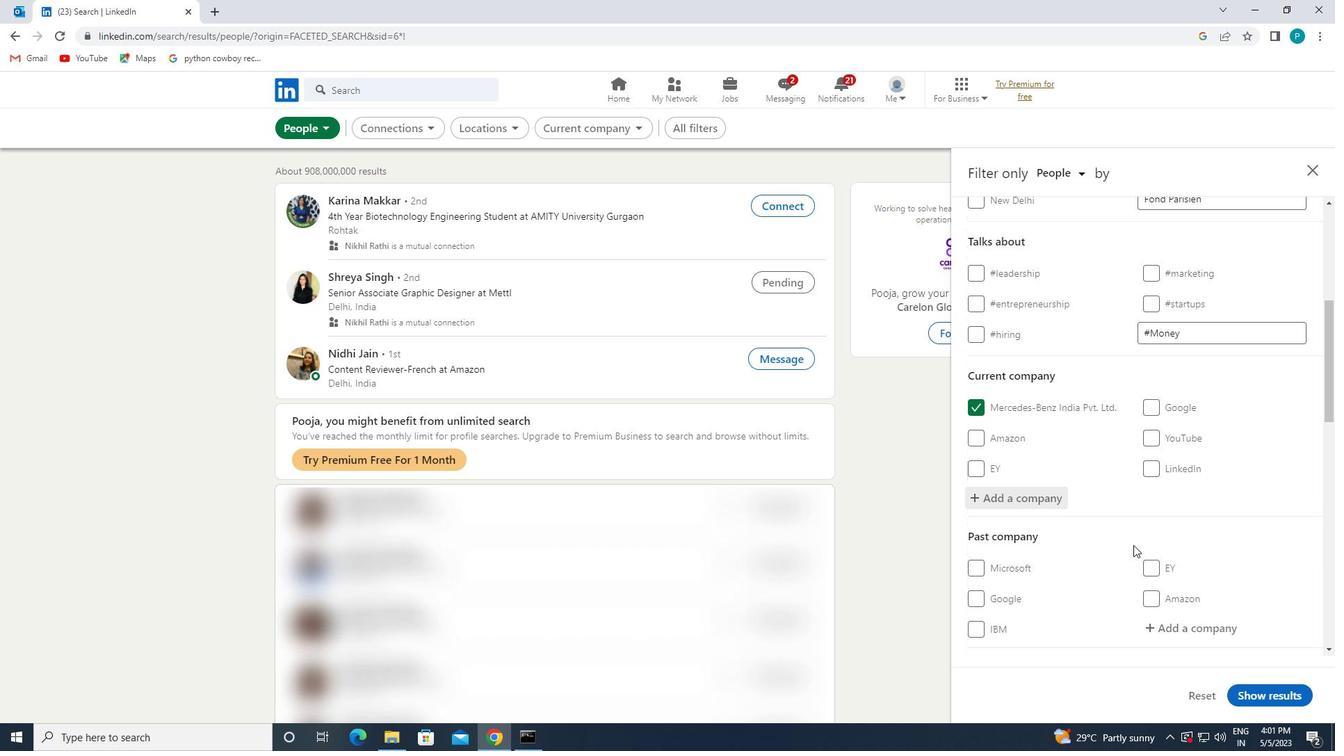 
Action: Mouse moved to (1180, 557)
Screenshot: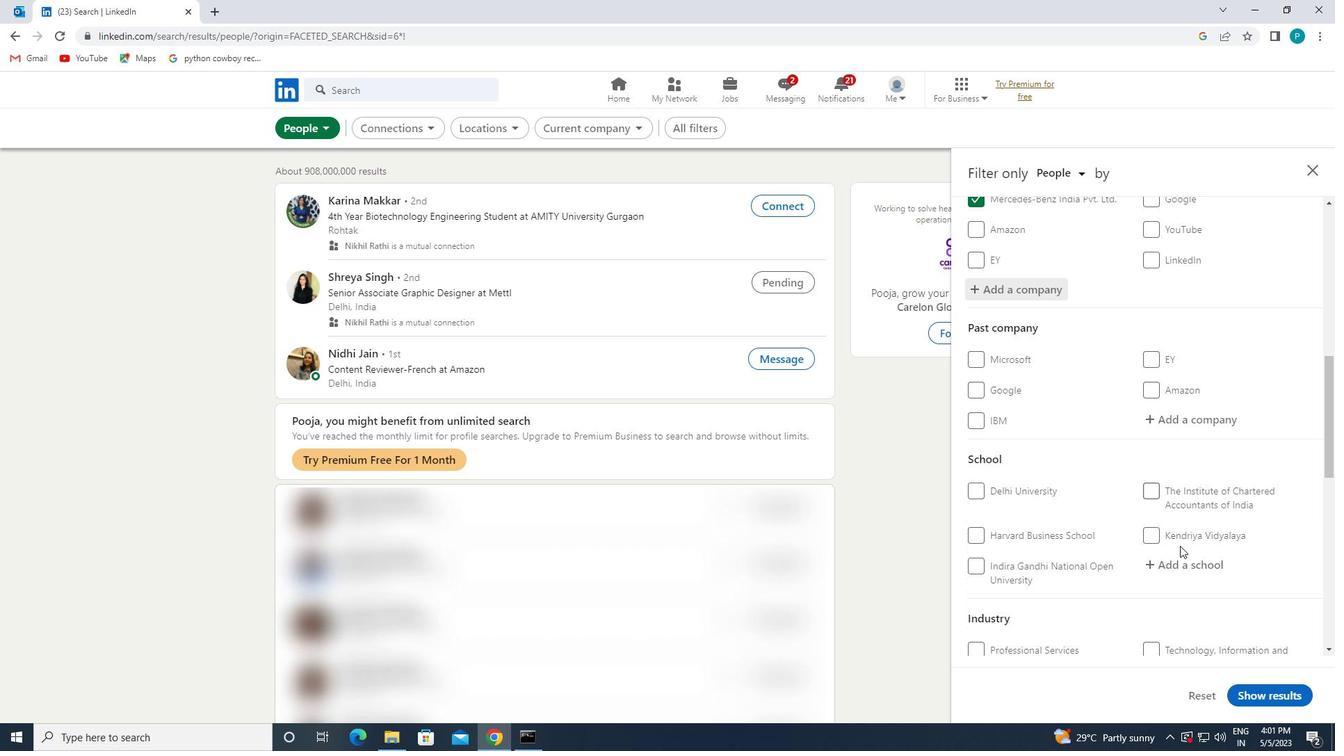 
Action: Mouse pressed left at (1180, 557)
Screenshot: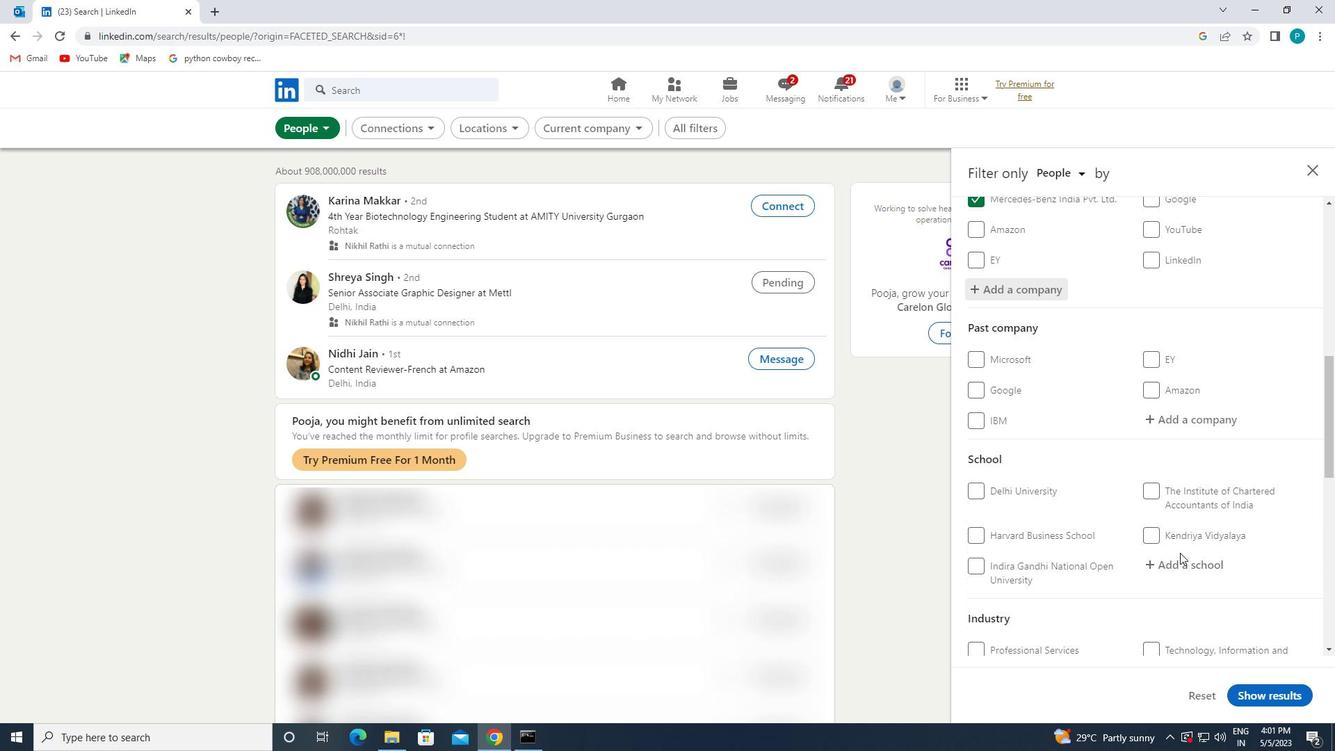 
Action: Key pressed <Key.caps_lock>D.<Key.space>A.<Key.space>V.<Key.space>C<Key.caps_lock>OLLEGE
Screenshot: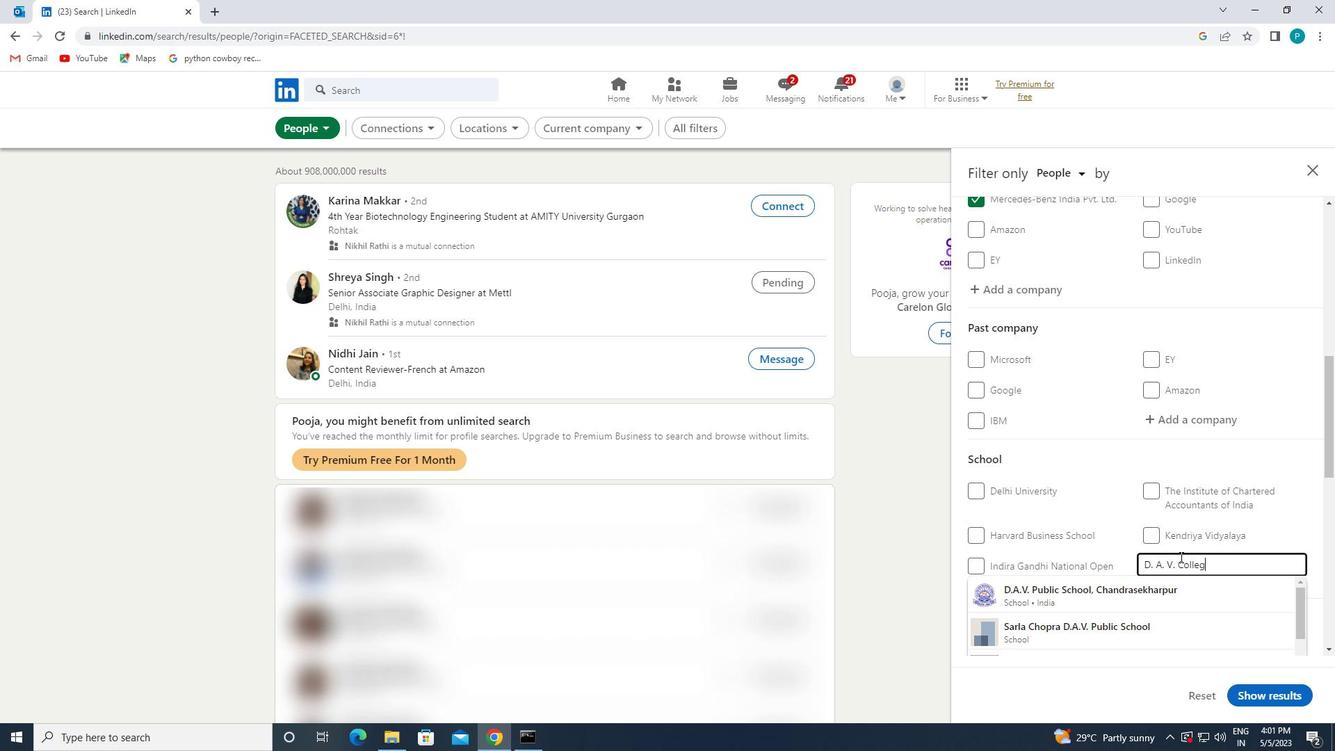 
Action: Mouse moved to (1197, 568)
Screenshot: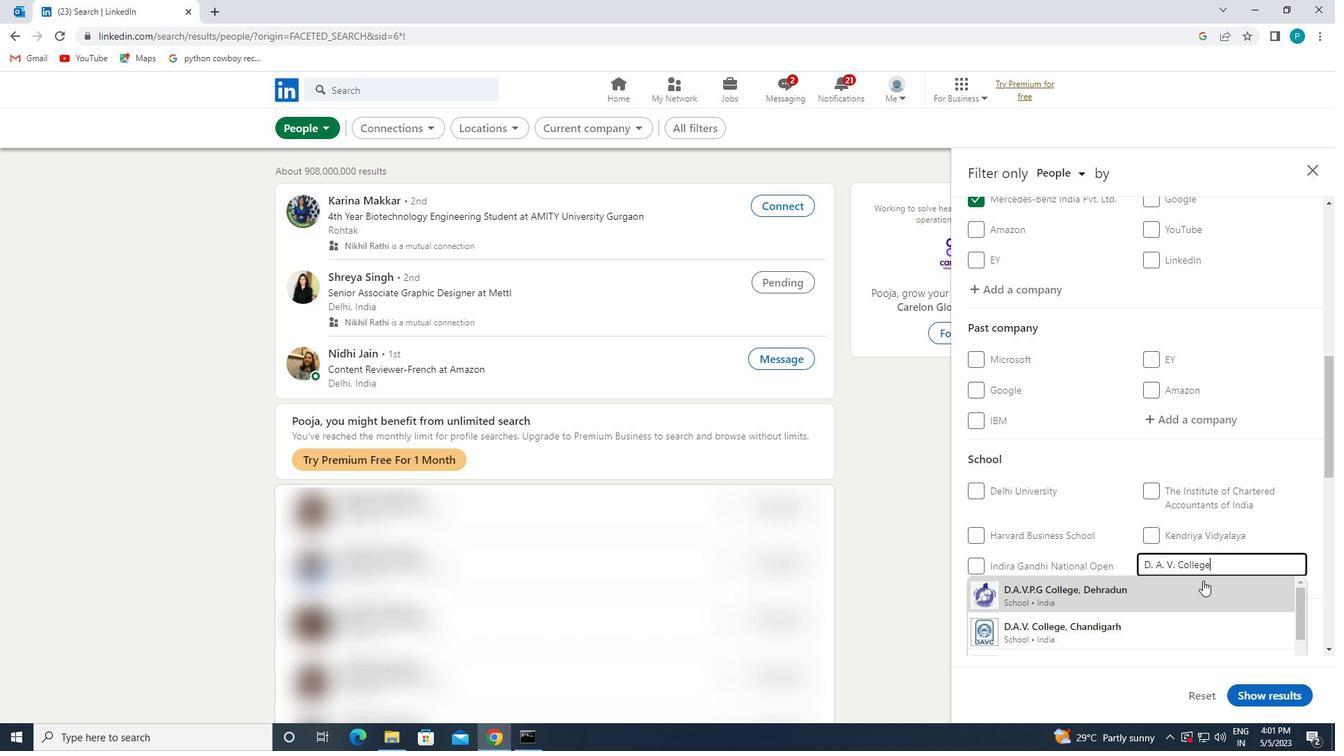 
Action: Mouse scrolled (1197, 567) with delta (0, 0)
Screenshot: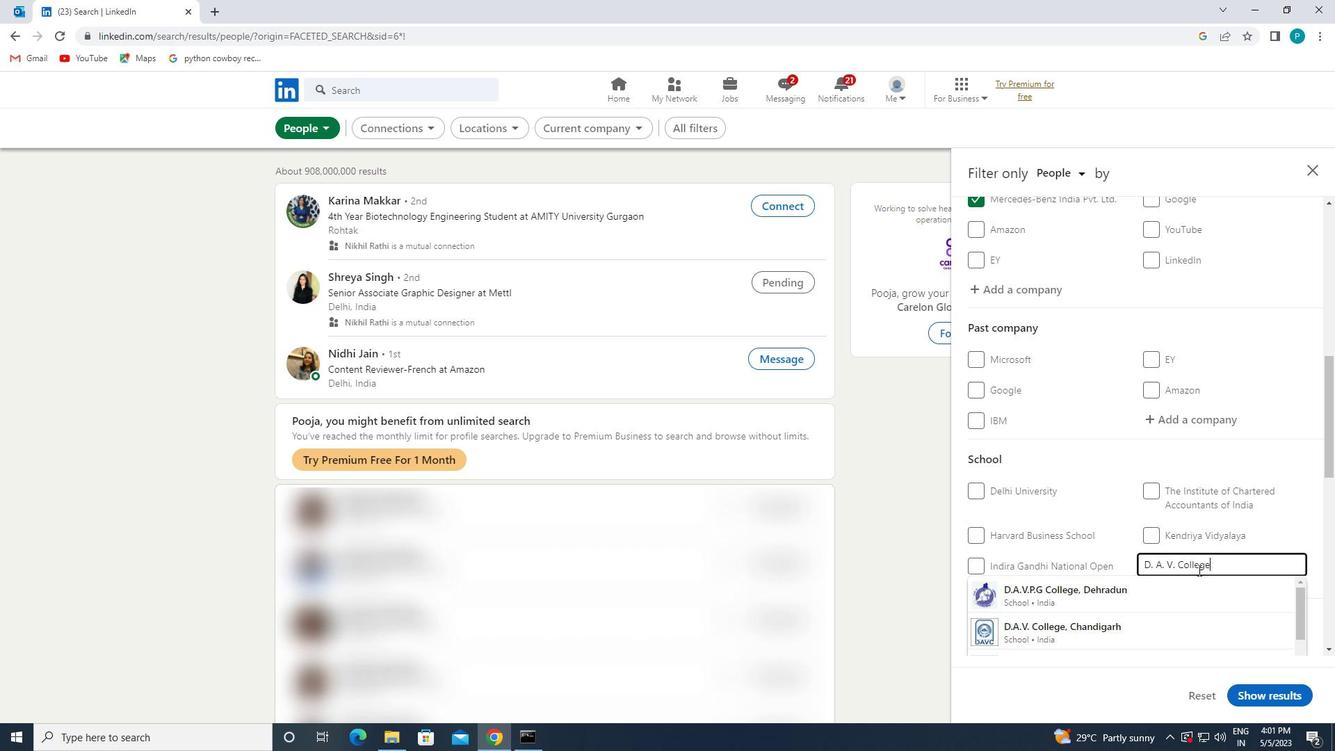 
Action: Mouse moved to (1098, 584)
Screenshot: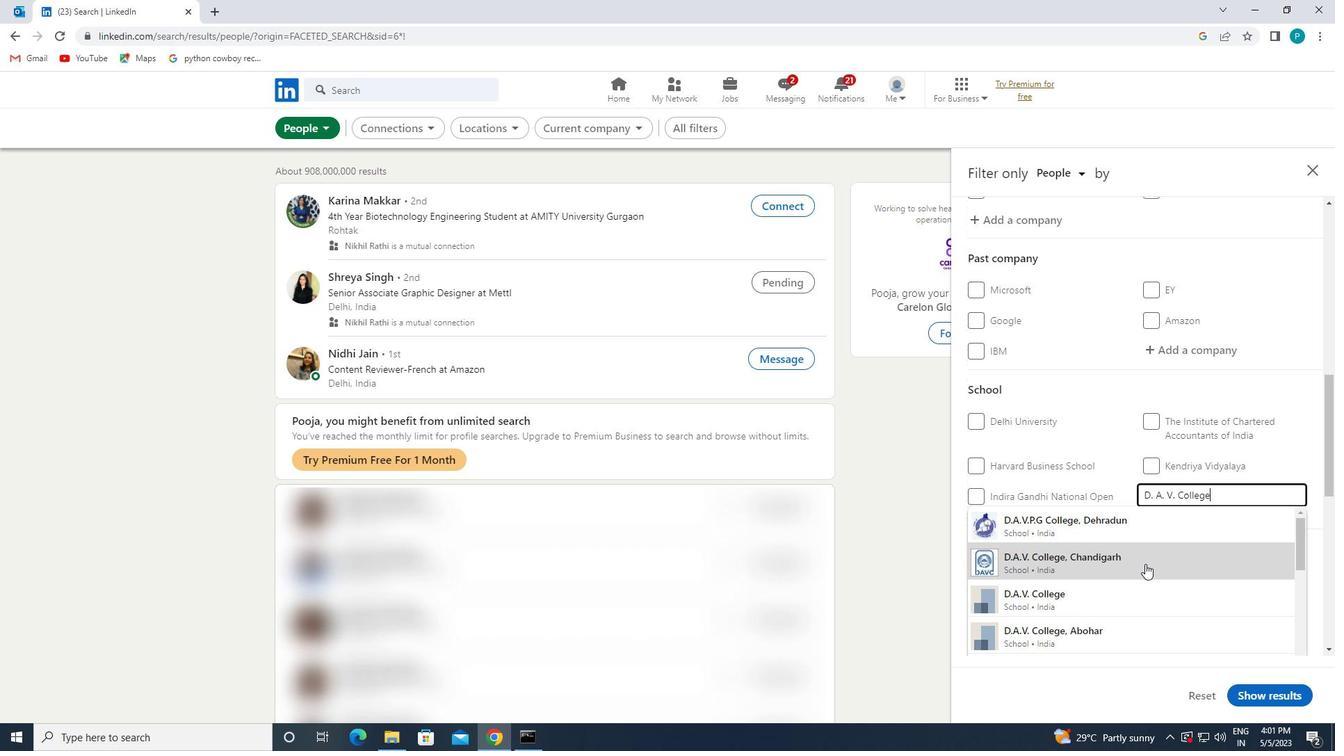 
Action: Mouse pressed left at (1098, 584)
Screenshot: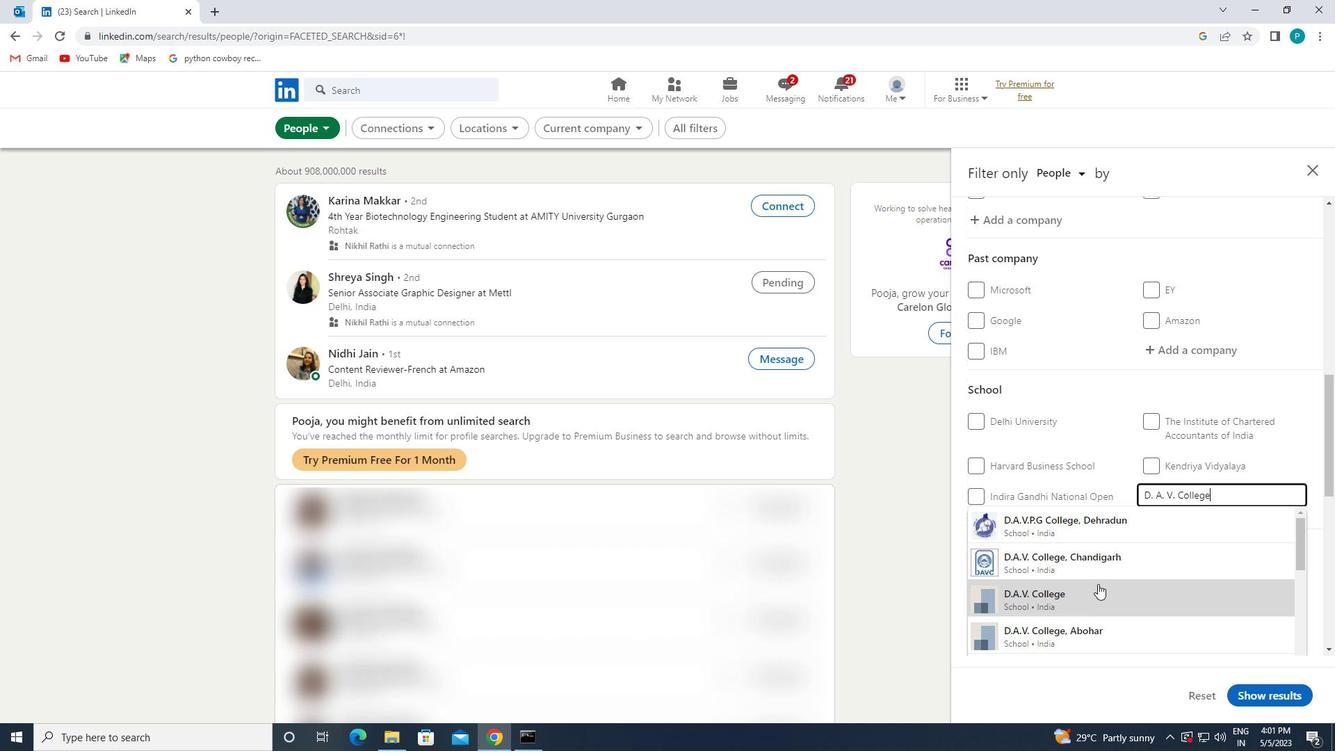 
Action: Mouse scrolled (1098, 583) with delta (0, 0)
Screenshot: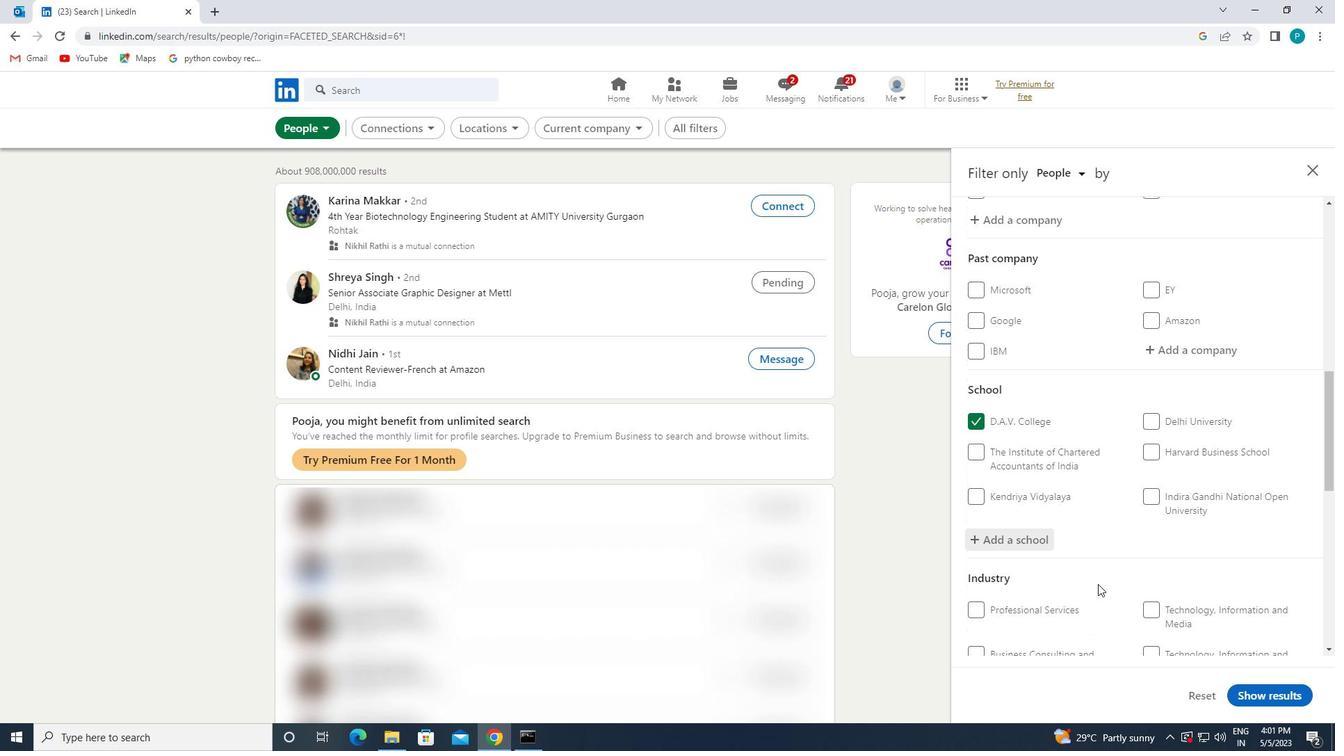 
Action: Mouse moved to (1169, 555)
Screenshot: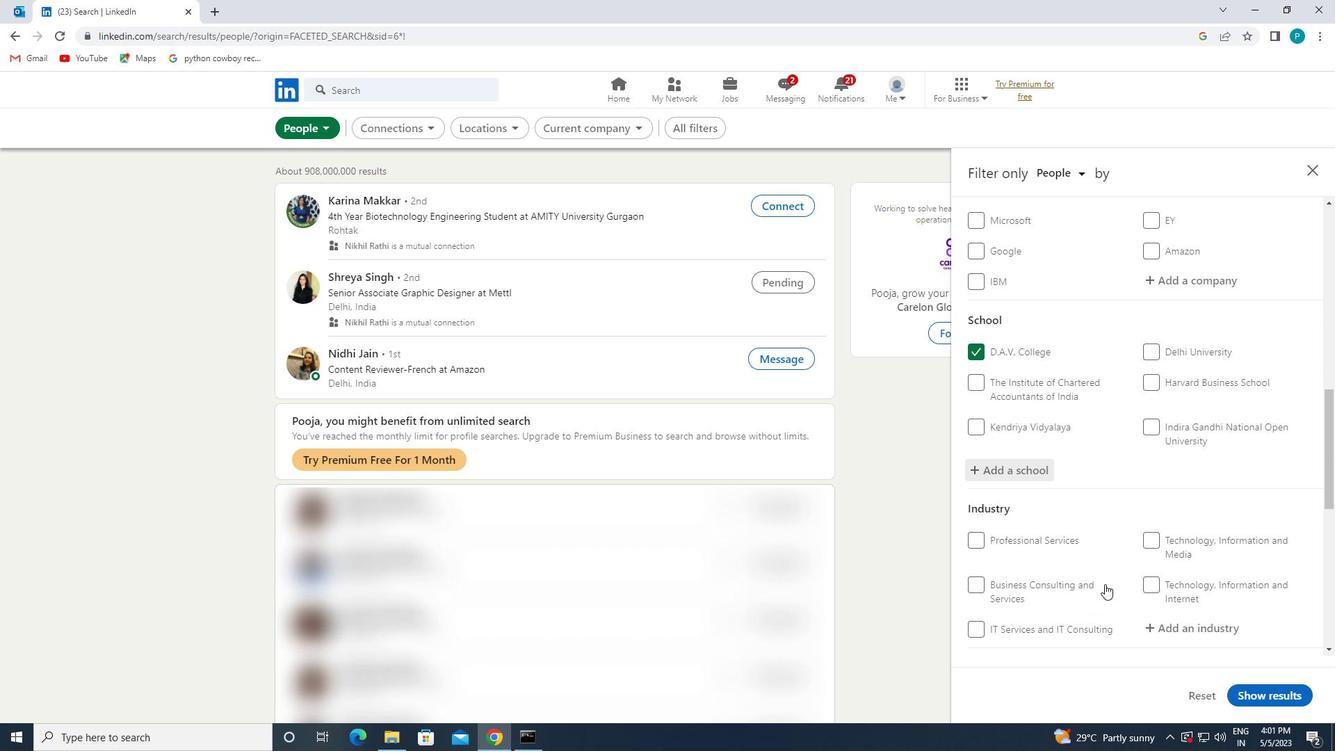 
Action: Mouse scrolled (1169, 555) with delta (0, 0)
Screenshot: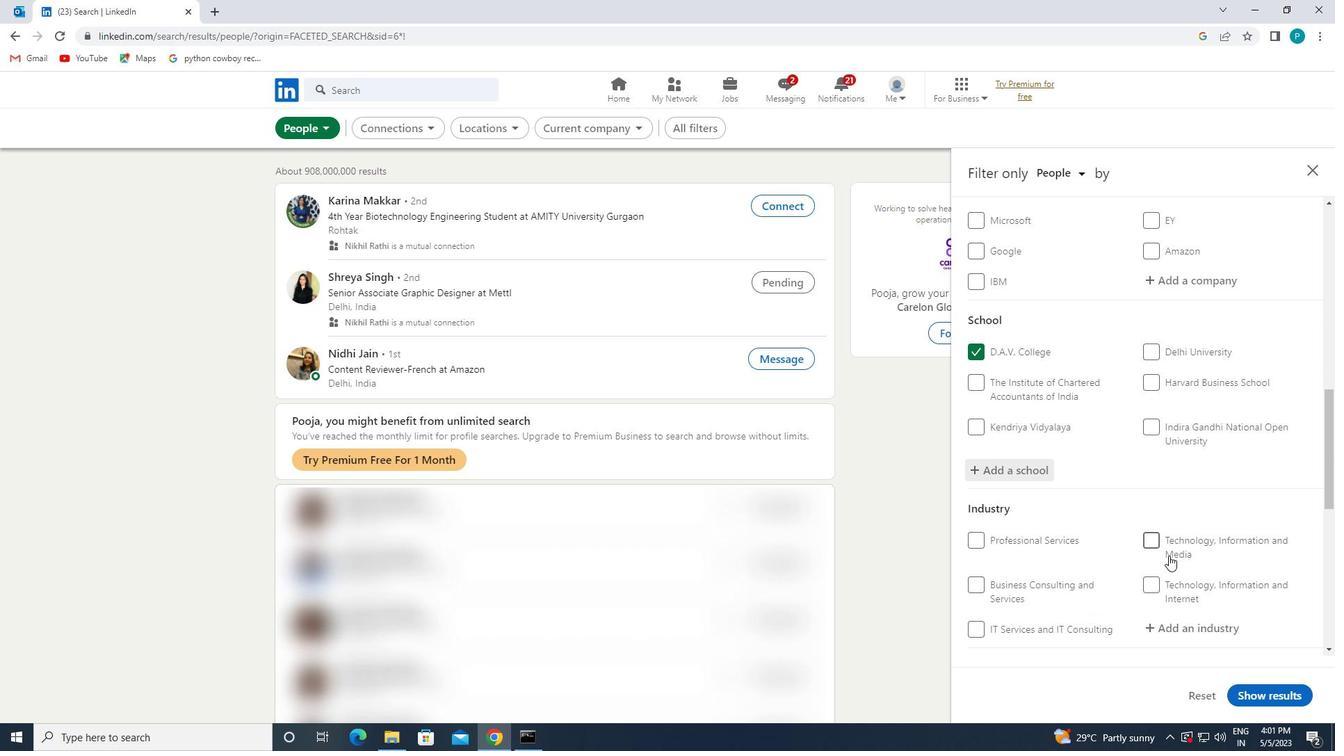 
Action: Mouse moved to (1168, 549)
Screenshot: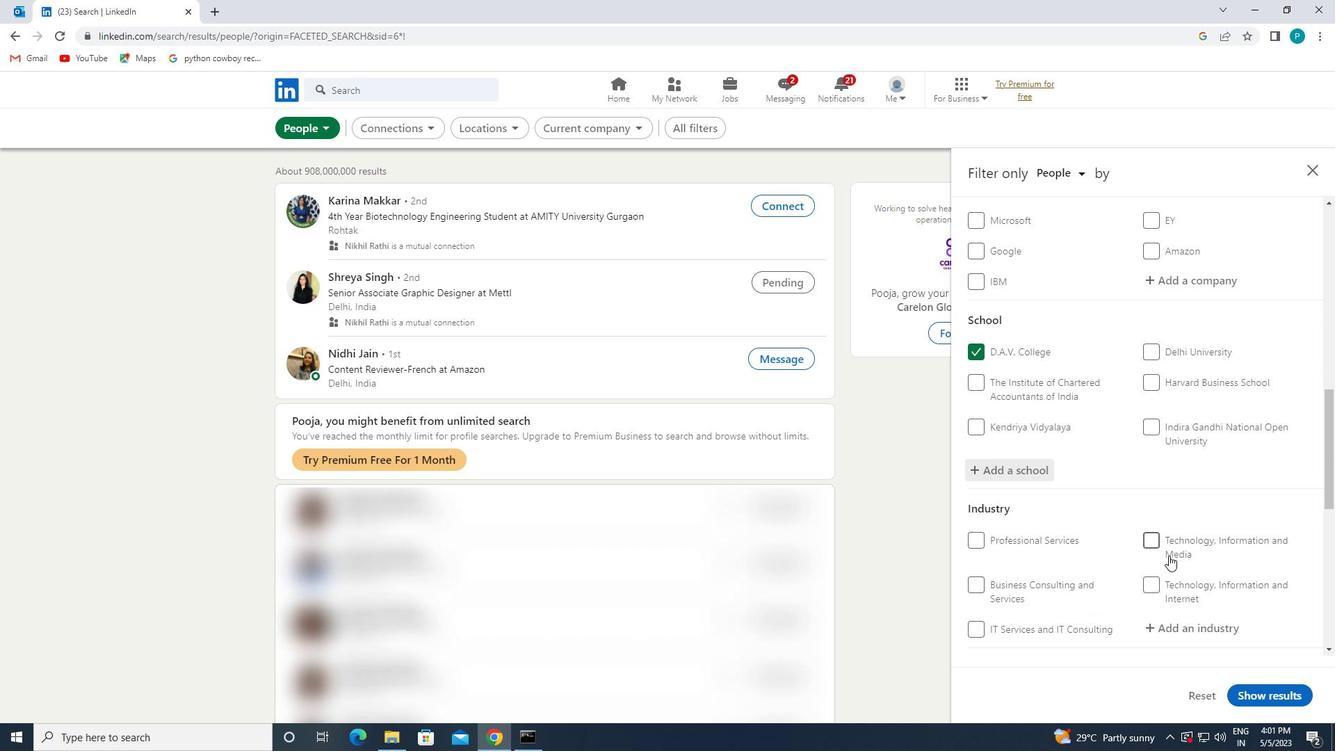 
Action: Mouse scrolled (1168, 548) with delta (0, 0)
Screenshot: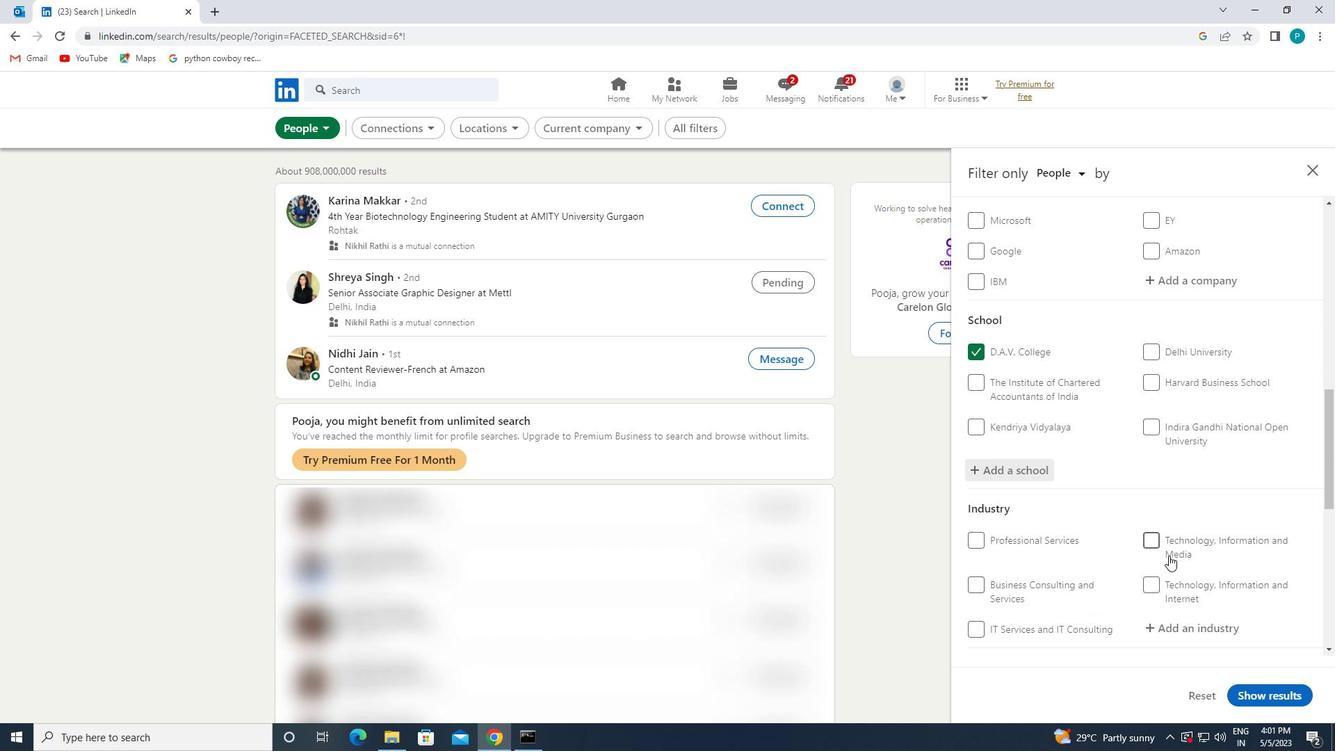 
Action: Mouse moved to (1167, 544)
Screenshot: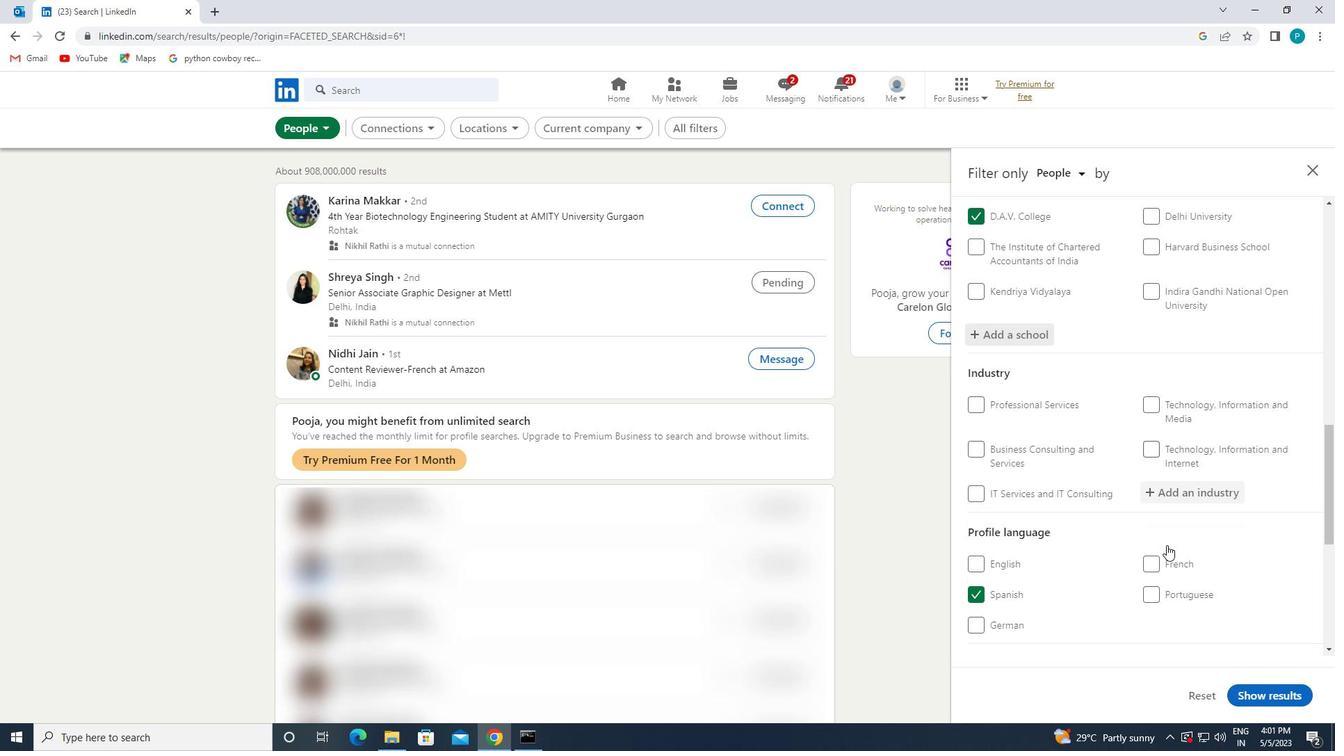 
Action: Mouse scrolled (1167, 544) with delta (0, 0)
Screenshot: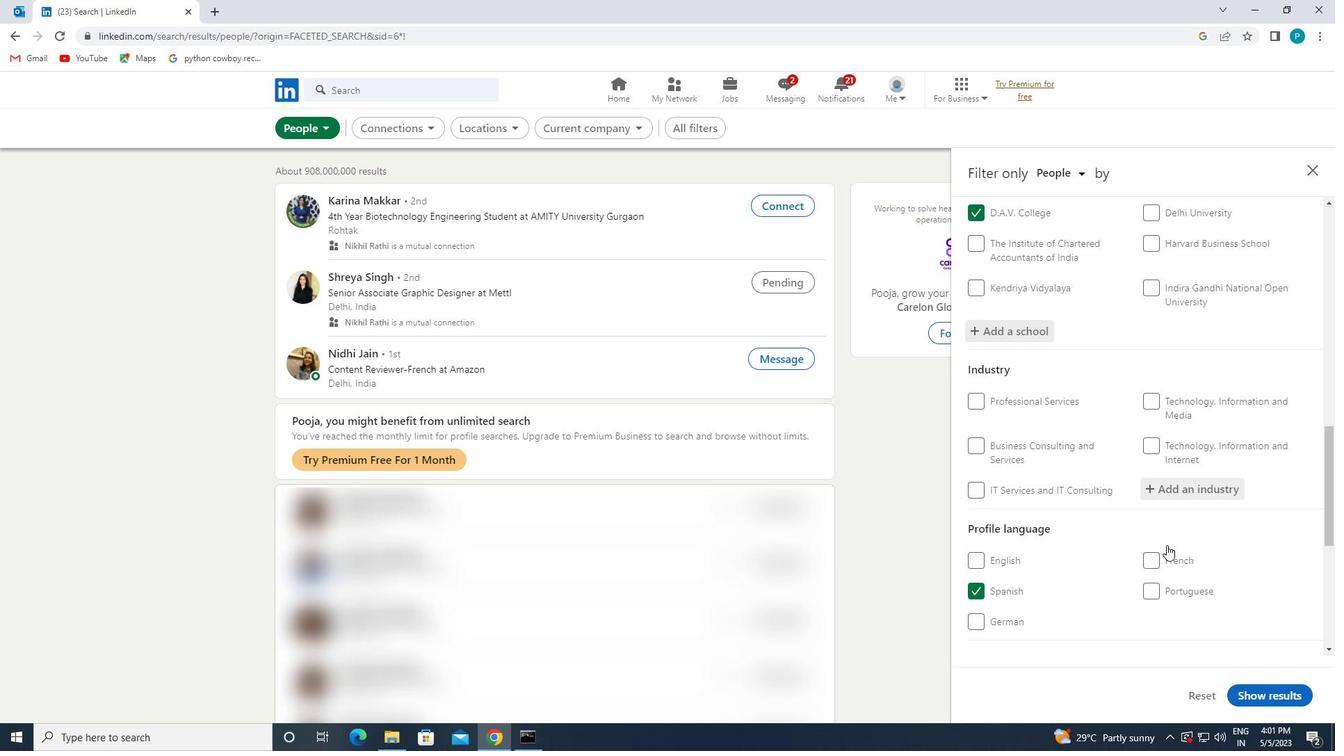 
Action: Mouse moved to (1176, 426)
Screenshot: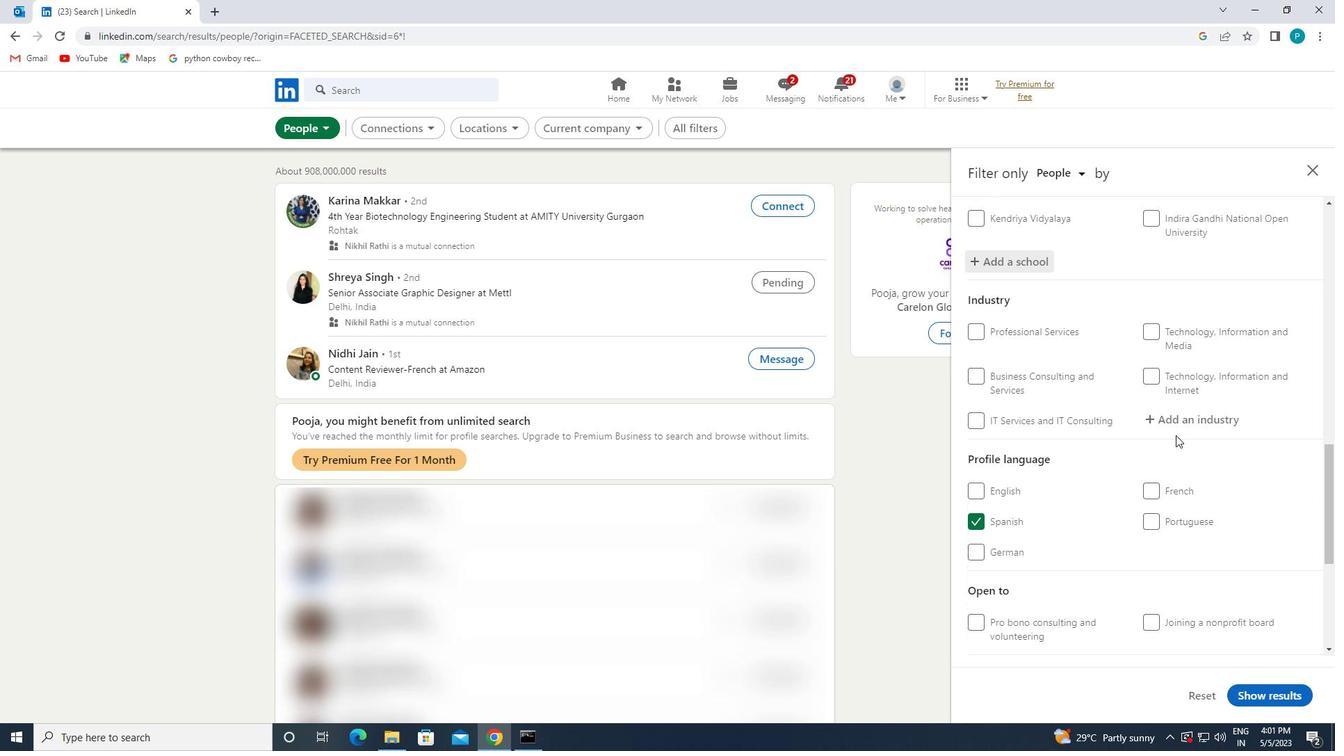 
Action: Mouse pressed left at (1176, 426)
Screenshot: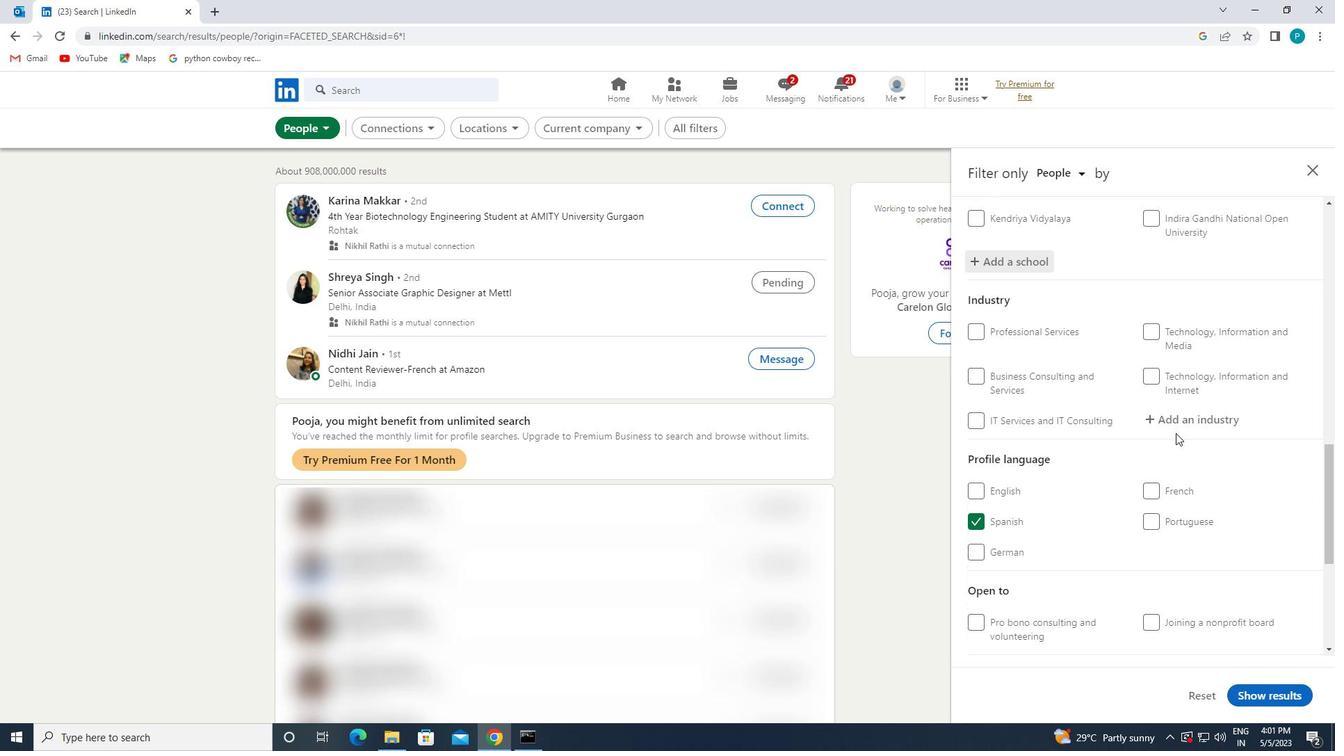 
Action: Key pressed <Key.caps_lock>T<Key.caps_lock>EMP
Screenshot: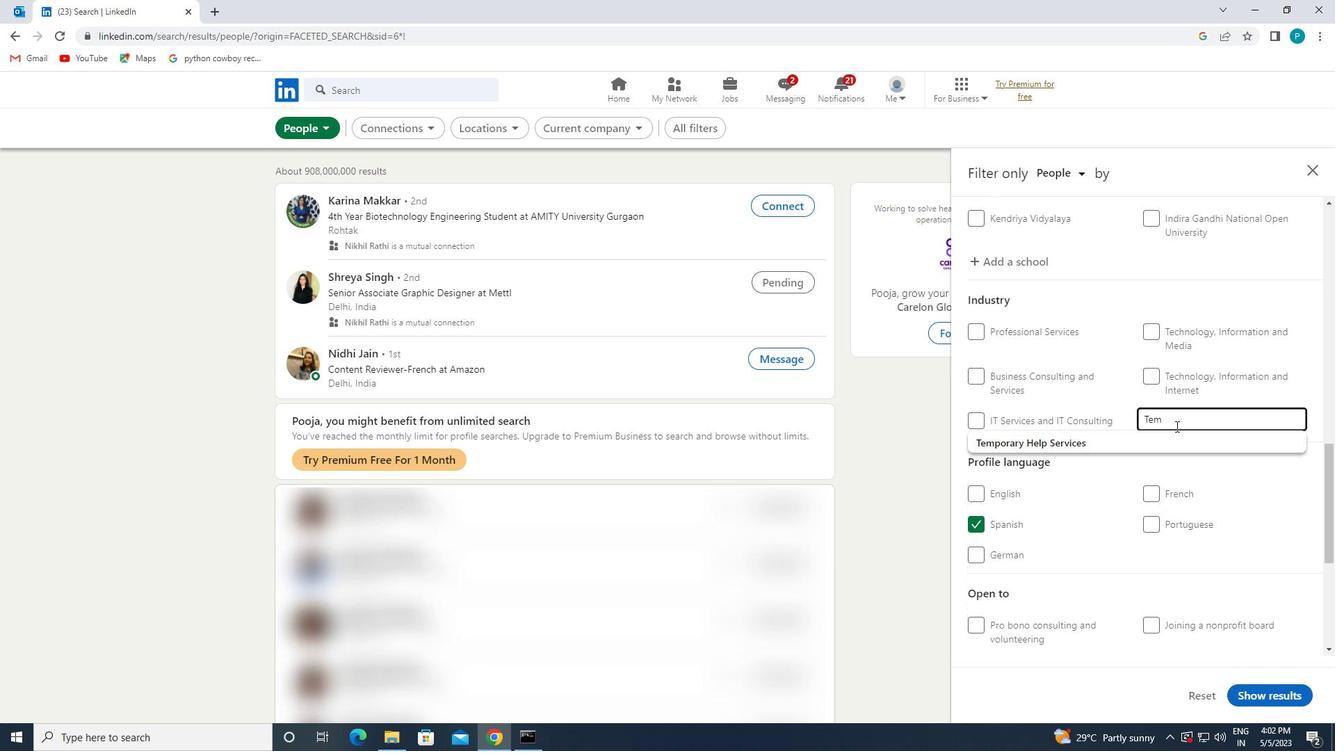 
Action: Mouse moved to (1172, 438)
Screenshot: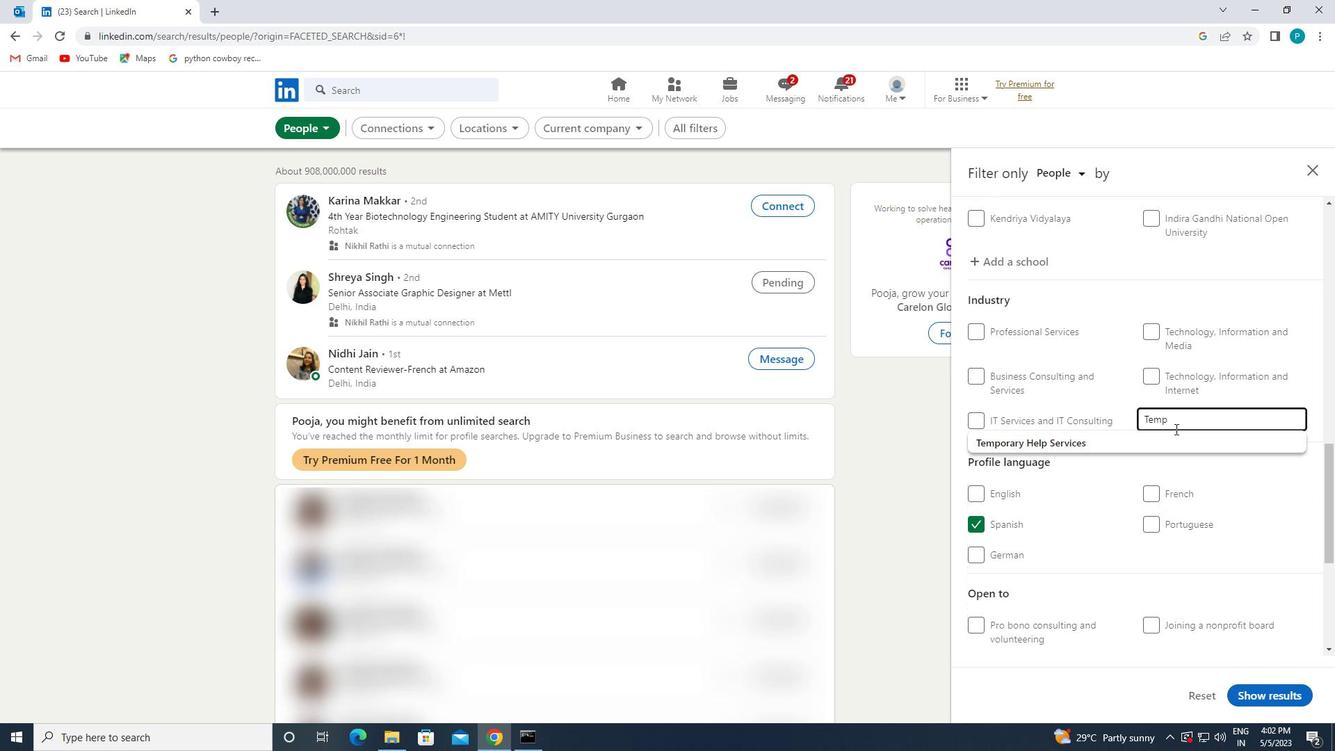 
Action: Mouse pressed left at (1172, 438)
Screenshot: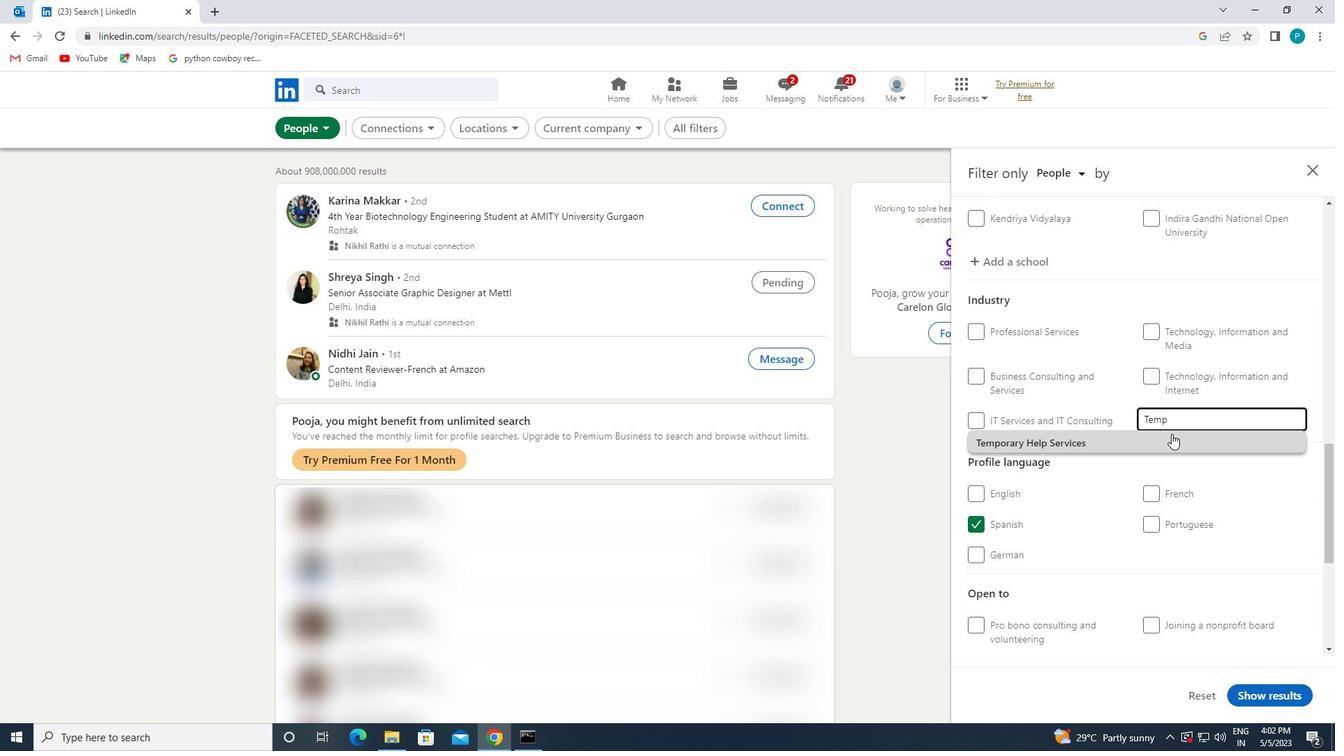 
Action: Mouse moved to (1171, 438)
Screenshot: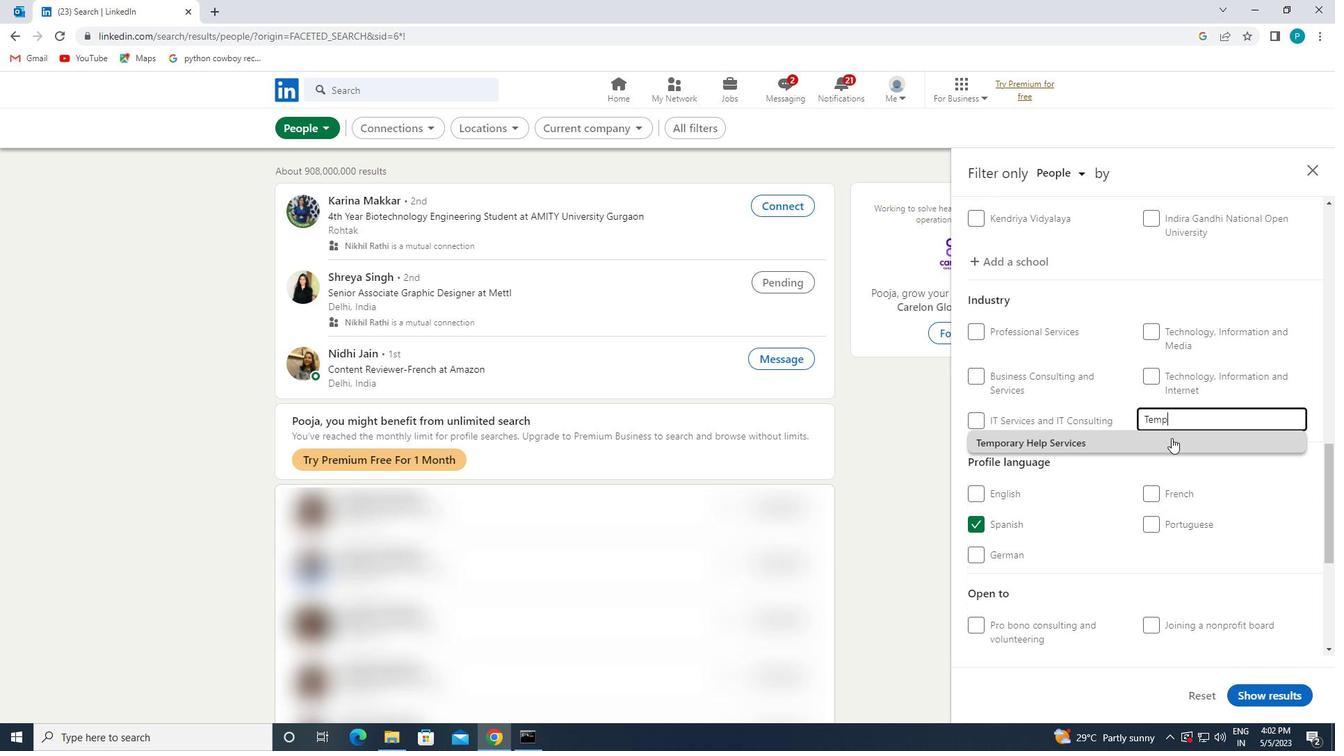 
Action: Mouse scrolled (1171, 437) with delta (0, 0)
Screenshot: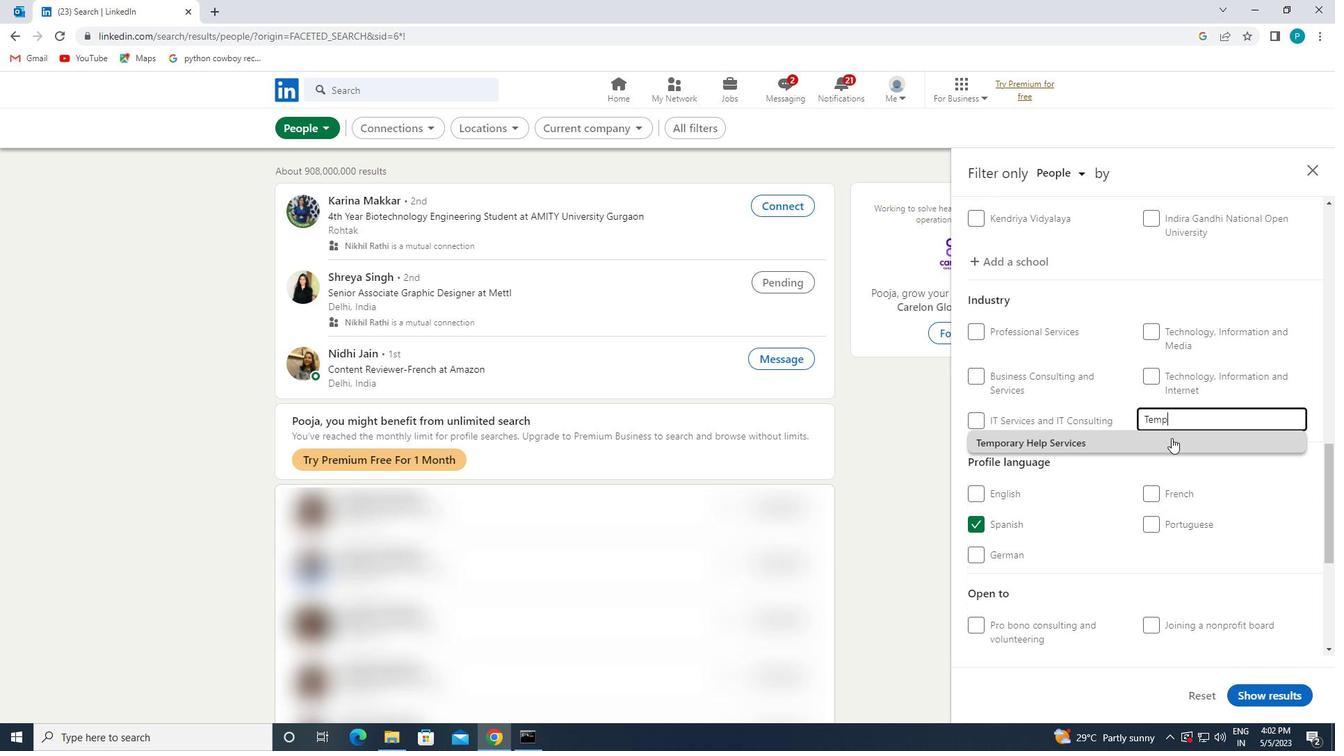
Action: Mouse scrolled (1171, 437) with delta (0, 0)
Screenshot: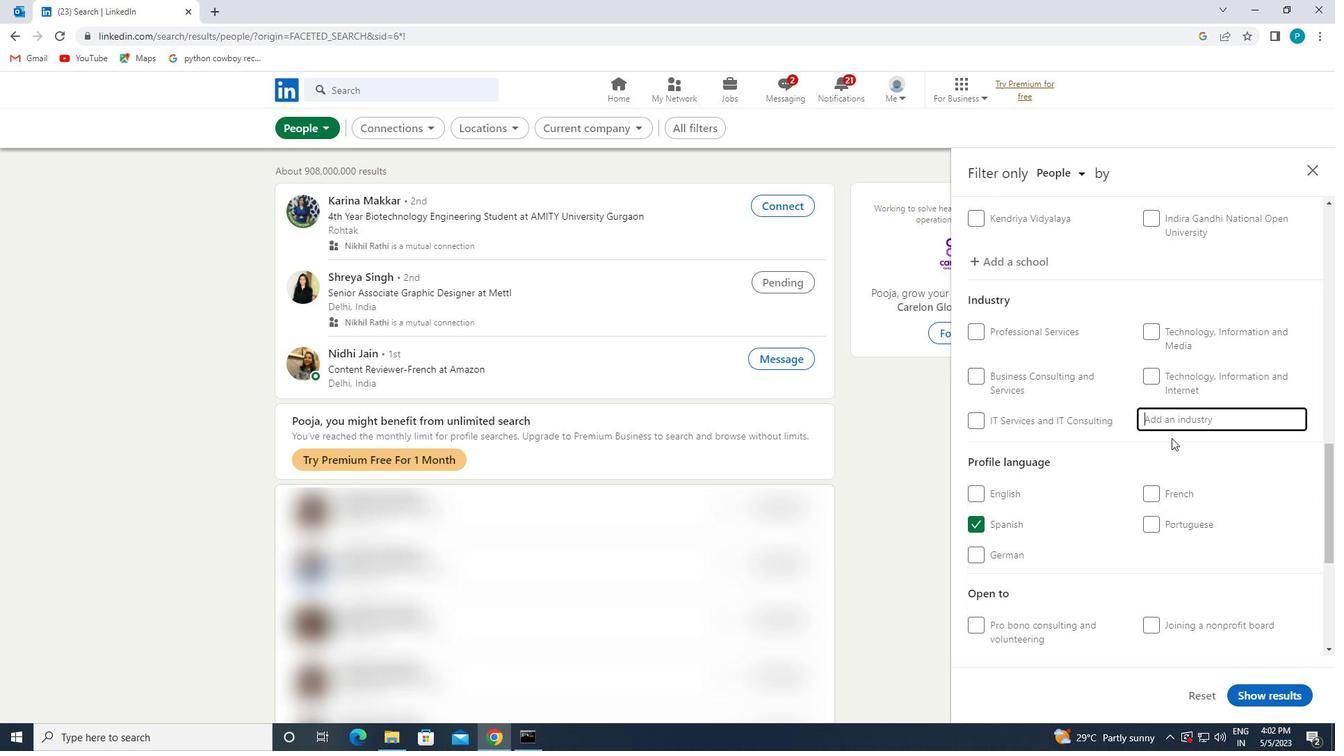
Action: Mouse scrolled (1171, 437) with delta (0, 0)
Screenshot: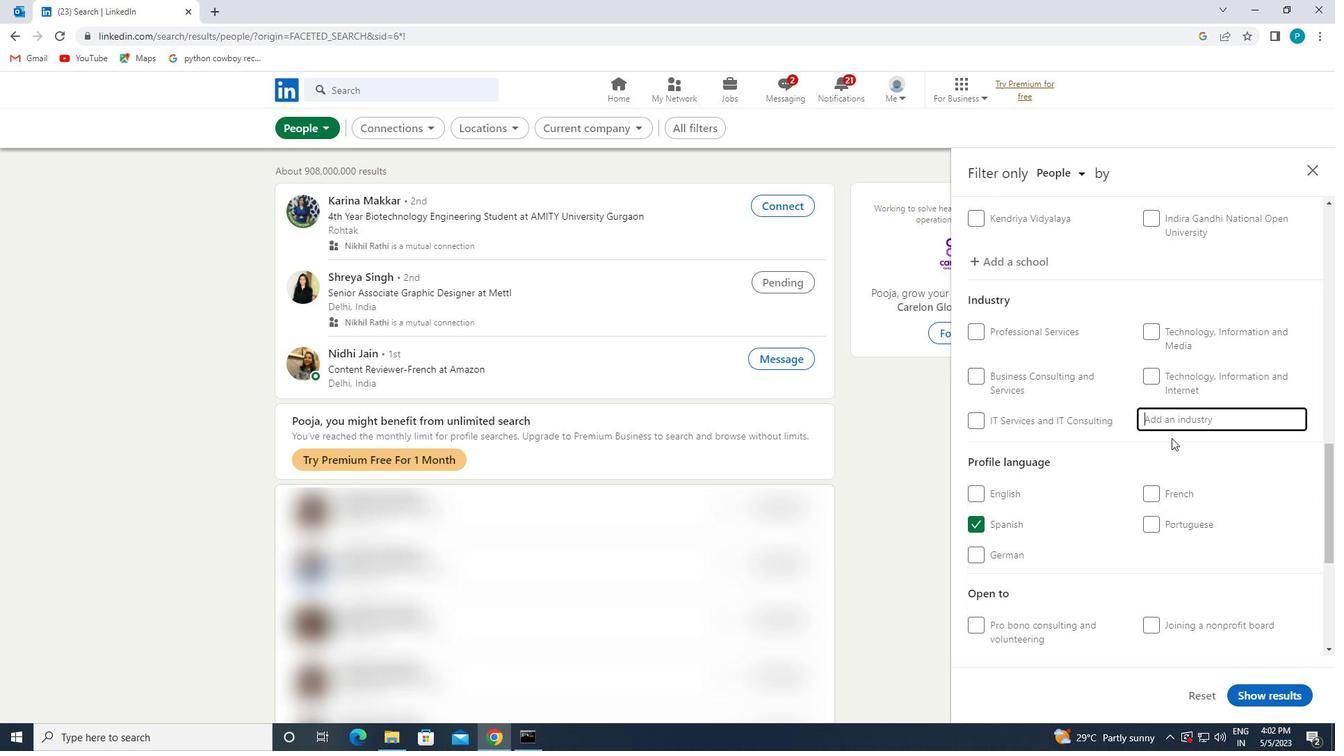 
Action: Mouse scrolled (1171, 437) with delta (0, 0)
Screenshot: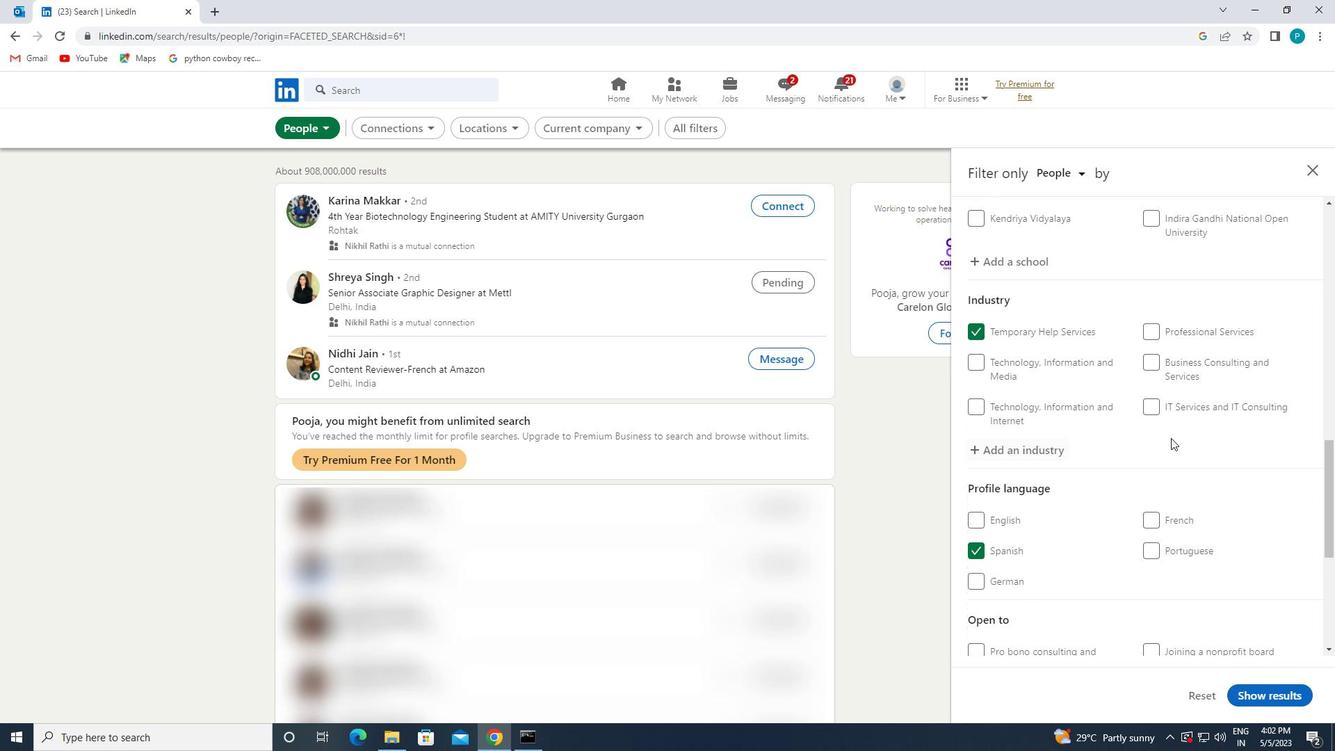
Action: Mouse moved to (1149, 514)
Screenshot: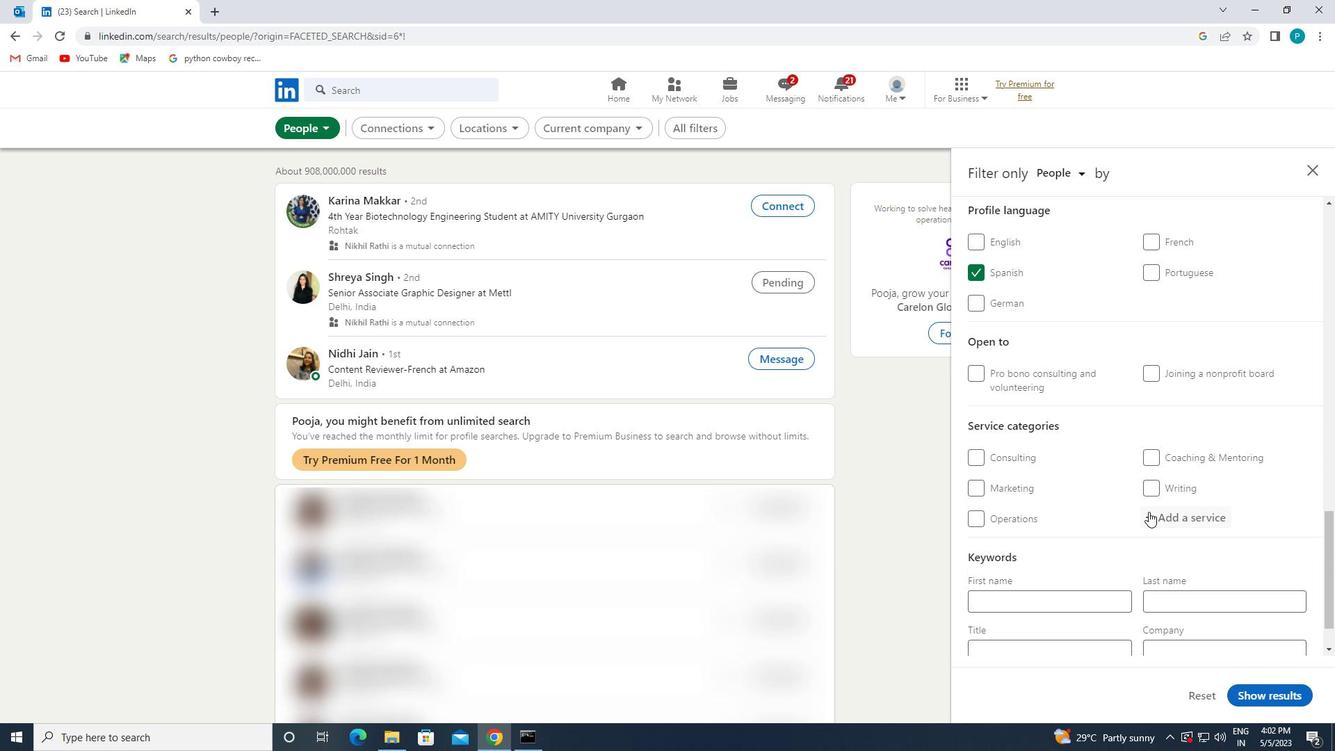 
Action: Mouse pressed left at (1149, 514)
Screenshot: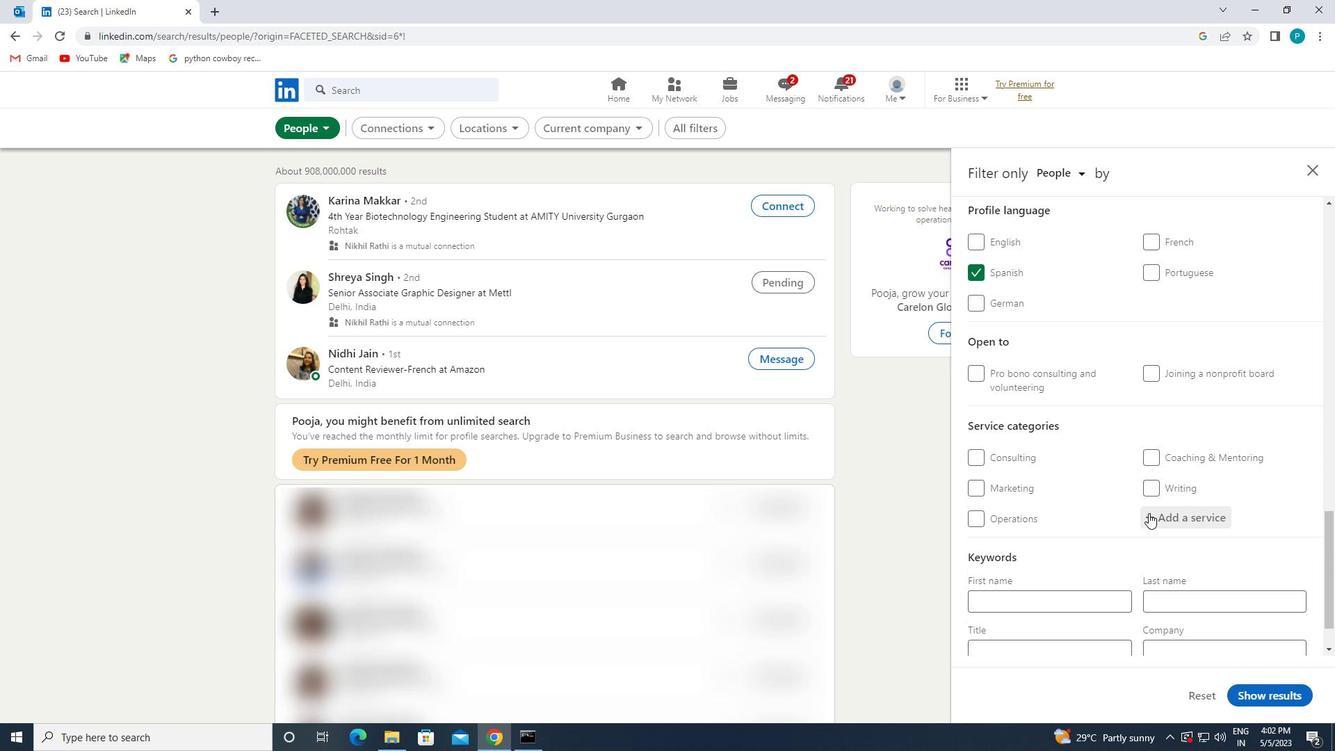 
Action: Key pressed <Key.caps_lock>N<Key.caps_lock>ATURE
Screenshot: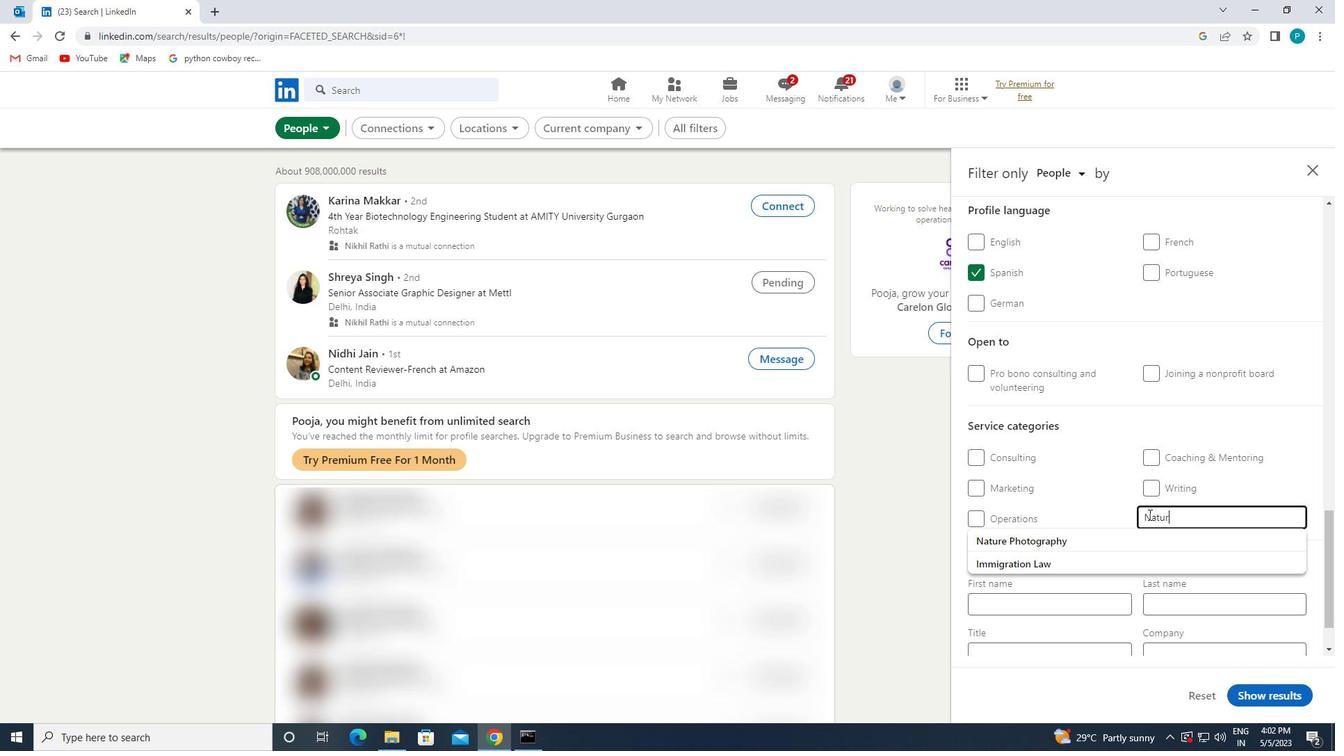
Action: Mouse moved to (1135, 537)
Screenshot: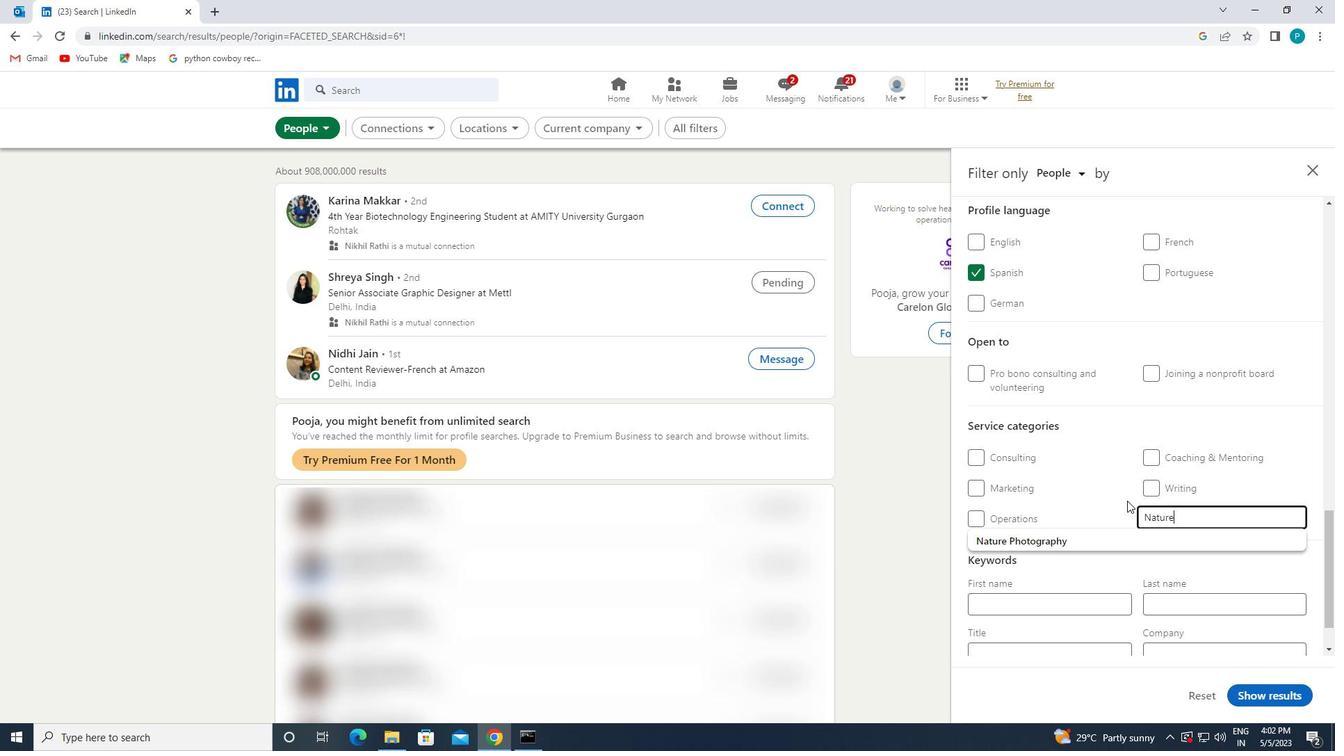 
Action: Mouse pressed left at (1135, 537)
Screenshot: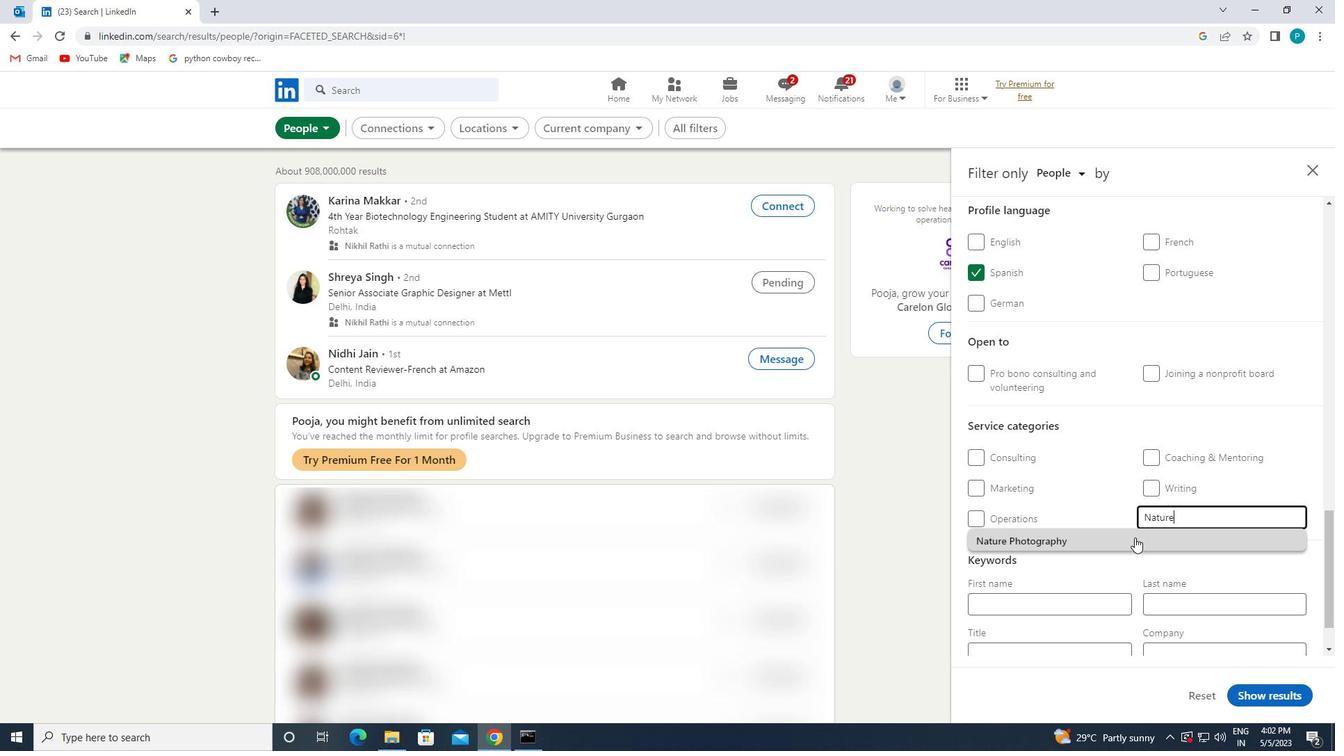 
Action: Mouse scrolled (1135, 537) with delta (0, 0)
Screenshot: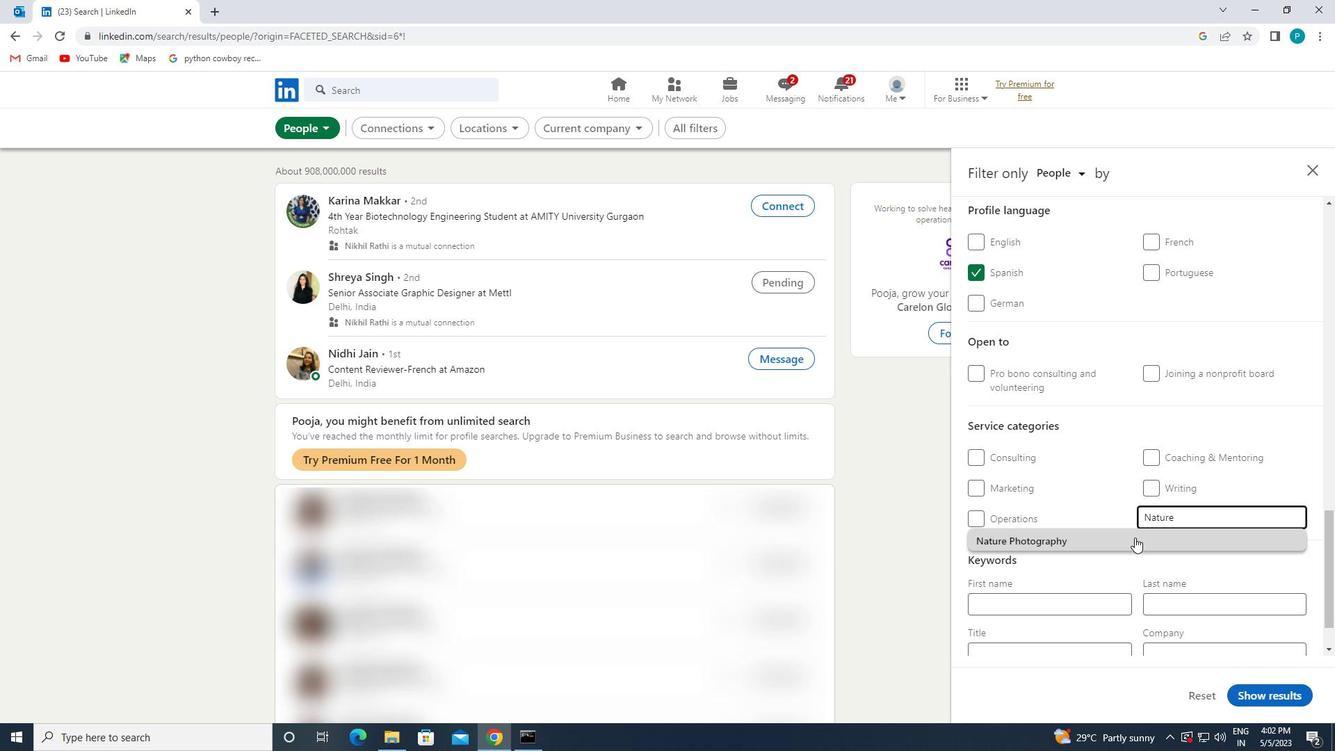 
Action: Mouse scrolled (1135, 537) with delta (0, 0)
Screenshot: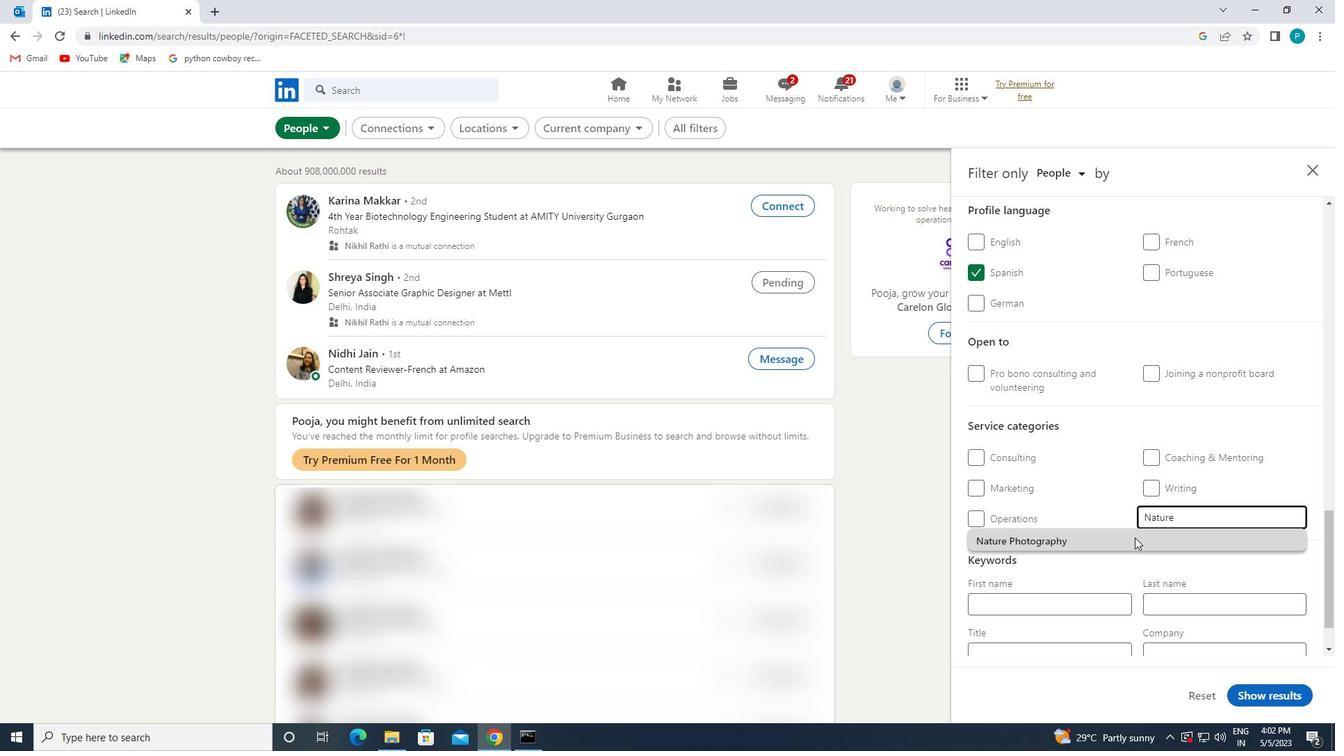 
Action: Mouse scrolled (1135, 537) with delta (0, 0)
Screenshot: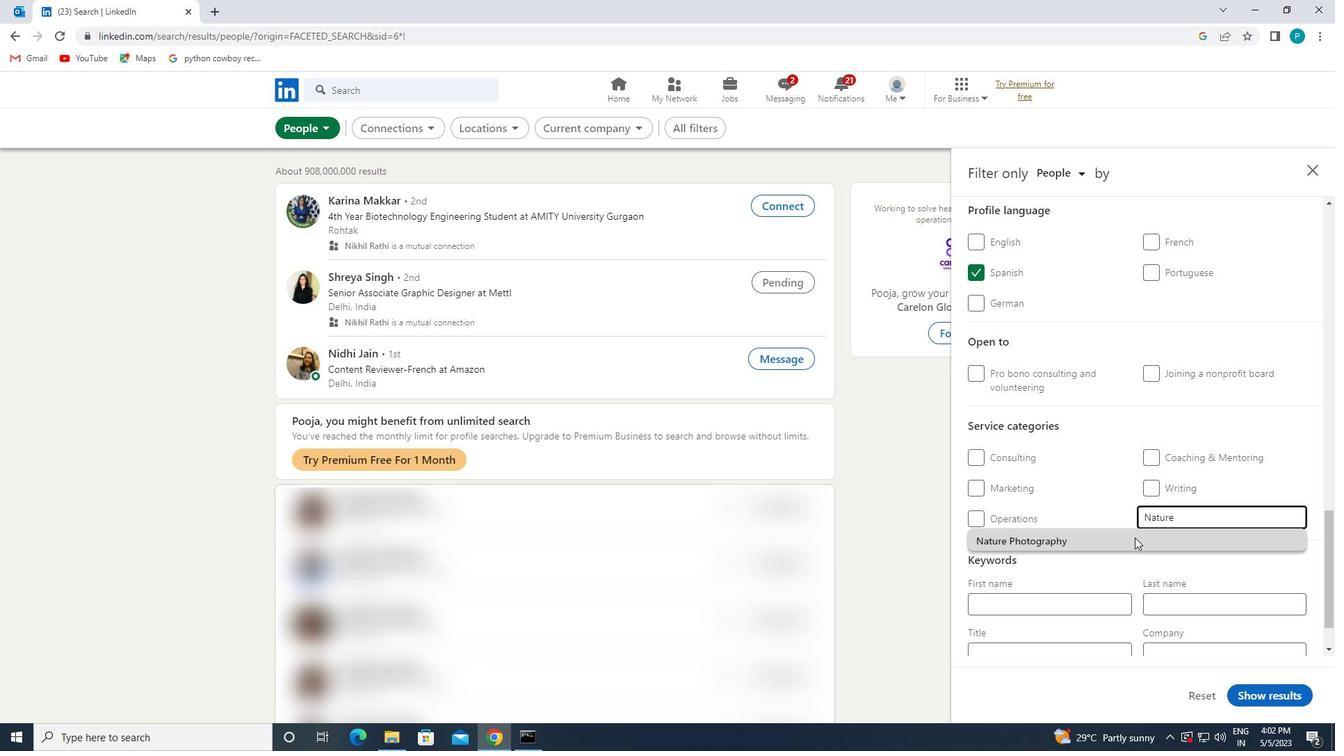 
Action: Mouse scrolled (1135, 537) with delta (0, 0)
Screenshot: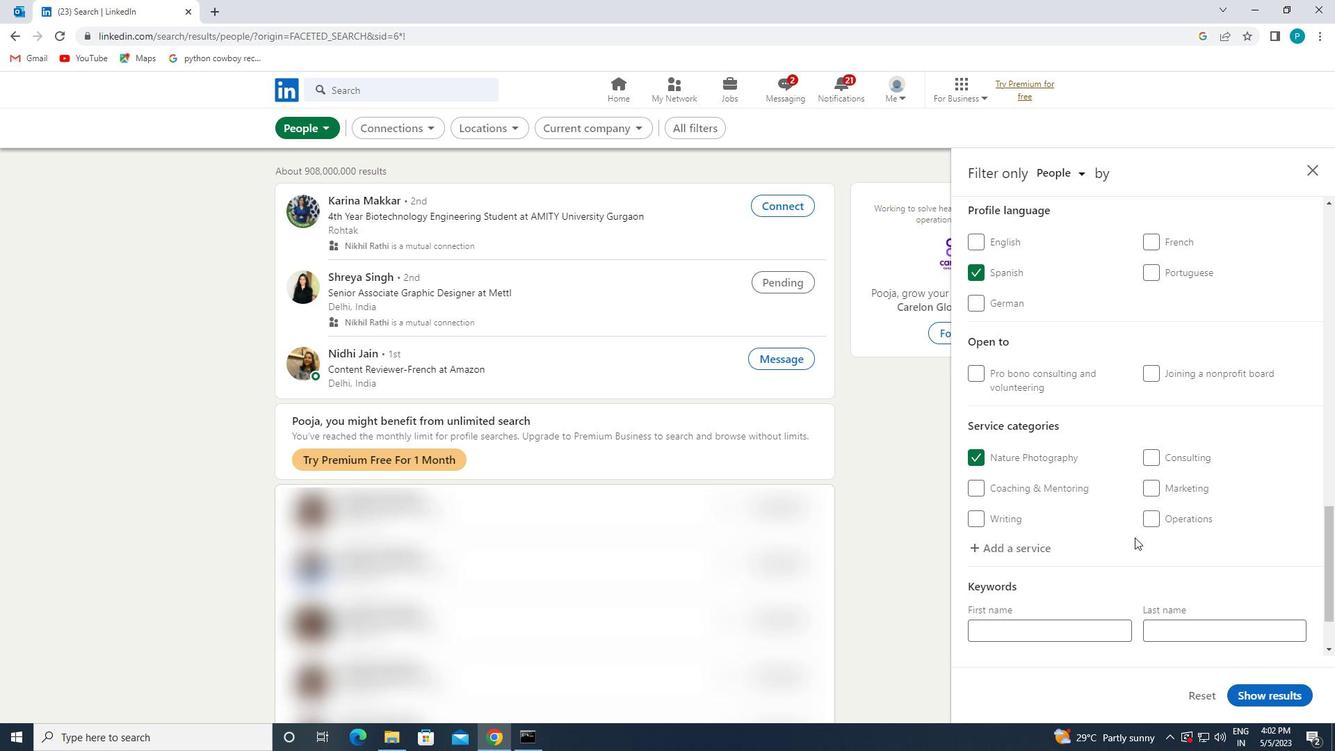 
Action: Mouse scrolled (1135, 537) with delta (0, 0)
Screenshot: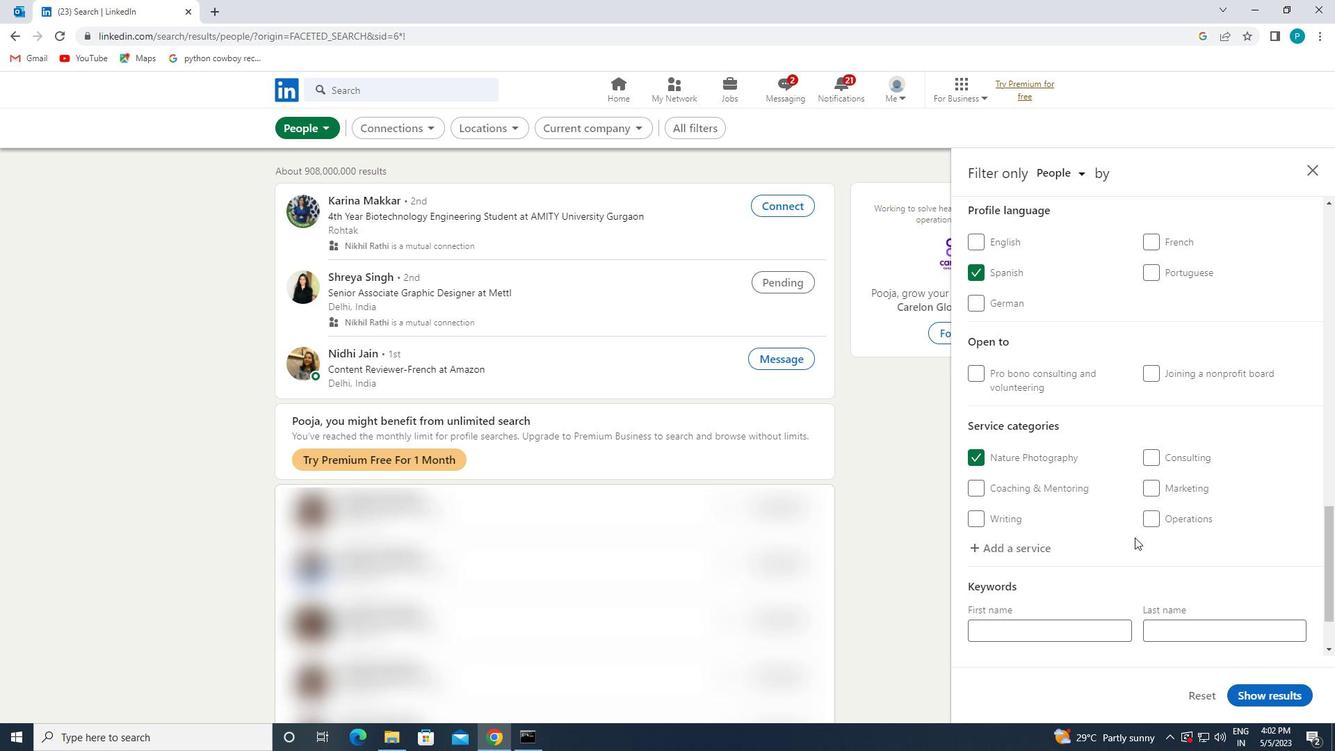 
Action: Mouse moved to (1073, 594)
Screenshot: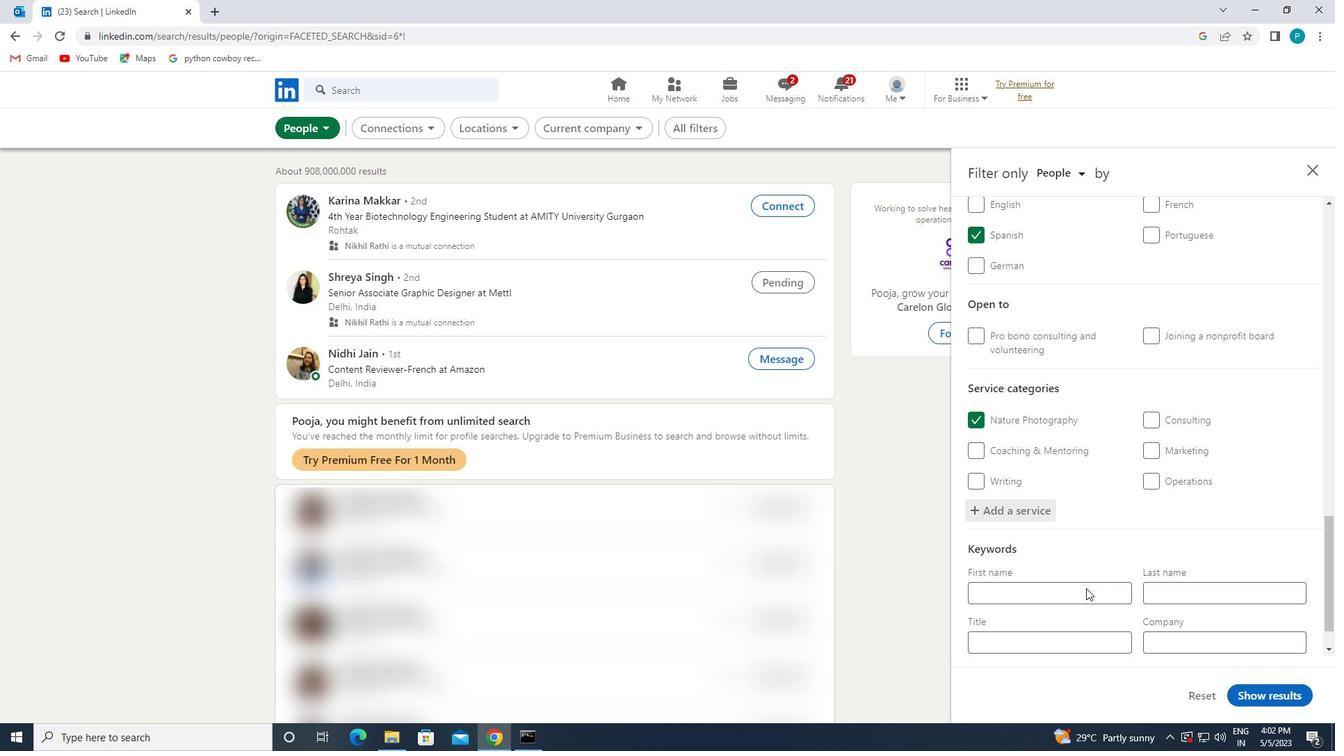 
Action: Mouse pressed left at (1073, 594)
Screenshot: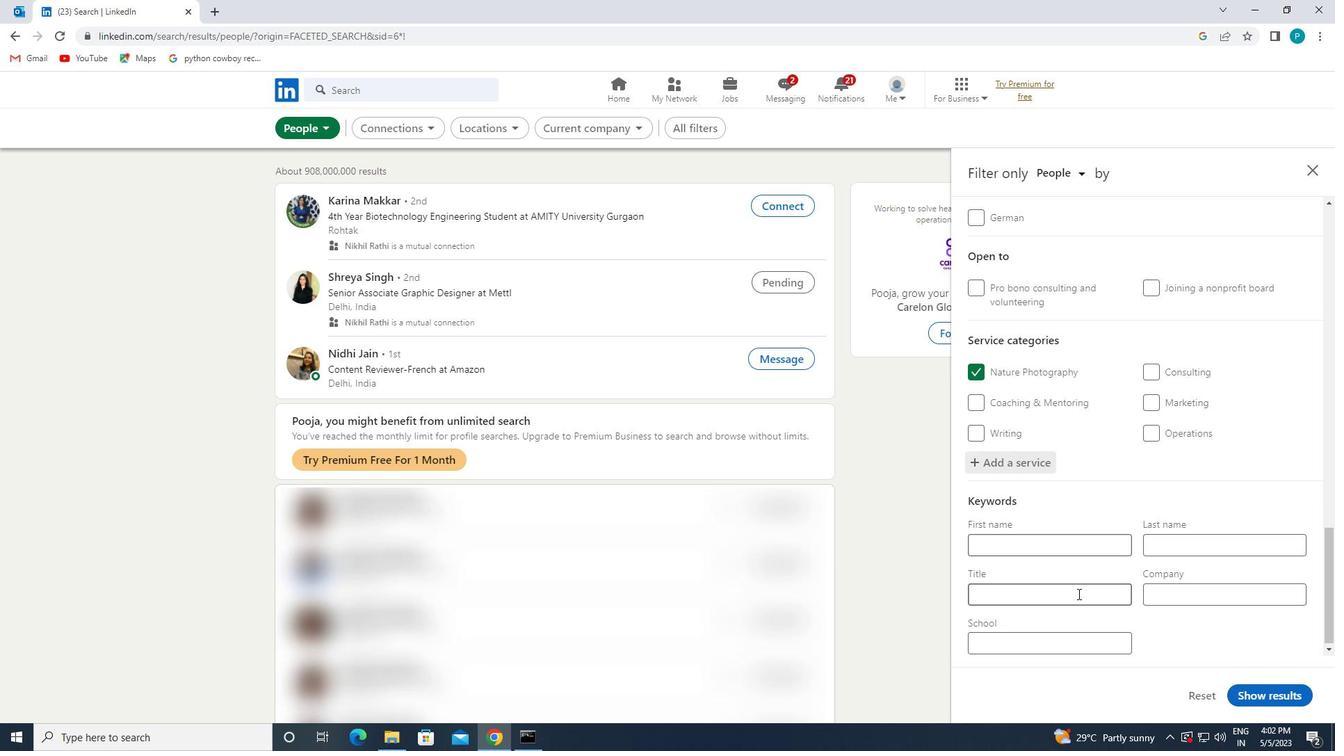 
Action: Key pressed <Key.caps_lock>D<Key.caps_lock>EV<Key.caps_lock>O<Key.caps_lock>PS<Key.space><Key.caps_lock>E<Key.caps_lock>B<Key.backspace>NGINEER
Screenshot: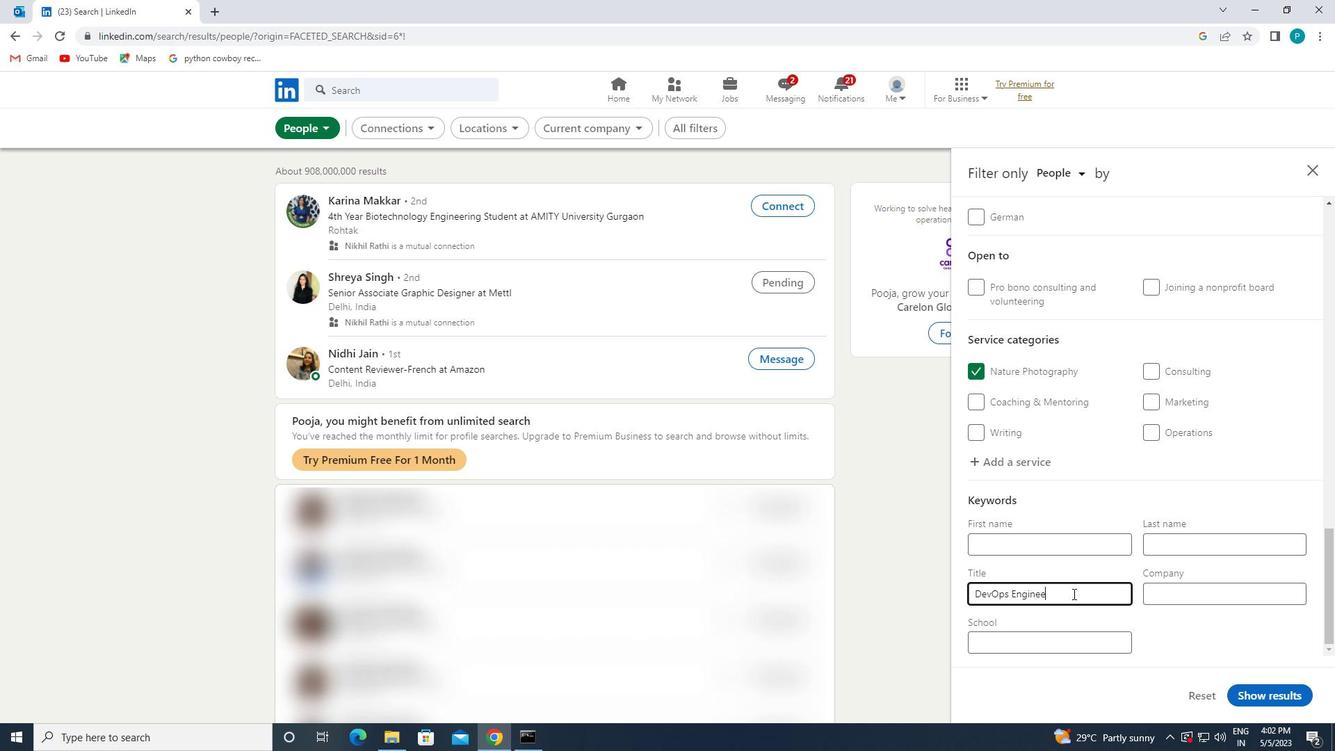 
Action: Mouse moved to (1248, 688)
Screenshot: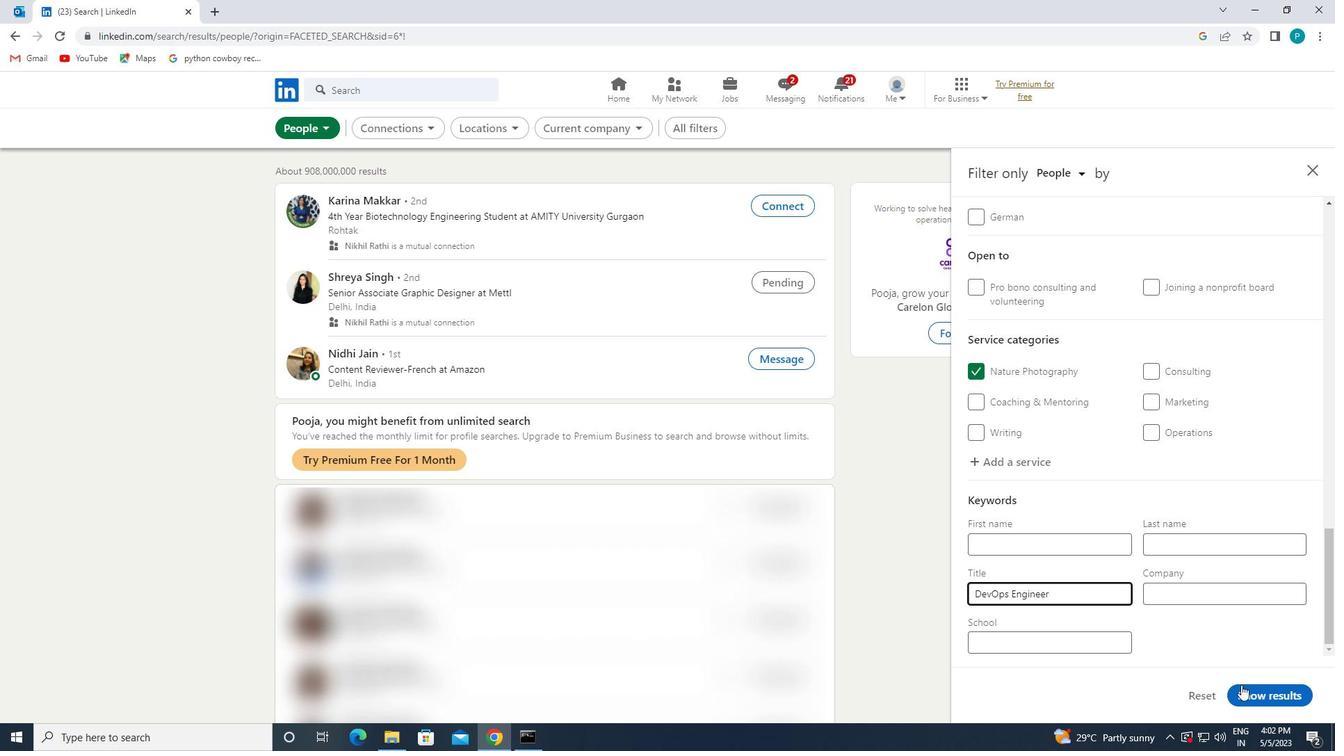 
Action: Mouse pressed left at (1248, 688)
Screenshot: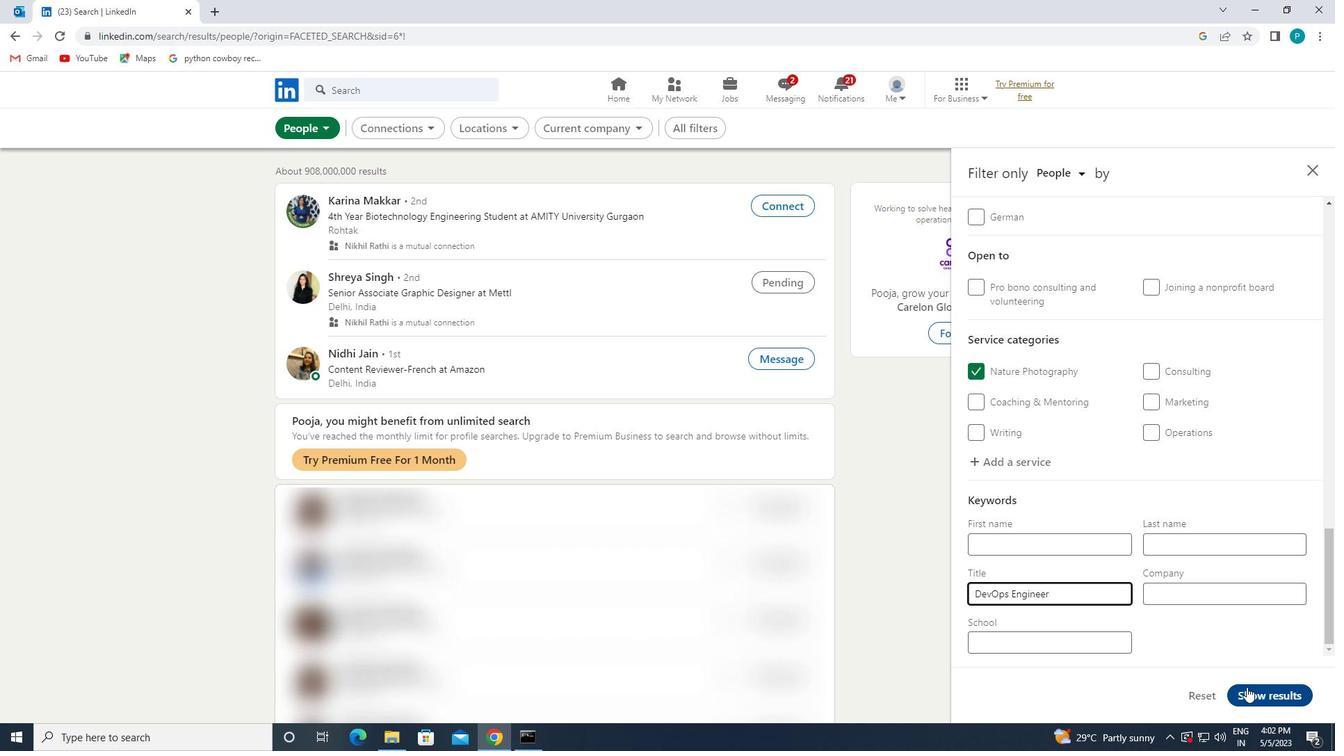 
